 Task: Add a signature Lia Hill containing With heartfelt thanks and warm wishes, Lia Hill to email address softage.9@softage.net and add a folder Customer complaints
Action: Mouse moved to (1141, 83)
Screenshot: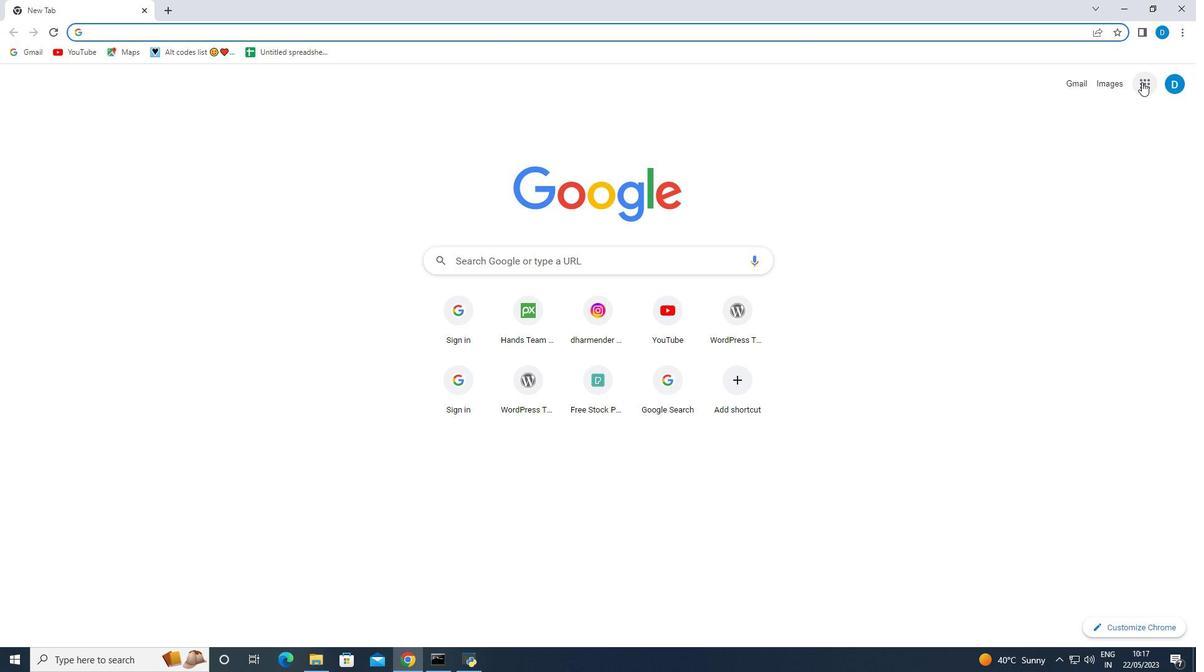 
Action: Mouse pressed left at (1141, 83)
Screenshot: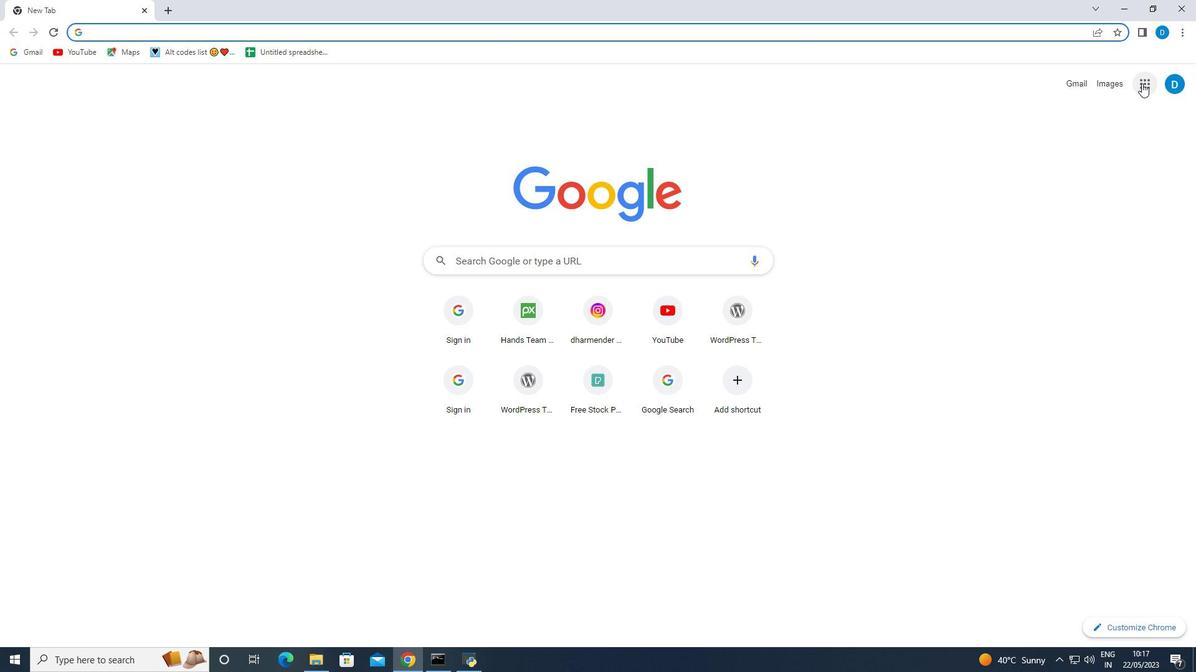 
Action: Mouse moved to (1032, 247)
Screenshot: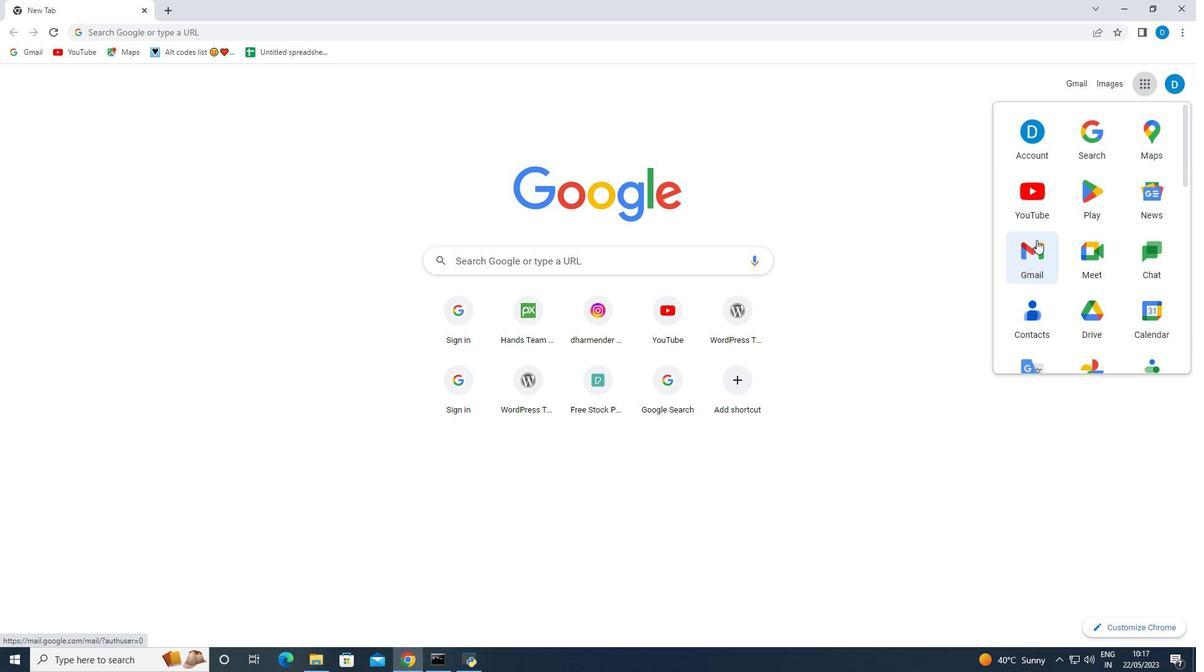 
Action: Mouse pressed left at (1032, 247)
Screenshot: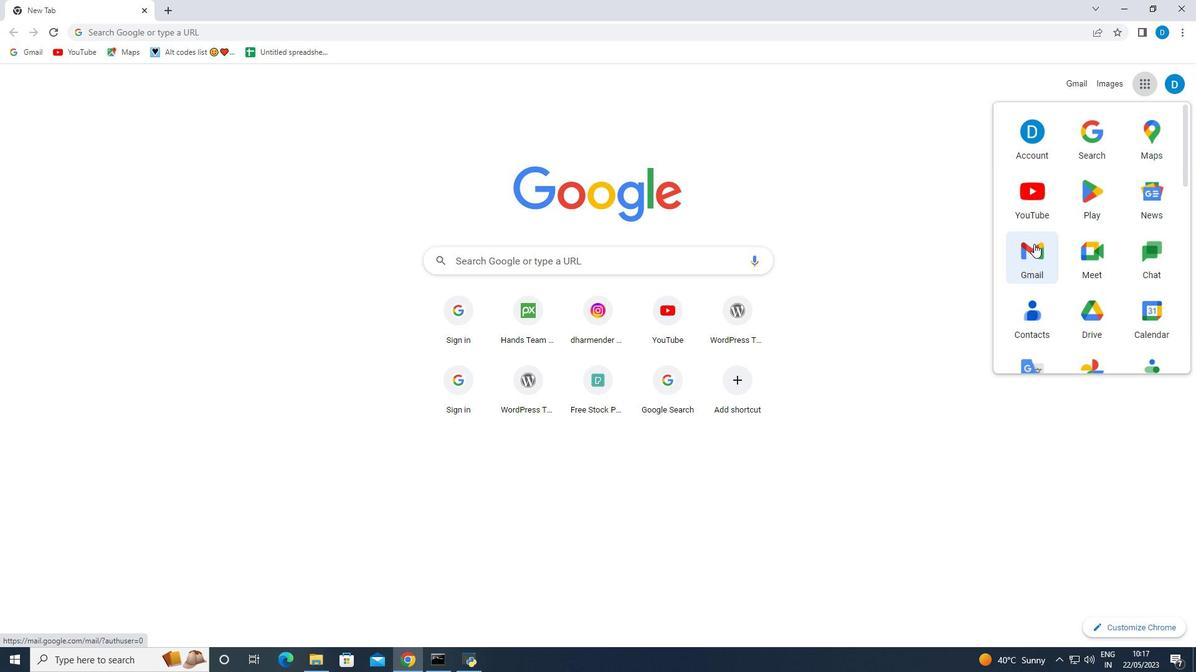 
Action: Mouse moved to (66, 127)
Screenshot: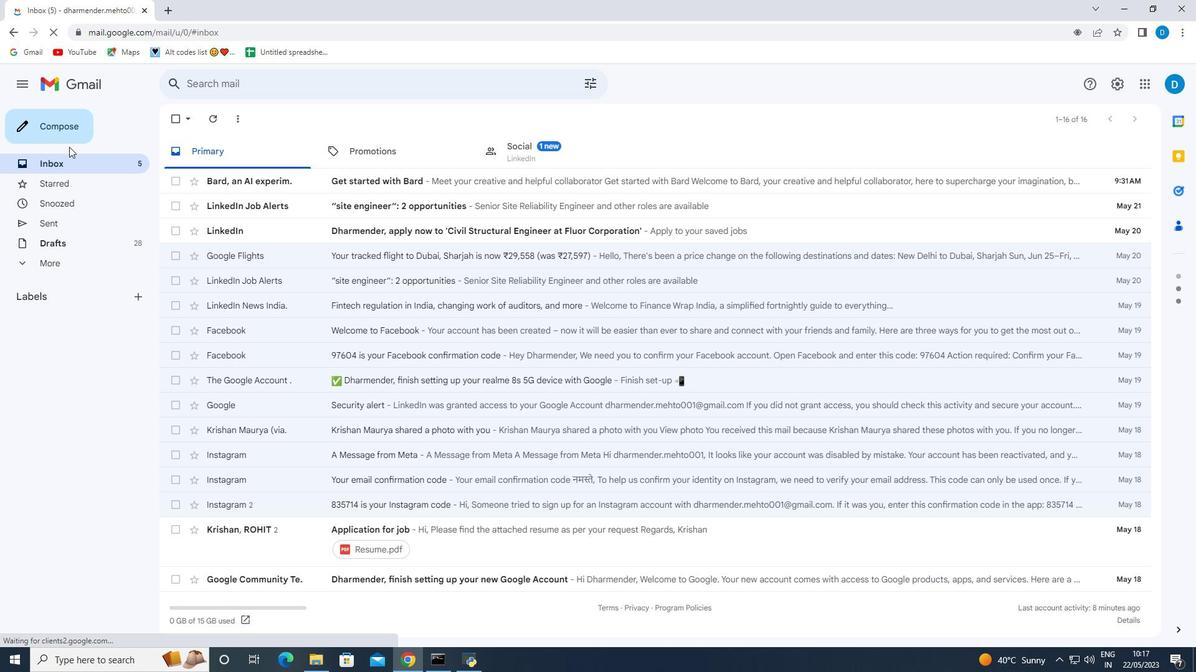 
Action: Mouse pressed left at (66, 127)
Screenshot: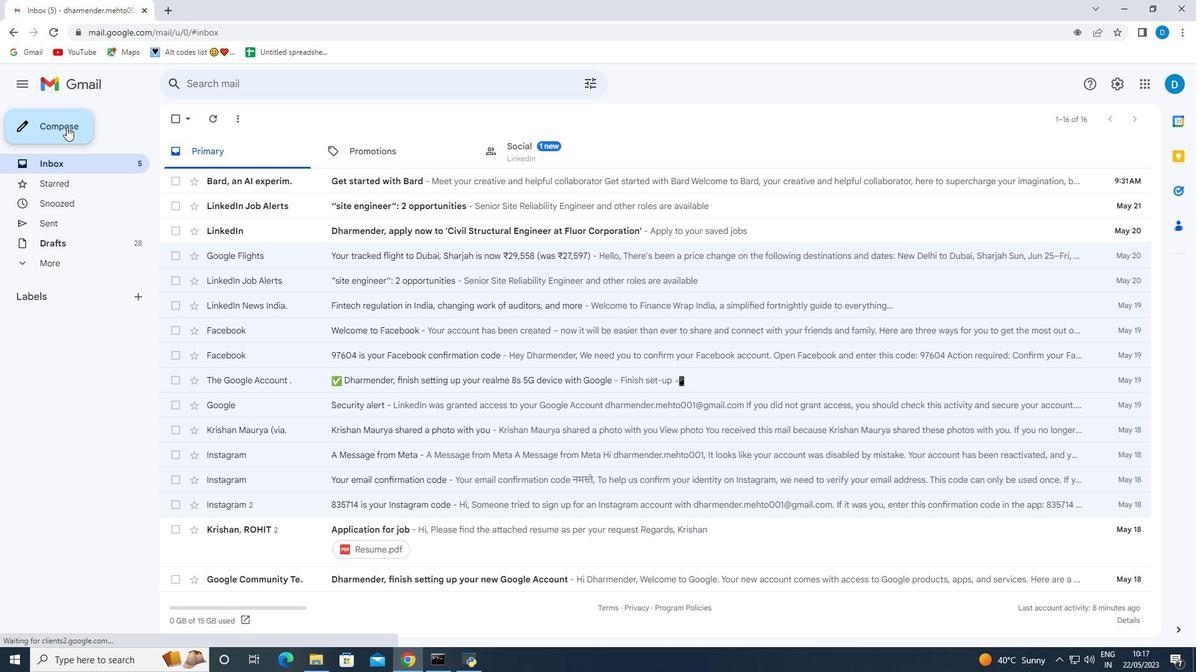 
Action: Mouse moved to (1001, 625)
Screenshot: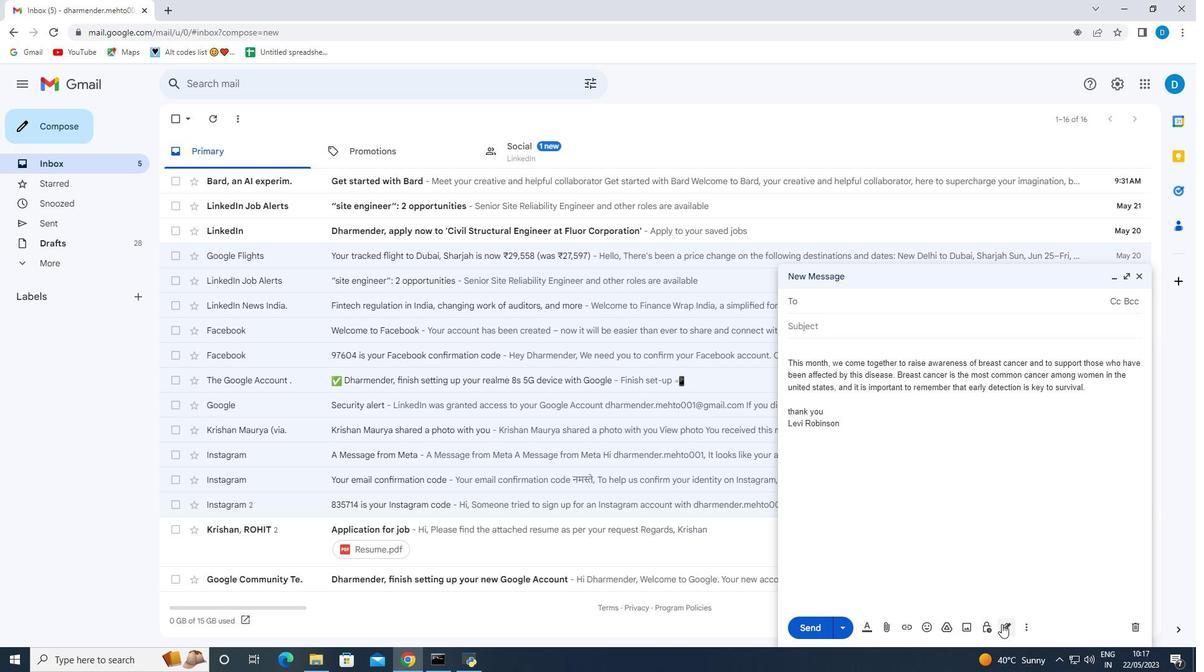 
Action: Mouse pressed left at (1001, 625)
Screenshot: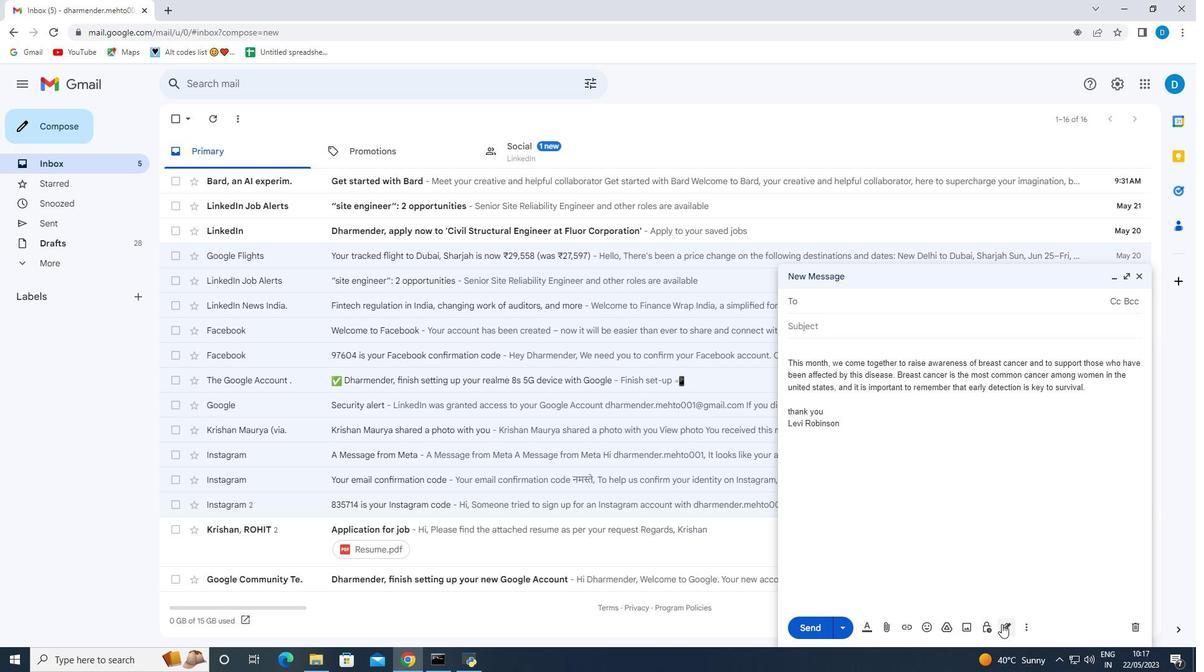 
Action: Mouse moved to (1030, 563)
Screenshot: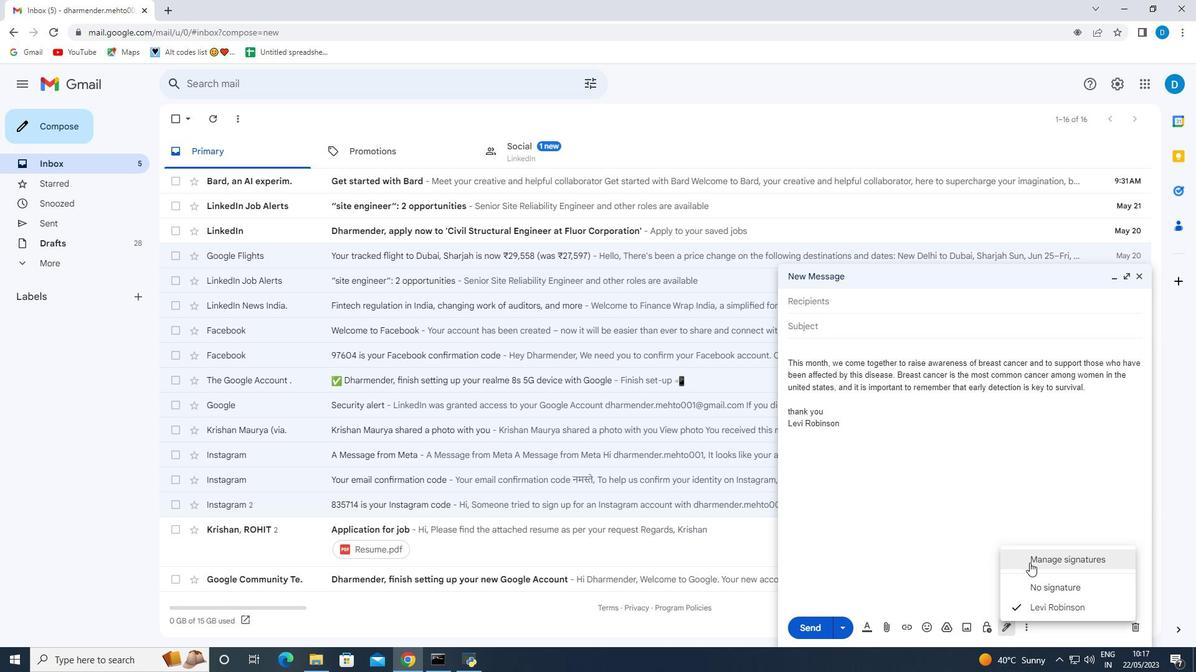 
Action: Mouse pressed left at (1030, 563)
Screenshot: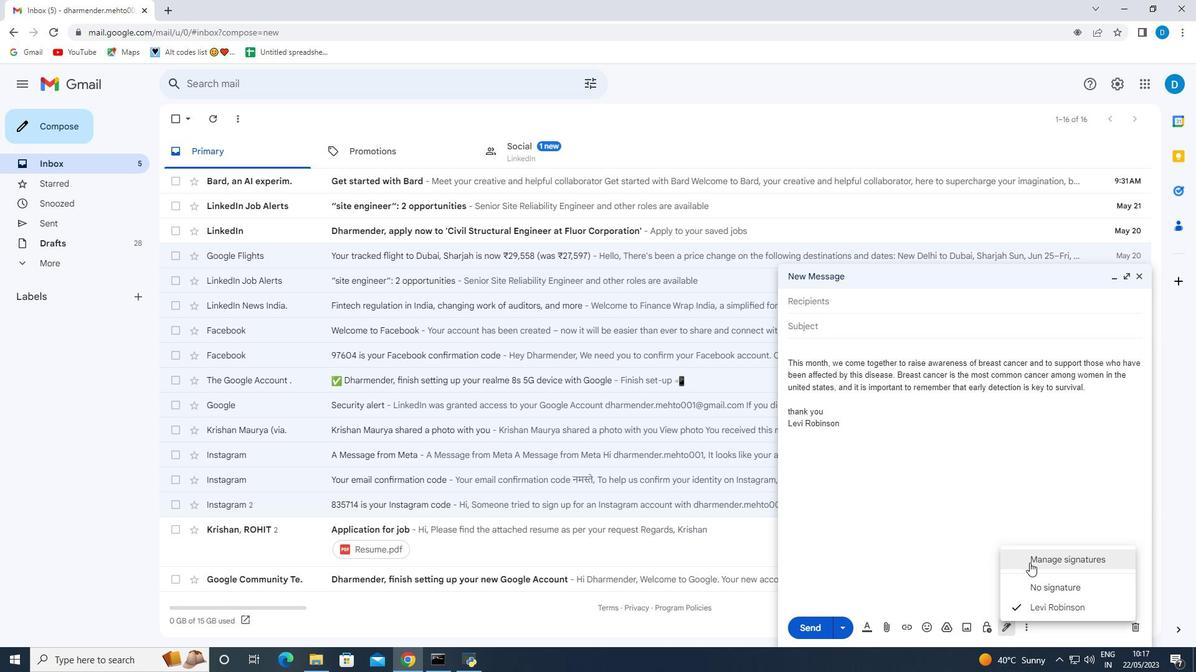 
Action: Mouse moved to (416, 358)
Screenshot: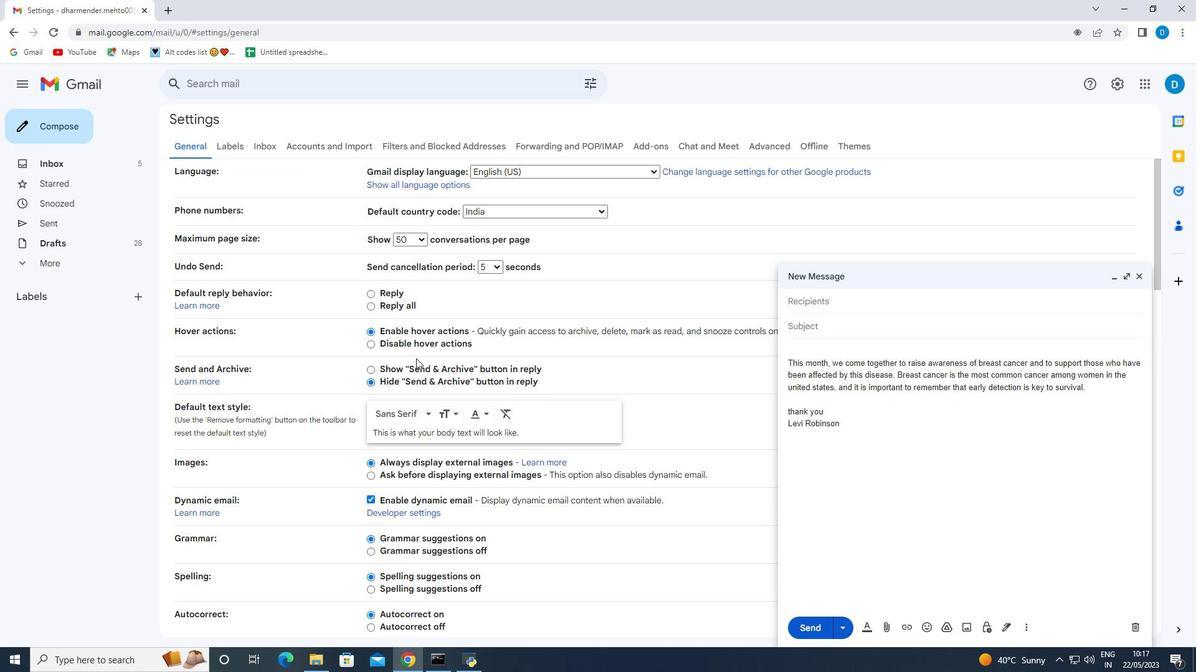 
Action: Mouse scrolled (416, 358) with delta (0, 0)
Screenshot: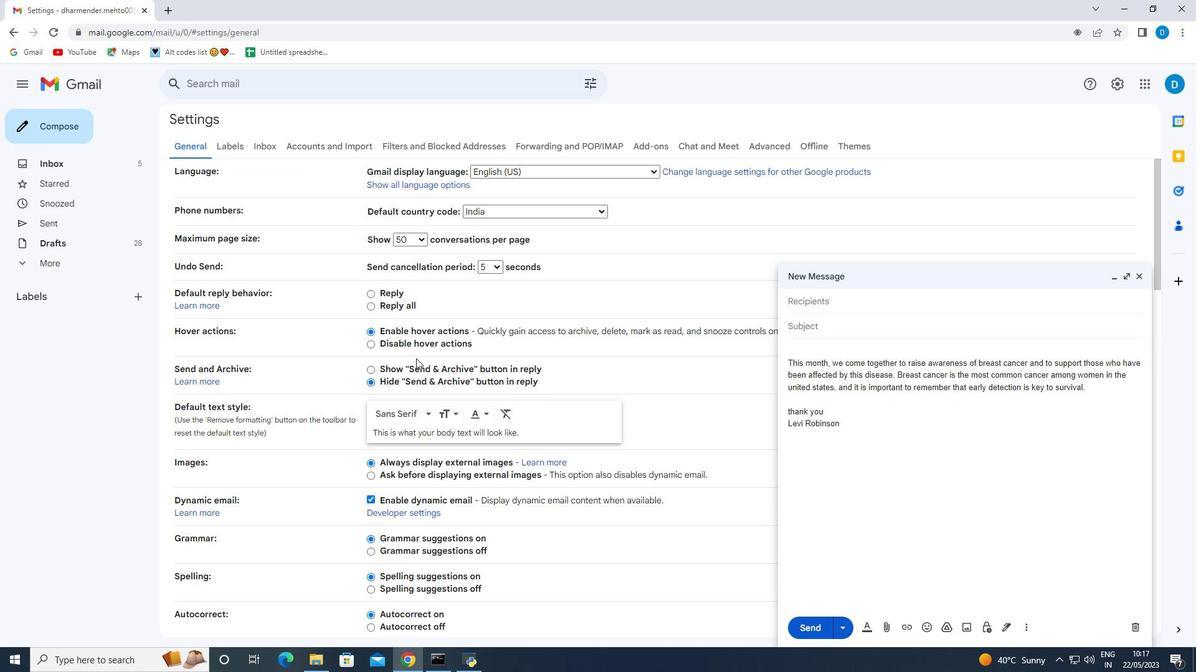 
Action: Mouse moved to (416, 360)
Screenshot: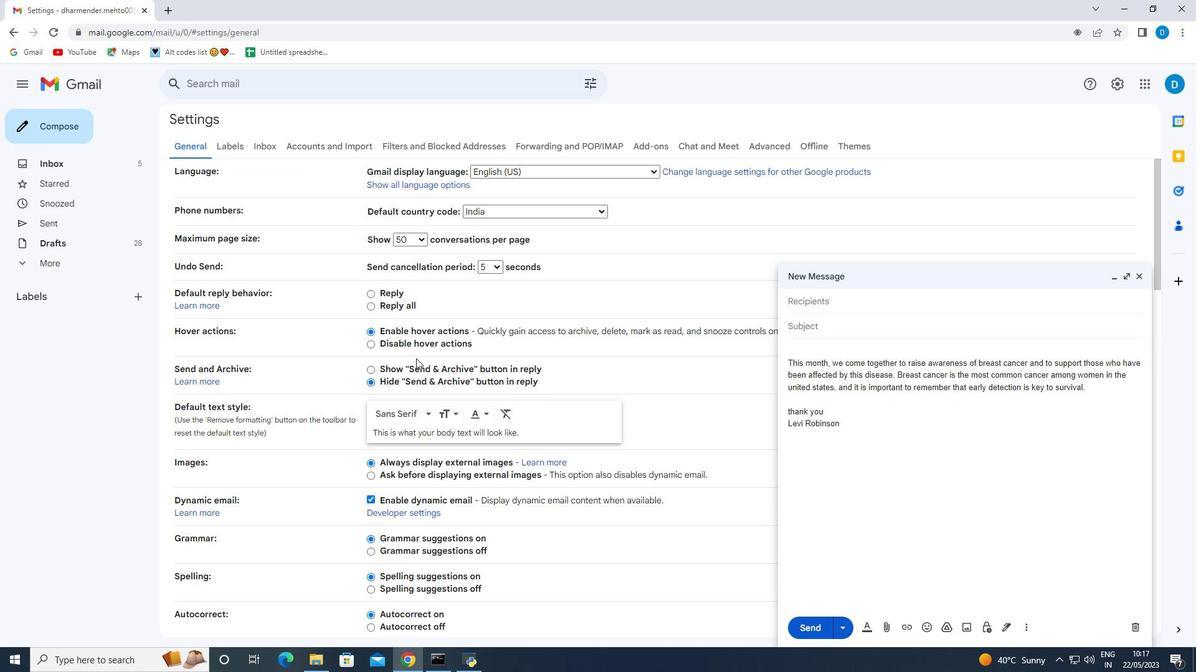 
Action: Mouse scrolled (416, 359) with delta (0, 0)
Screenshot: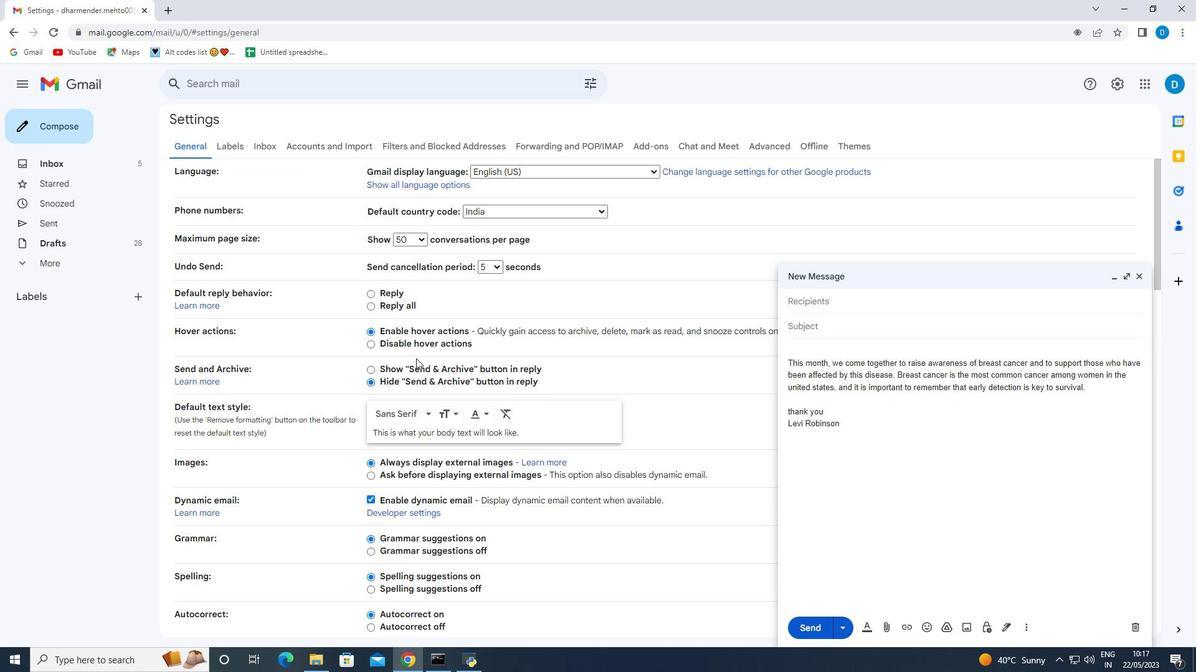 
Action: Mouse moved to (421, 375)
Screenshot: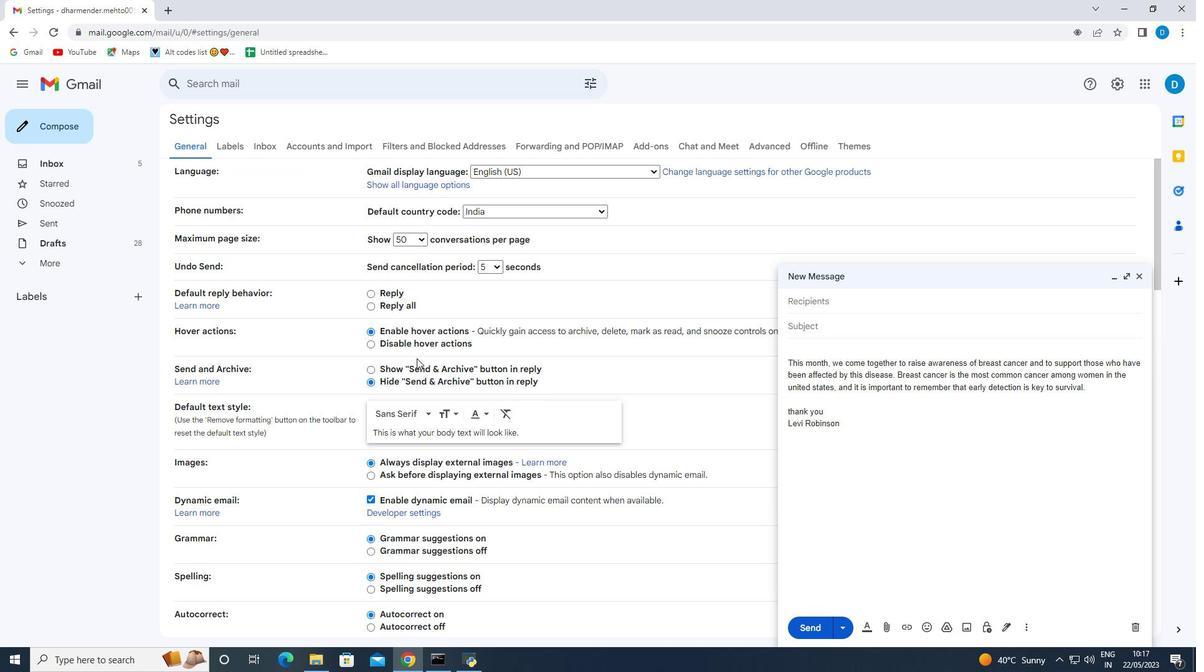
Action: Mouse scrolled (417, 363) with delta (0, 0)
Screenshot: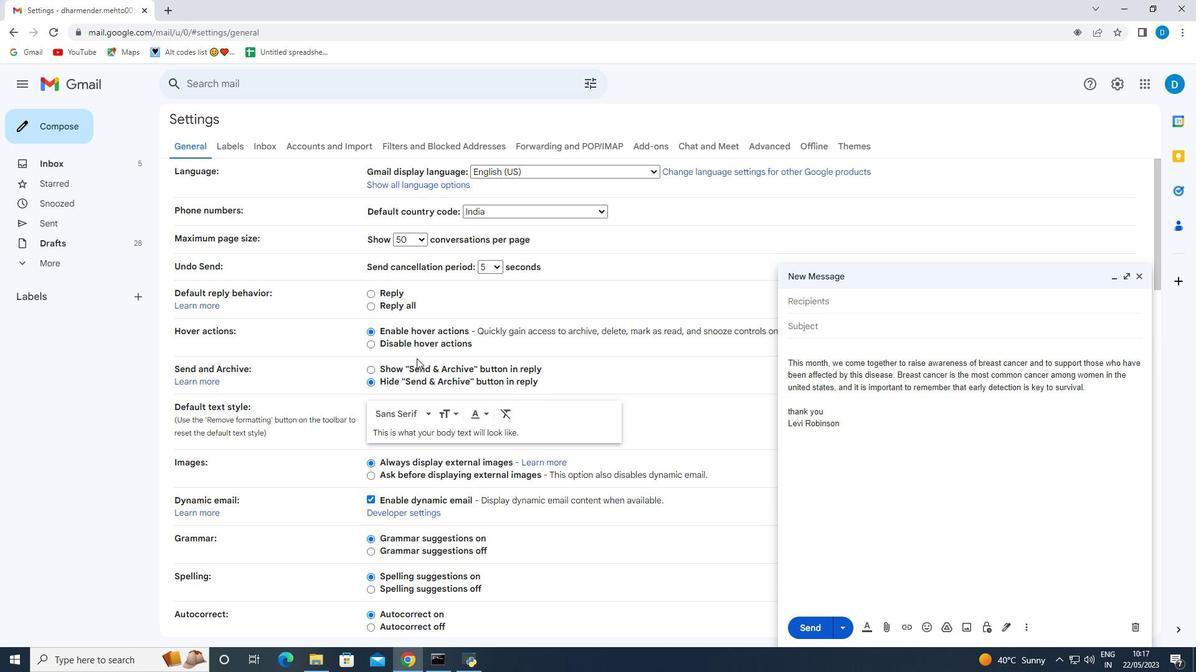
Action: Mouse moved to (422, 386)
Screenshot: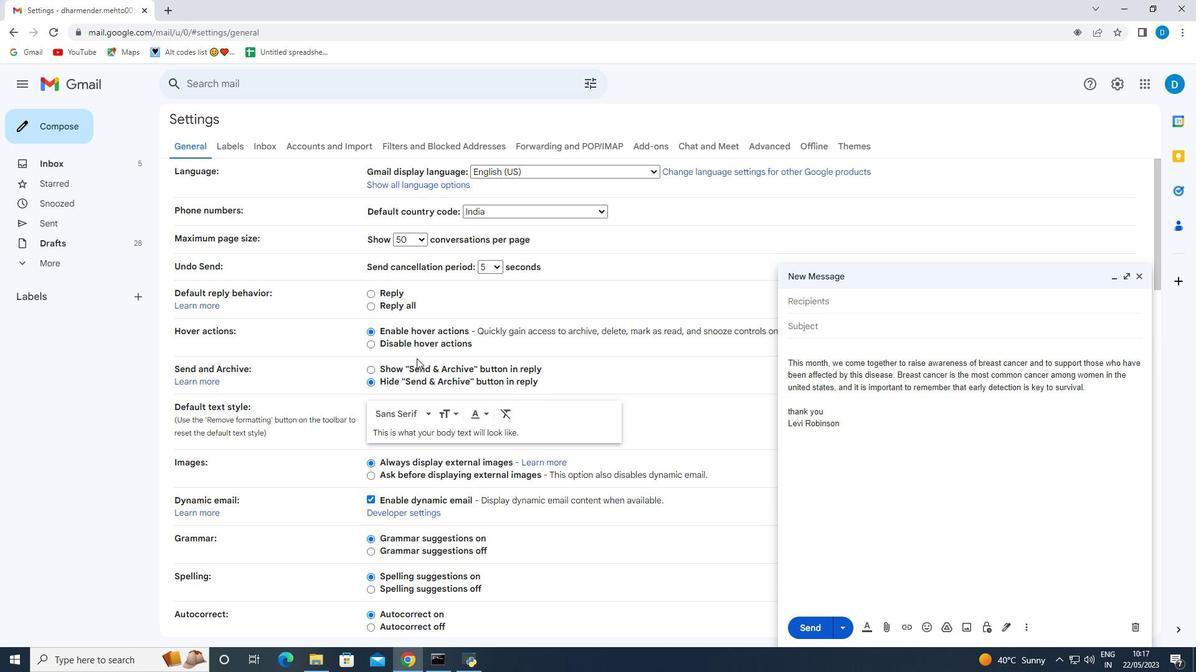
Action: Mouse scrolled (421, 379) with delta (0, 0)
Screenshot: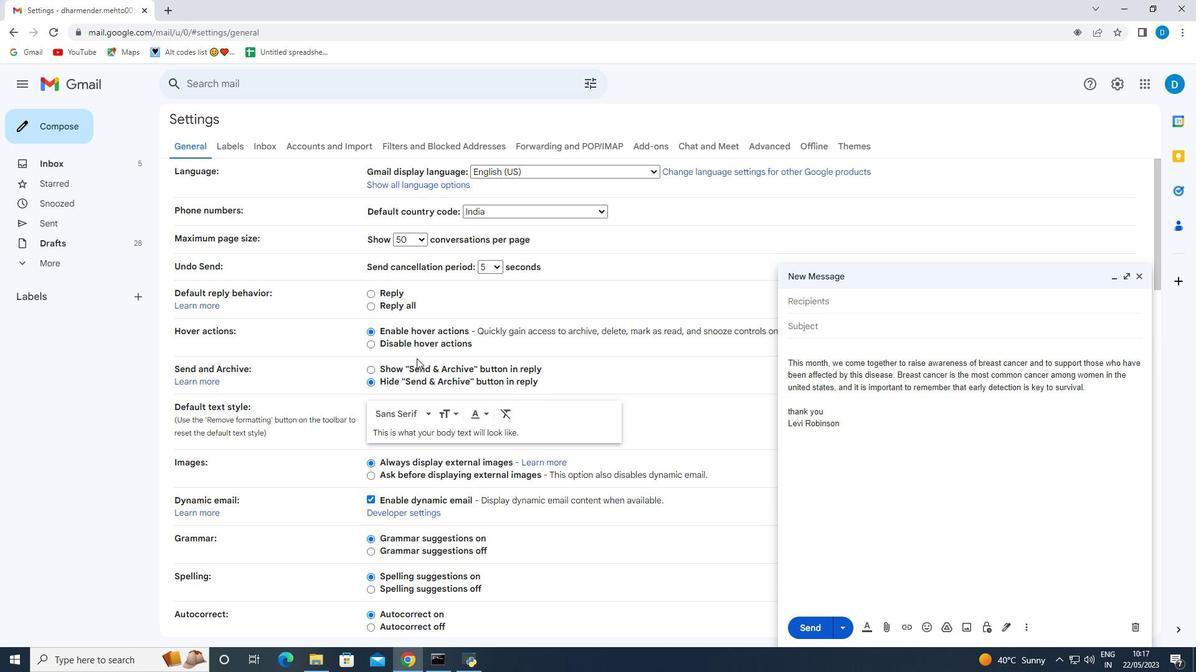 
Action: Mouse moved to (425, 411)
Screenshot: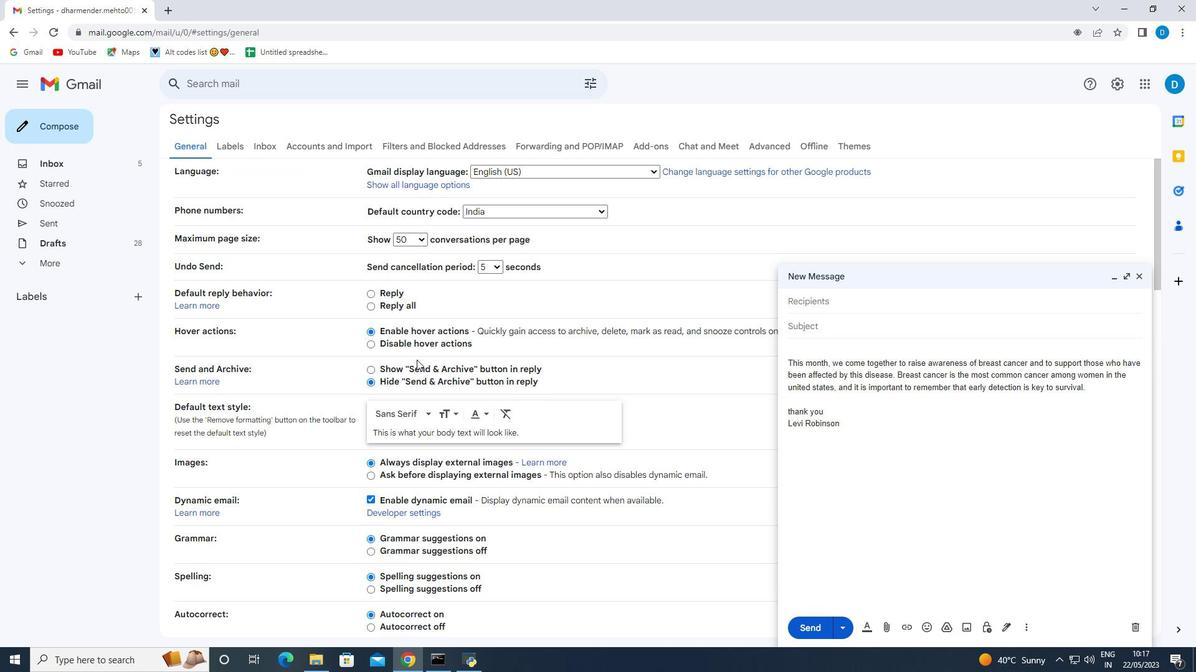 
Action: Mouse scrolled (423, 397) with delta (0, 0)
Screenshot: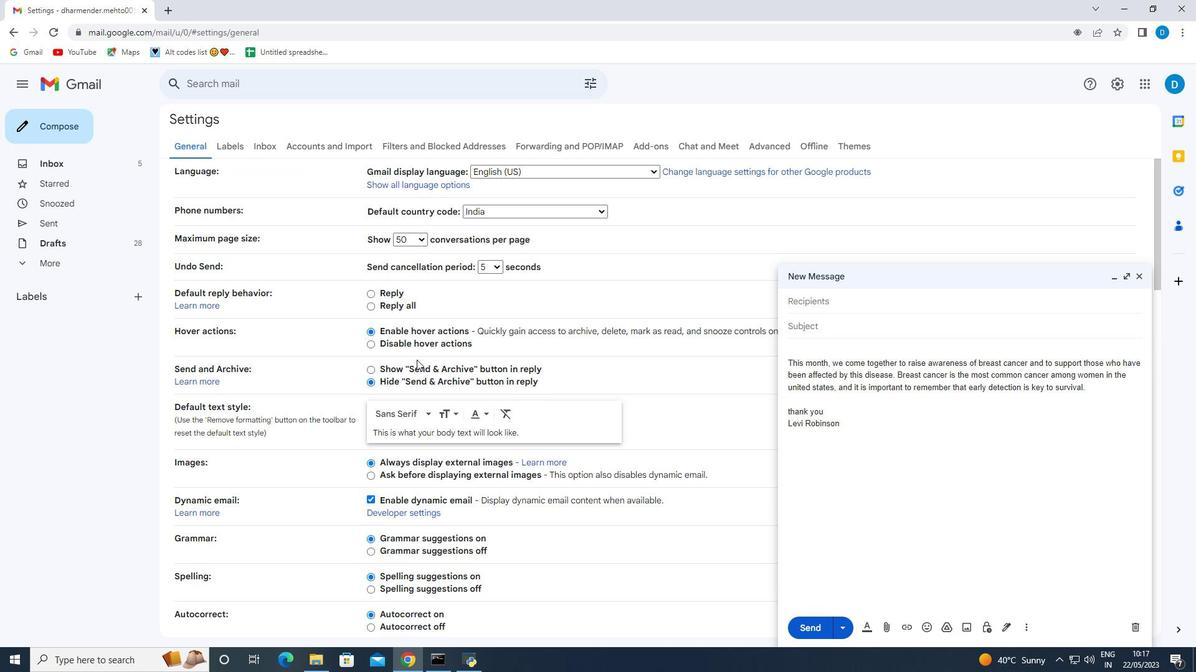 
Action: Mouse moved to (427, 477)
Screenshot: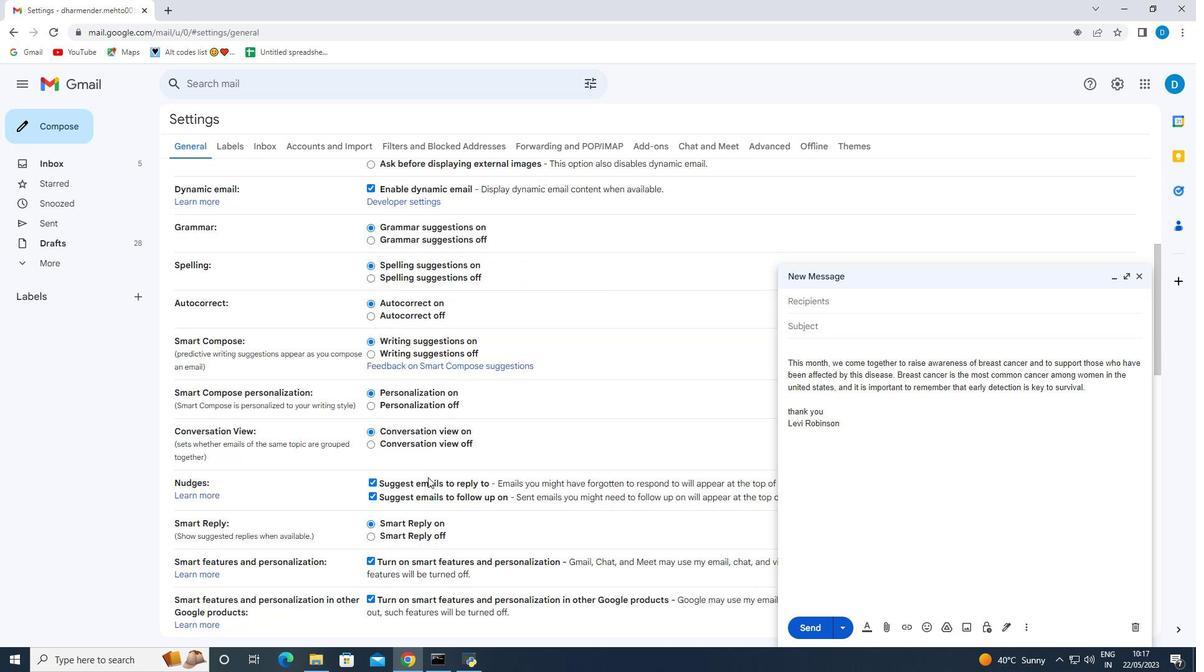 
Action: Mouse scrolled (427, 477) with delta (0, 0)
Screenshot: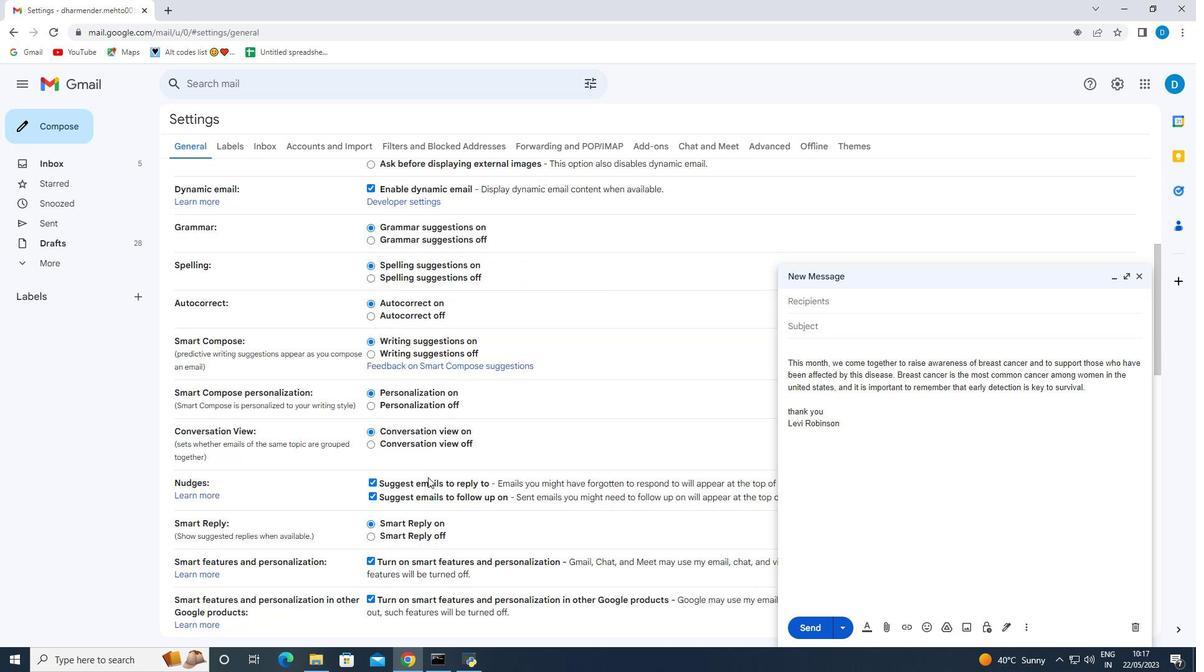 
Action: Mouse scrolled (427, 477) with delta (0, 0)
Screenshot: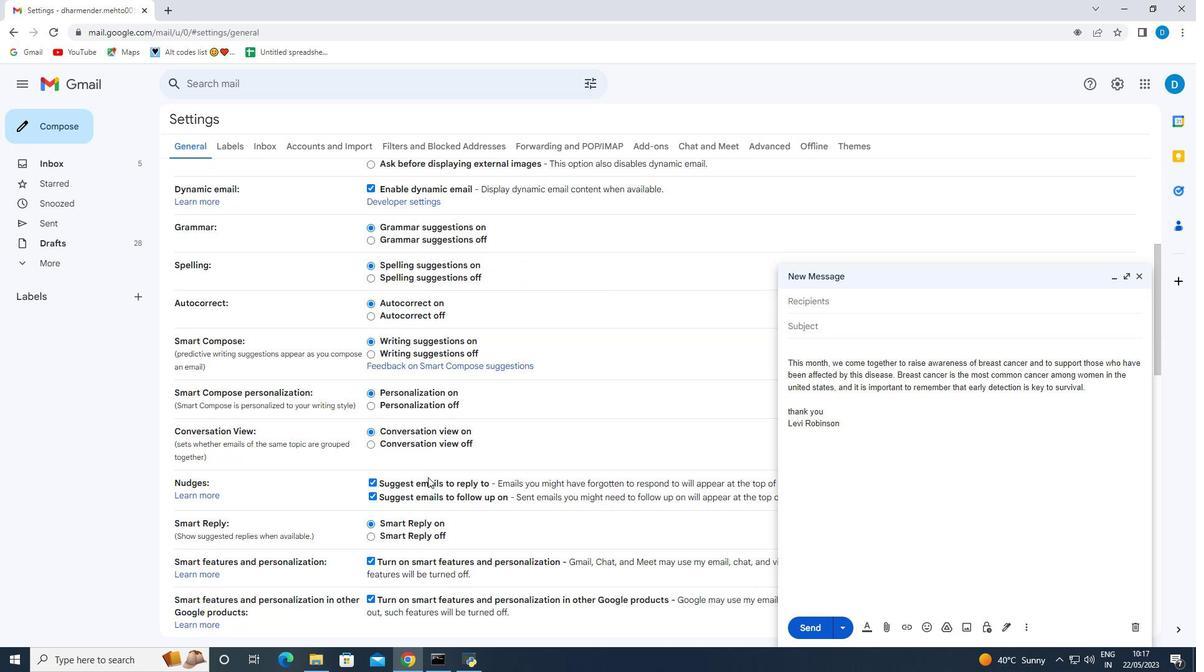 
Action: Mouse scrolled (427, 477) with delta (0, 0)
Screenshot: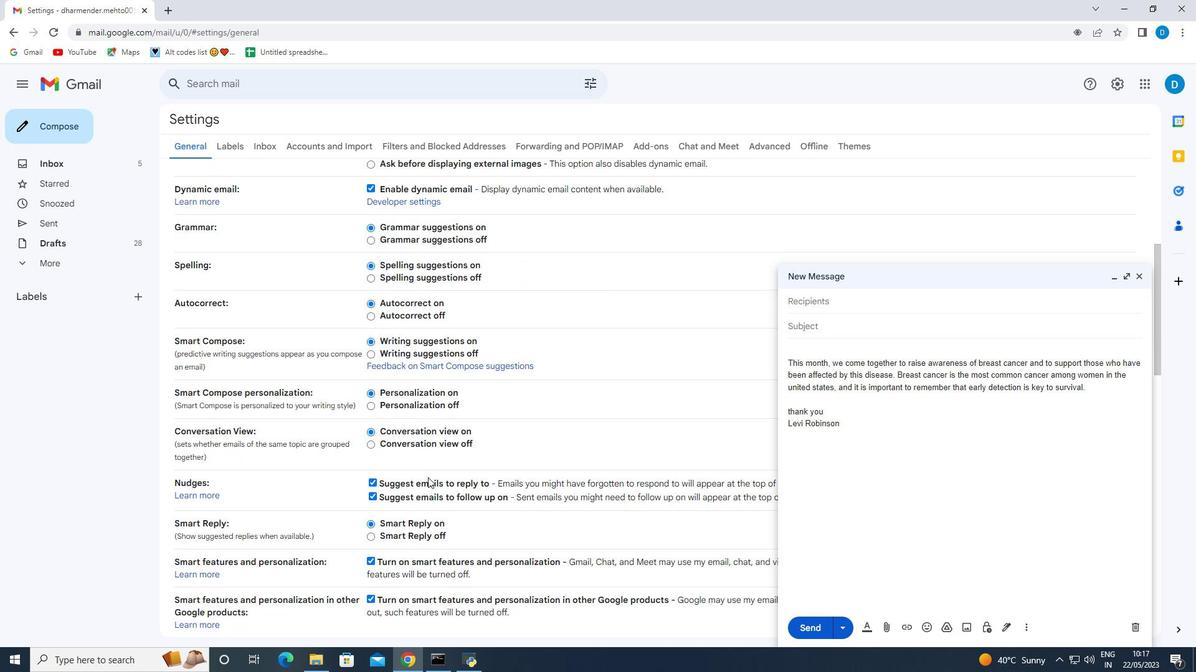 
Action: Mouse scrolled (427, 477) with delta (0, 0)
Screenshot: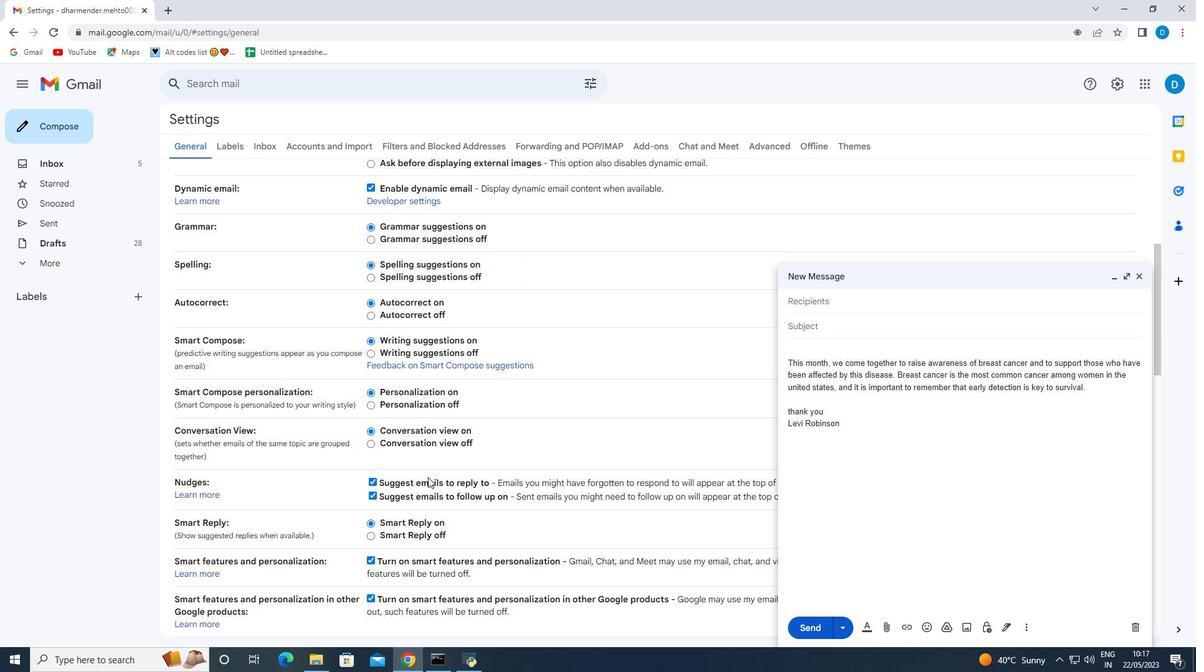 
Action: Mouse scrolled (427, 477) with delta (0, 0)
Screenshot: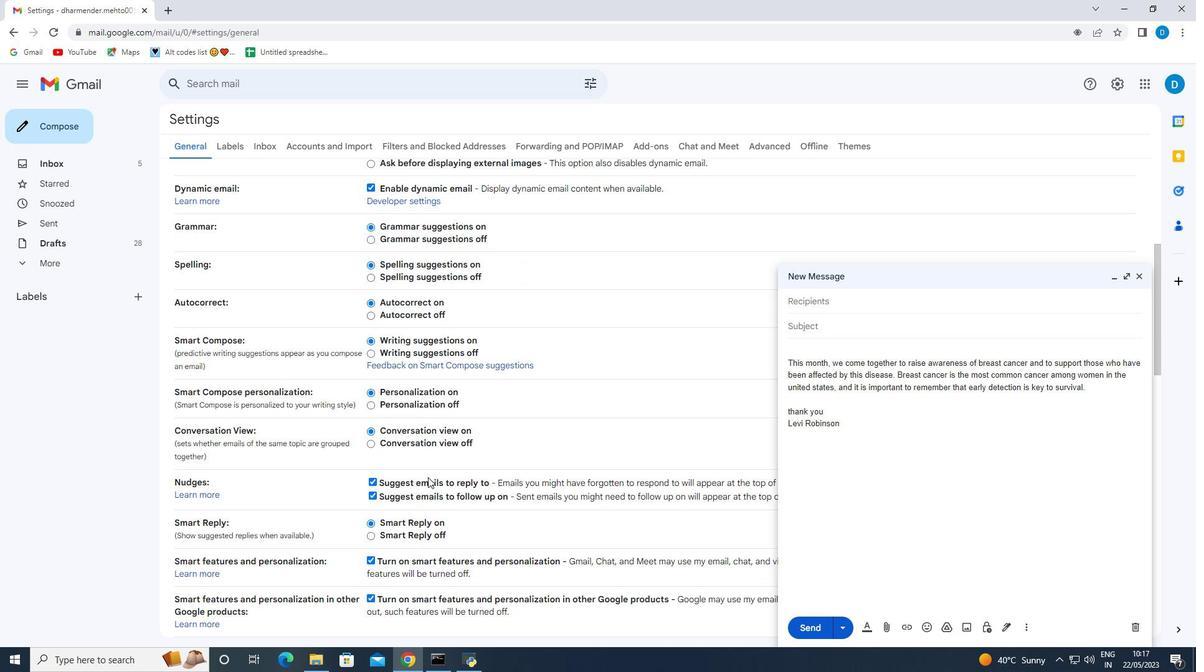 
Action: Mouse moved to (426, 477)
Screenshot: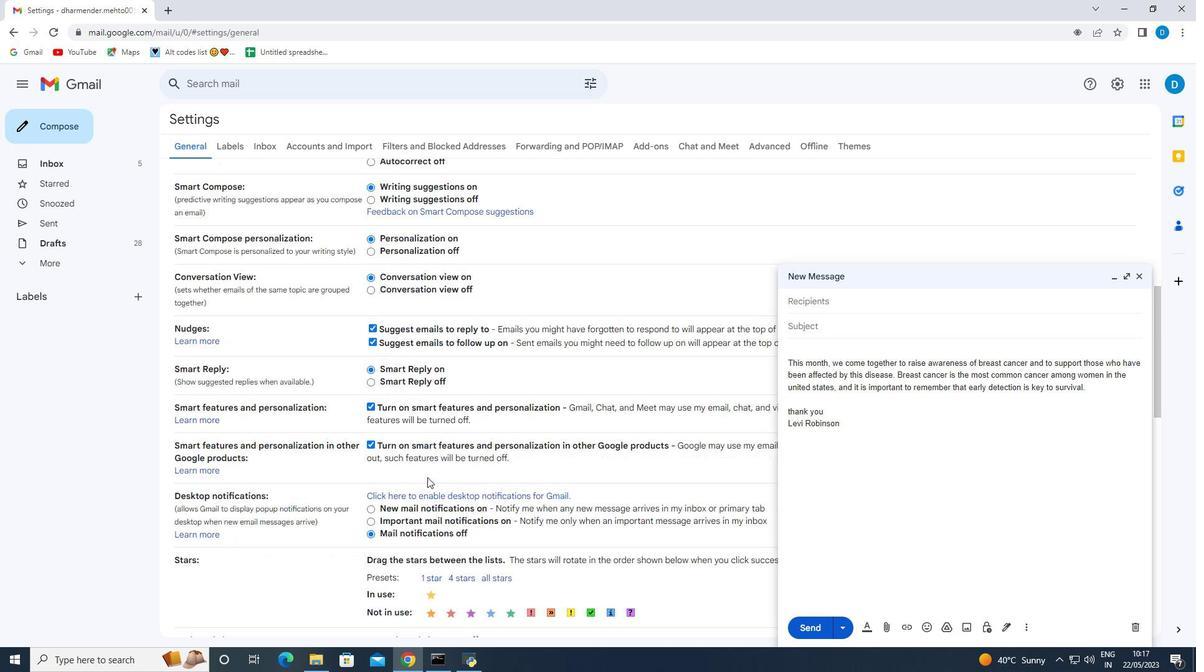 
Action: Mouse scrolled (426, 477) with delta (0, 0)
Screenshot: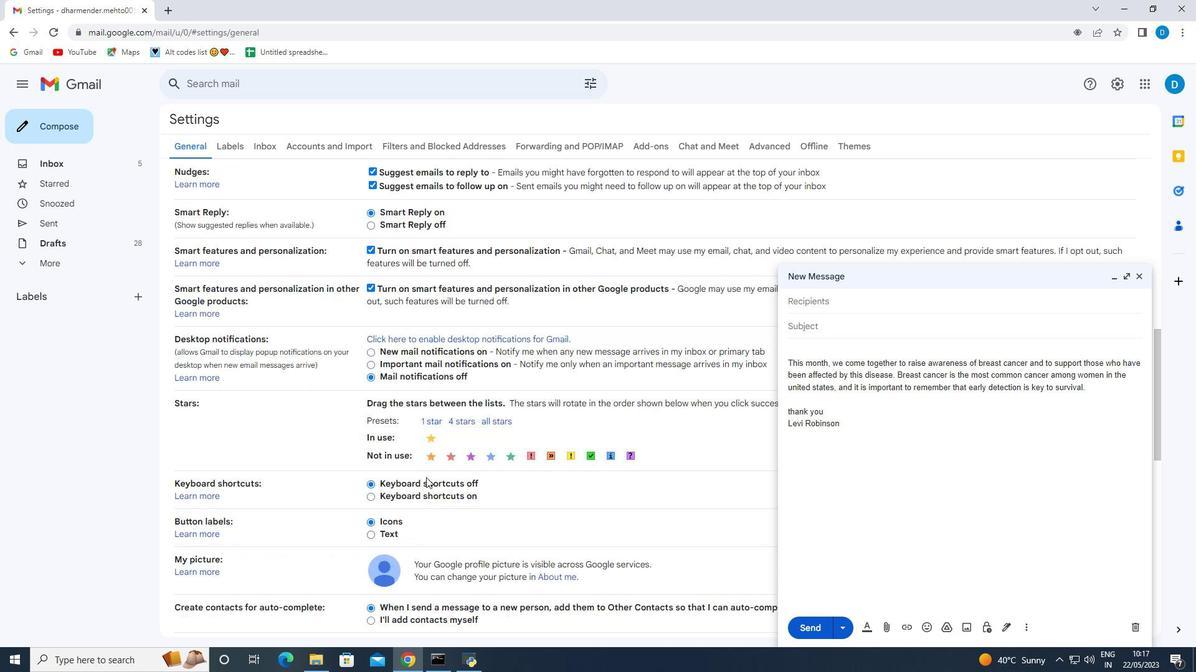 
Action: Mouse scrolled (426, 477) with delta (0, 0)
Screenshot: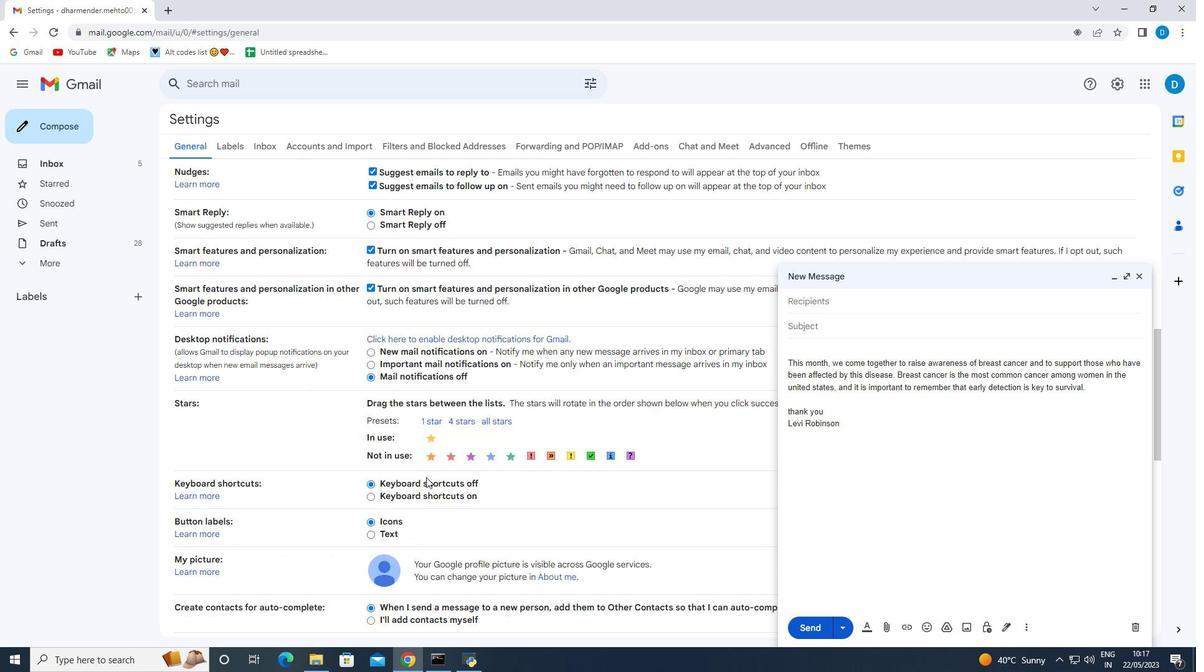 
Action: Mouse scrolled (426, 477) with delta (0, 0)
Screenshot: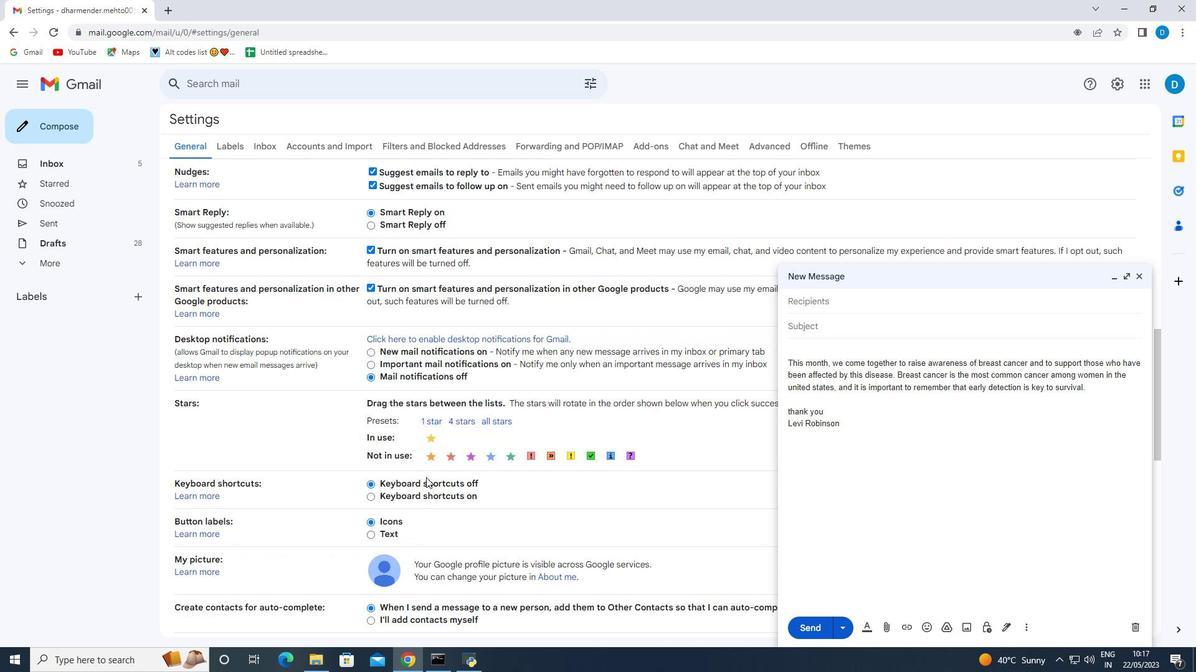 
Action: Mouse scrolled (426, 477) with delta (0, 0)
Screenshot: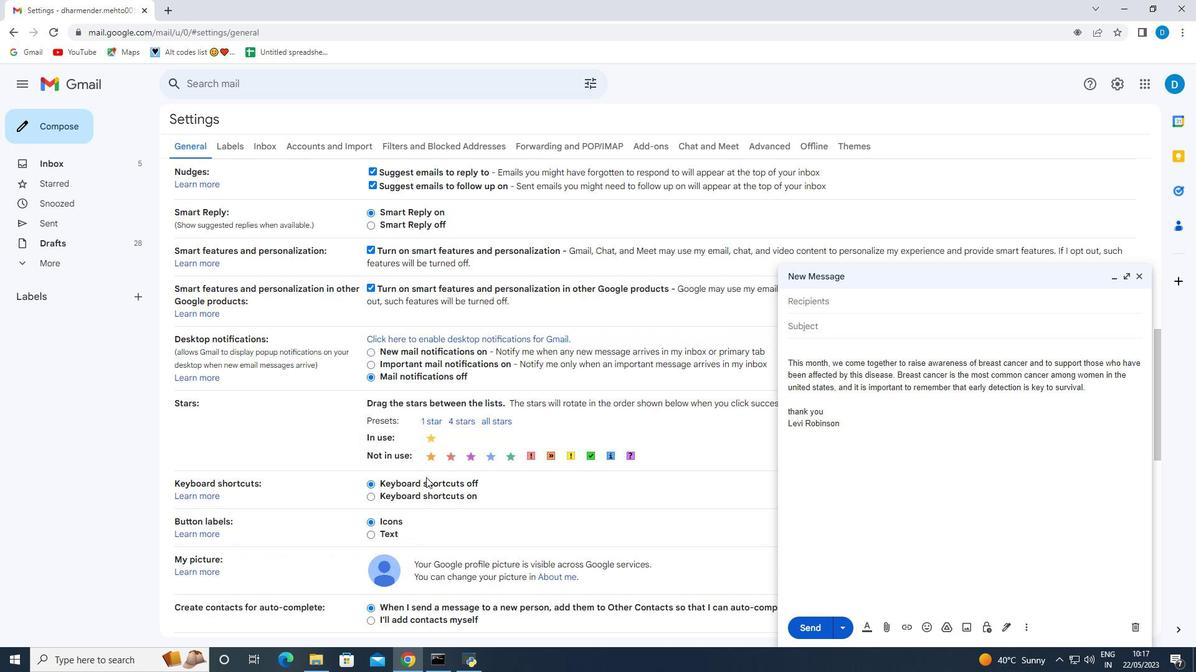 
Action: Mouse moved to (503, 434)
Screenshot: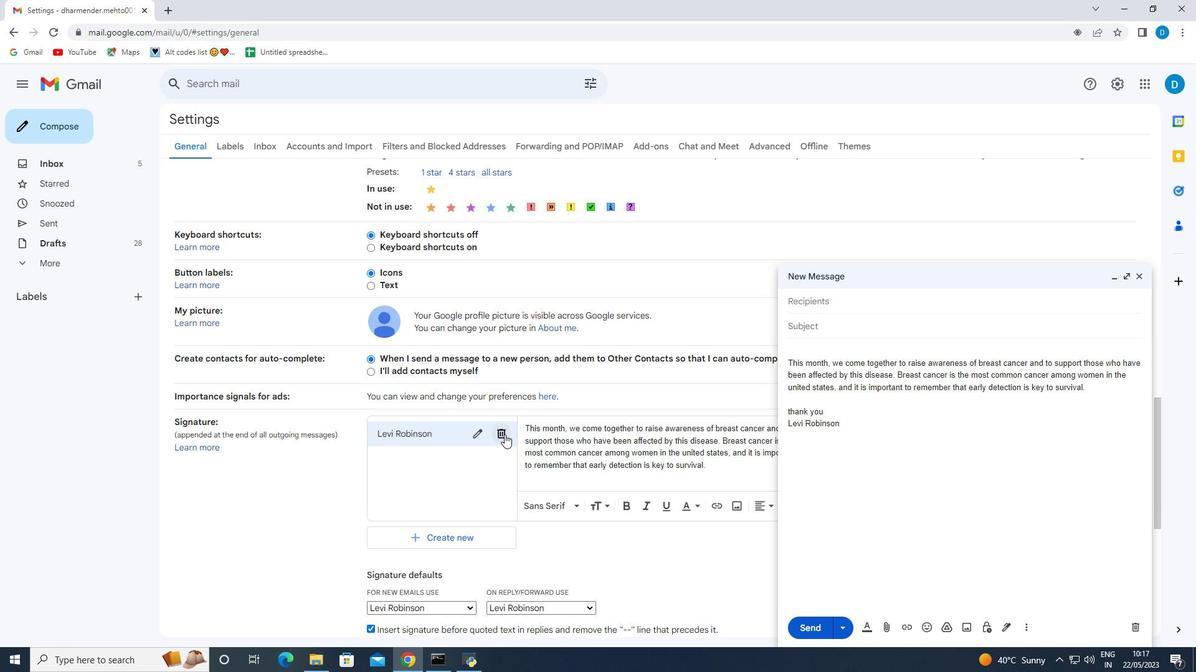 
Action: Mouse pressed left at (503, 434)
Screenshot: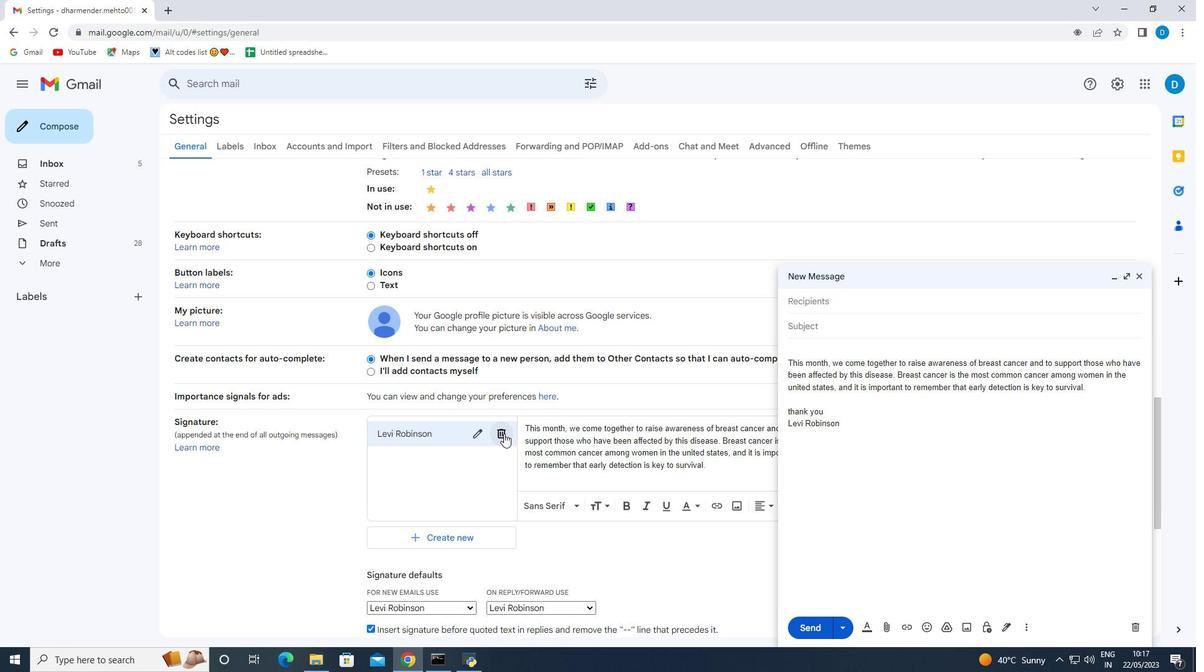 
Action: Mouse moved to (691, 385)
Screenshot: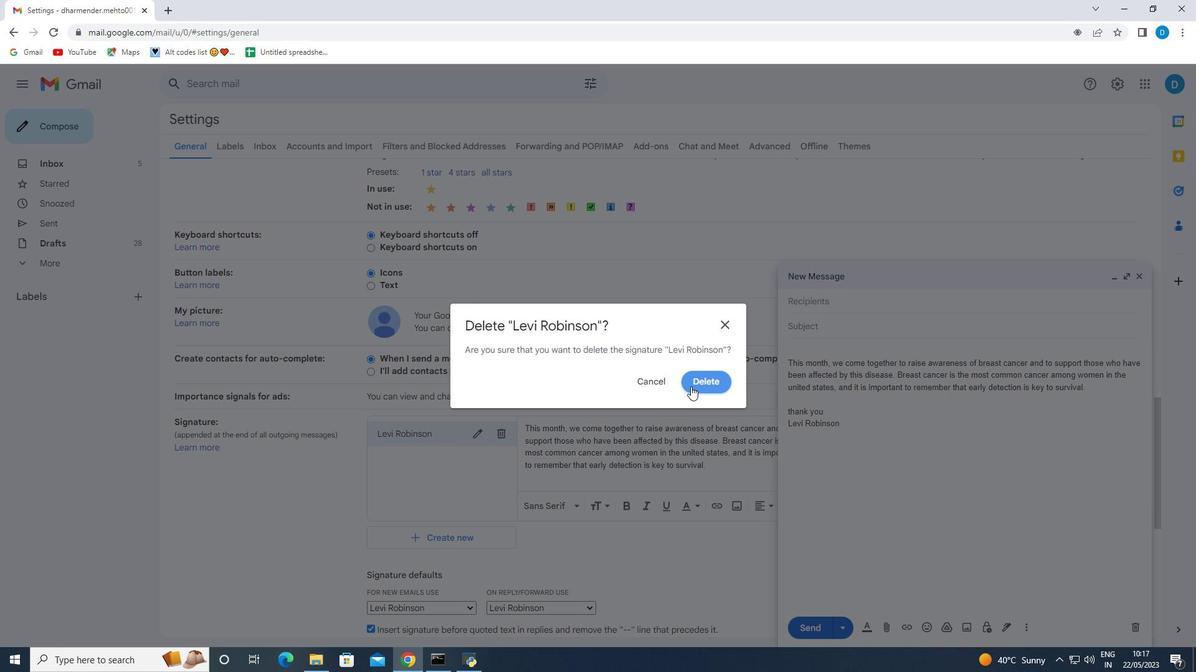 
Action: Mouse pressed left at (691, 385)
Screenshot: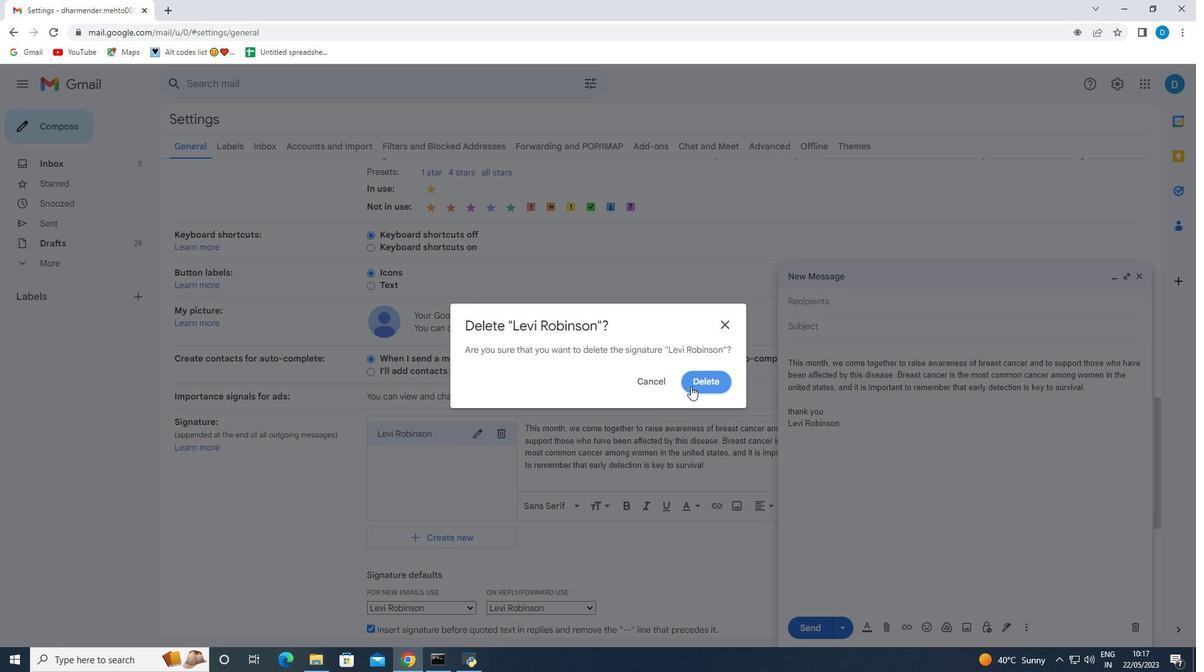
Action: Mouse moved to (428, 442)
Screenshot: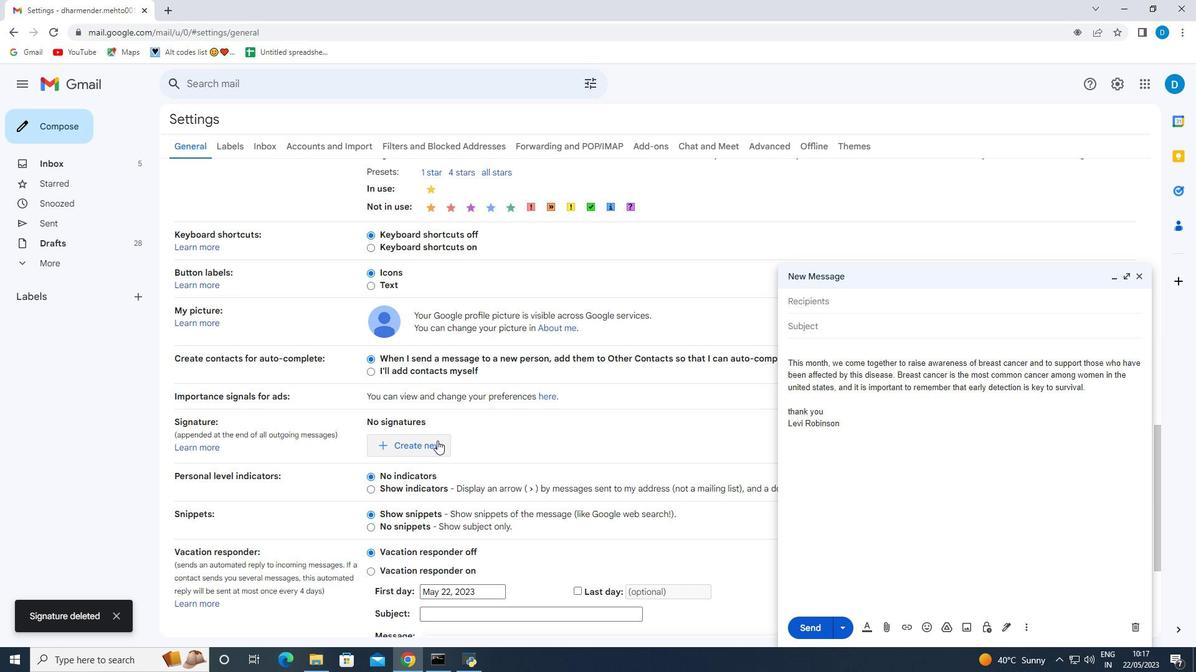 
Action: Mouse pressed left at (428, 442)
Screenshot: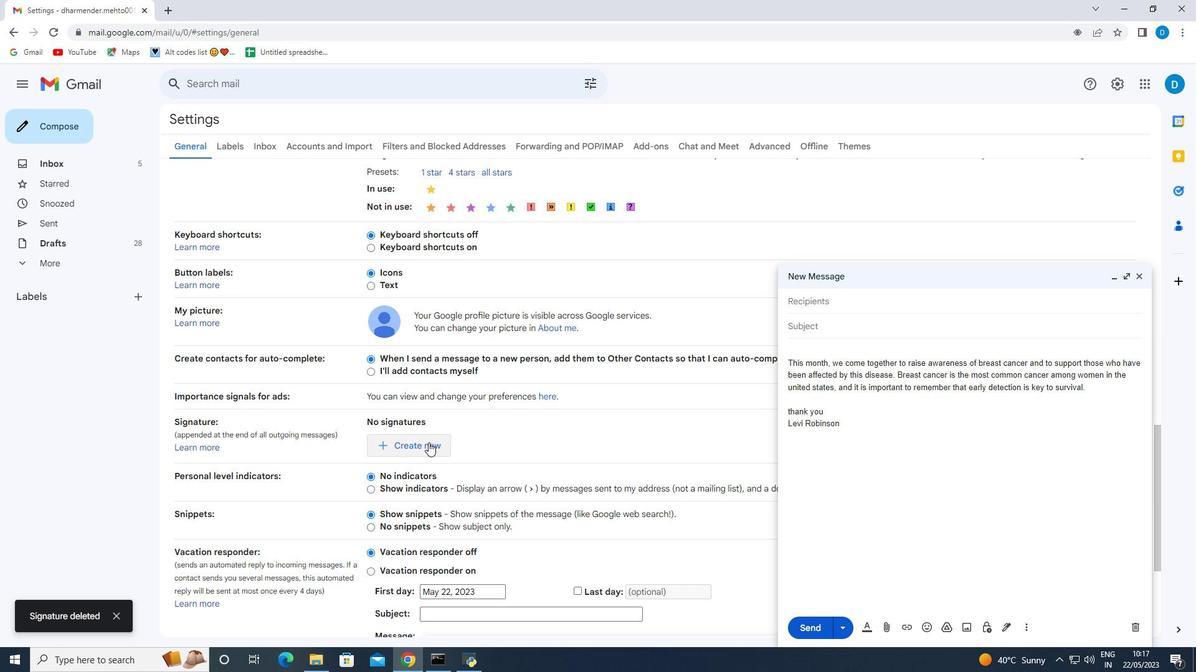 
Action: Mouse moved to (518, 349)
Screenshot: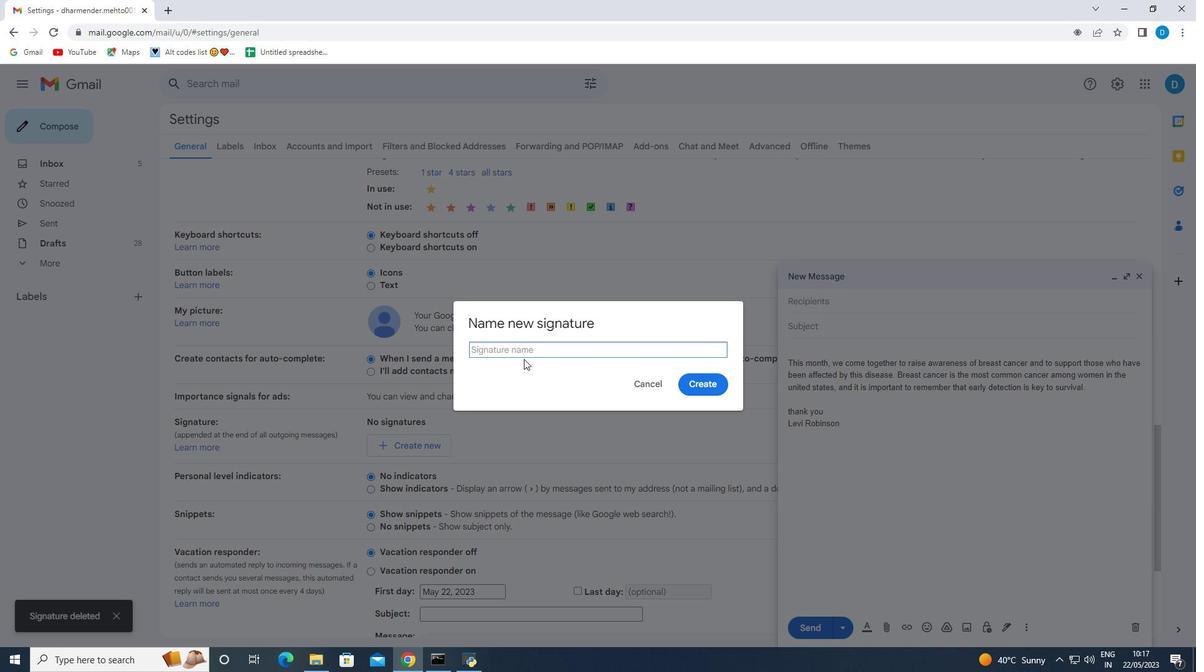 
Action: Mouse pressed left at (518, 349)
Screenshot: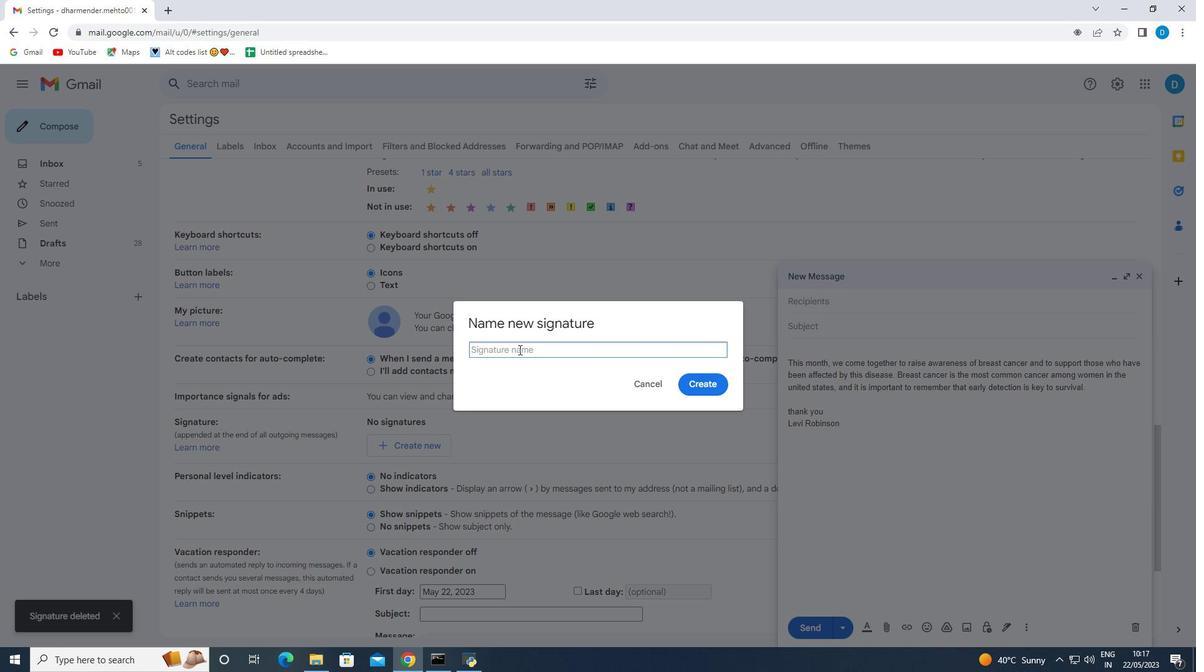 
Action: Key pressed <Key.shift>Lia<Key.space><Key.shift><Key.shift><Key.shift><Key.shift><Key.shift><Key.shift><Key.shift><Key.shift><Key.shift><Key.shift><Key.shift><Key.shift><Key.shift><Key.shift><Key.shift>Hill
Screenshot: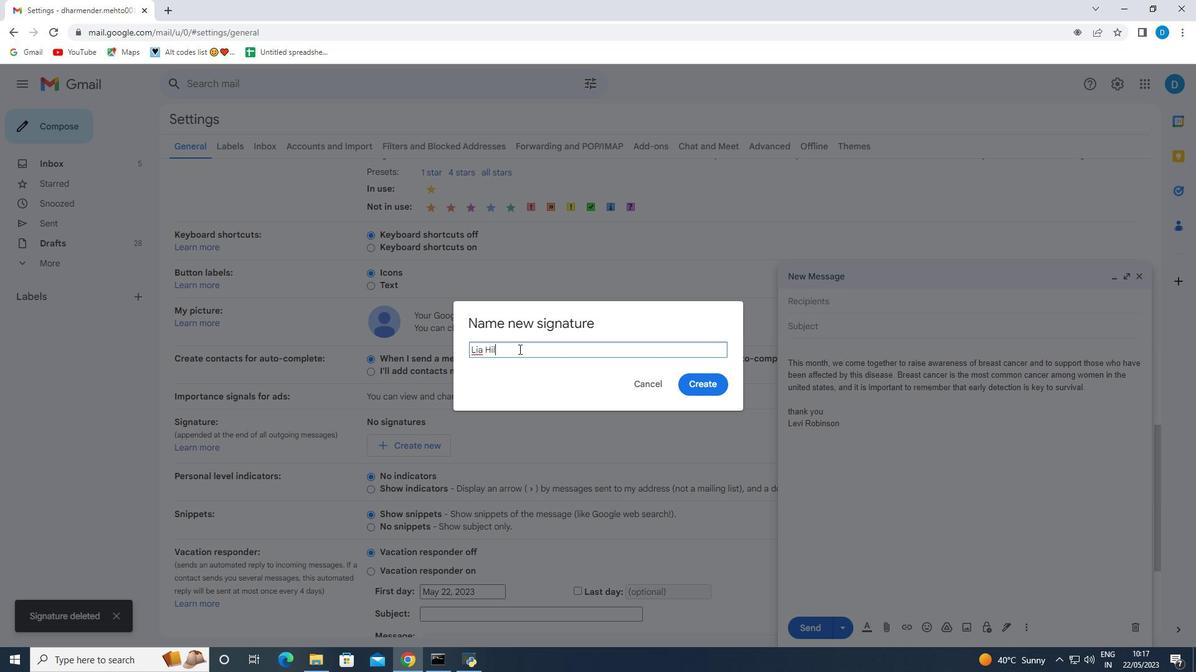 
Action: Mouse moved to (718, 378)
Screenshot: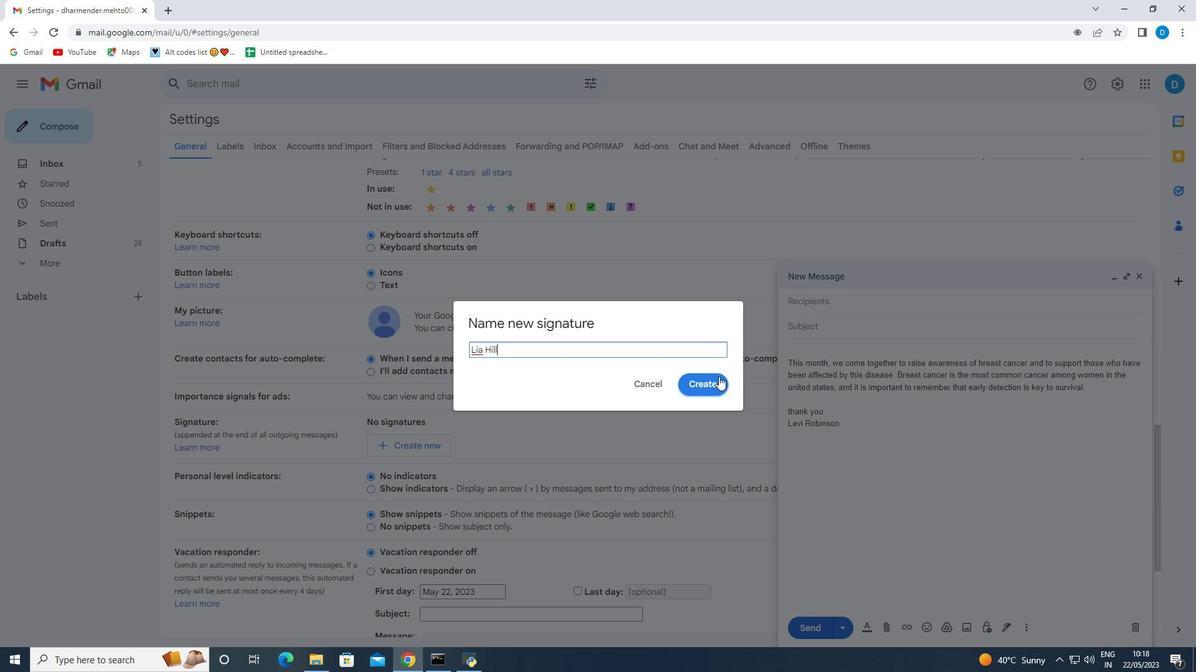 
Action: Mouse pressed left at (718, 378)
Screenshot: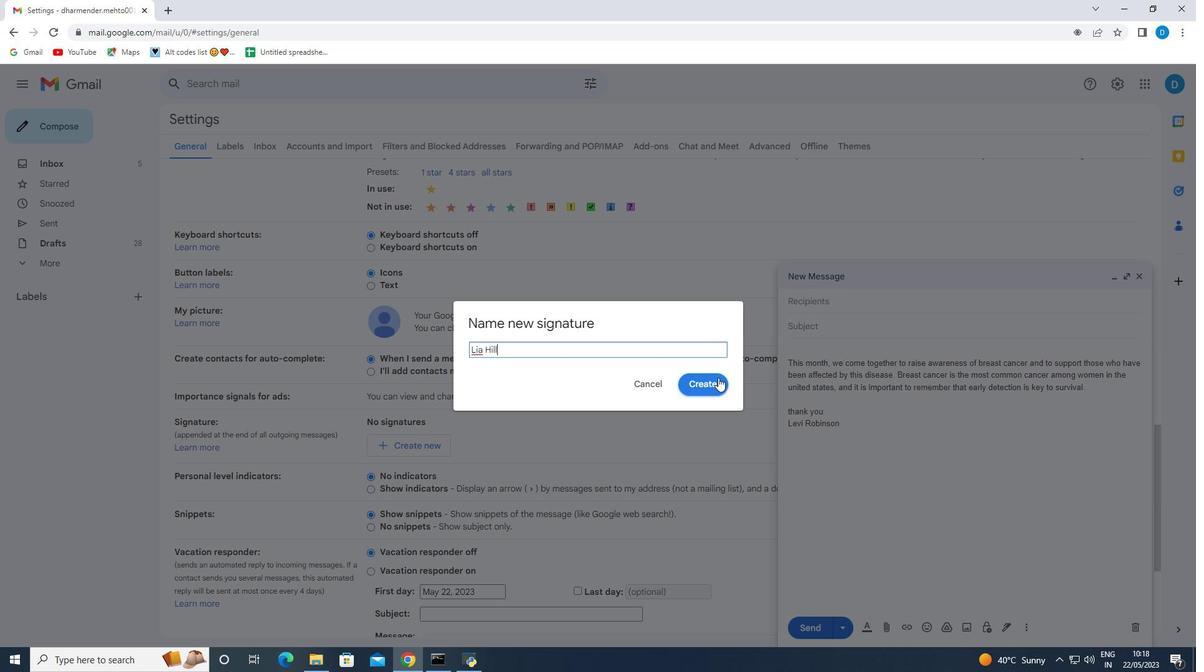 
Action: Mouse moved to (536, 432)
Screenshot: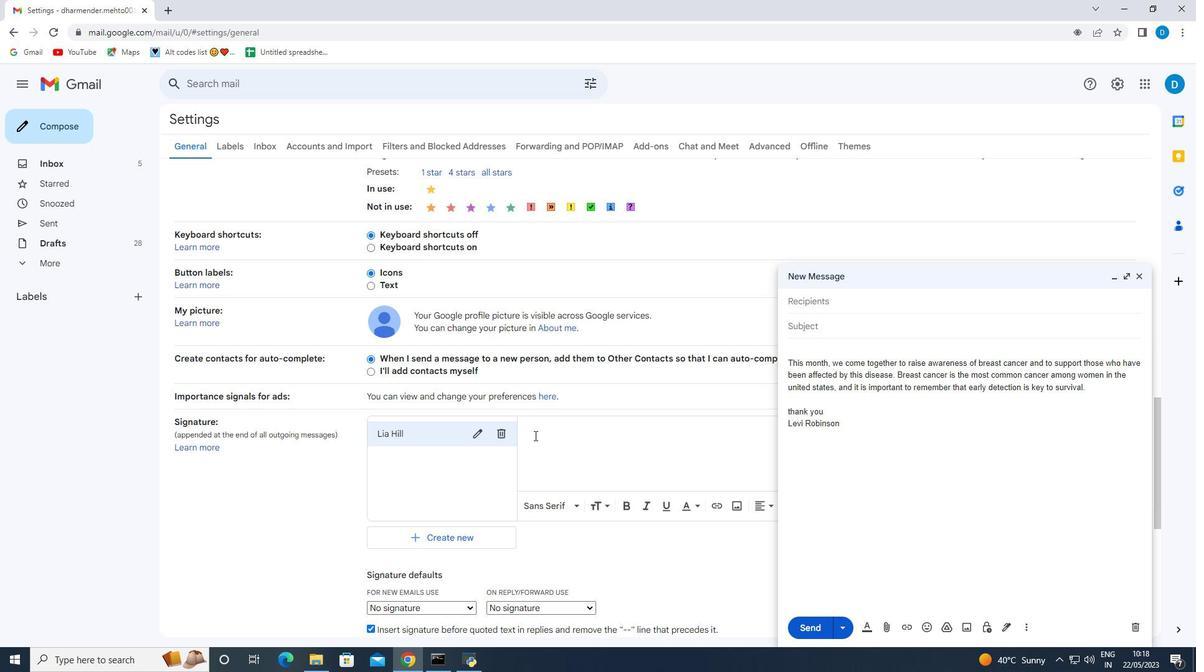 
Action: Mouse pressed left at (536, 432)
Screenshot: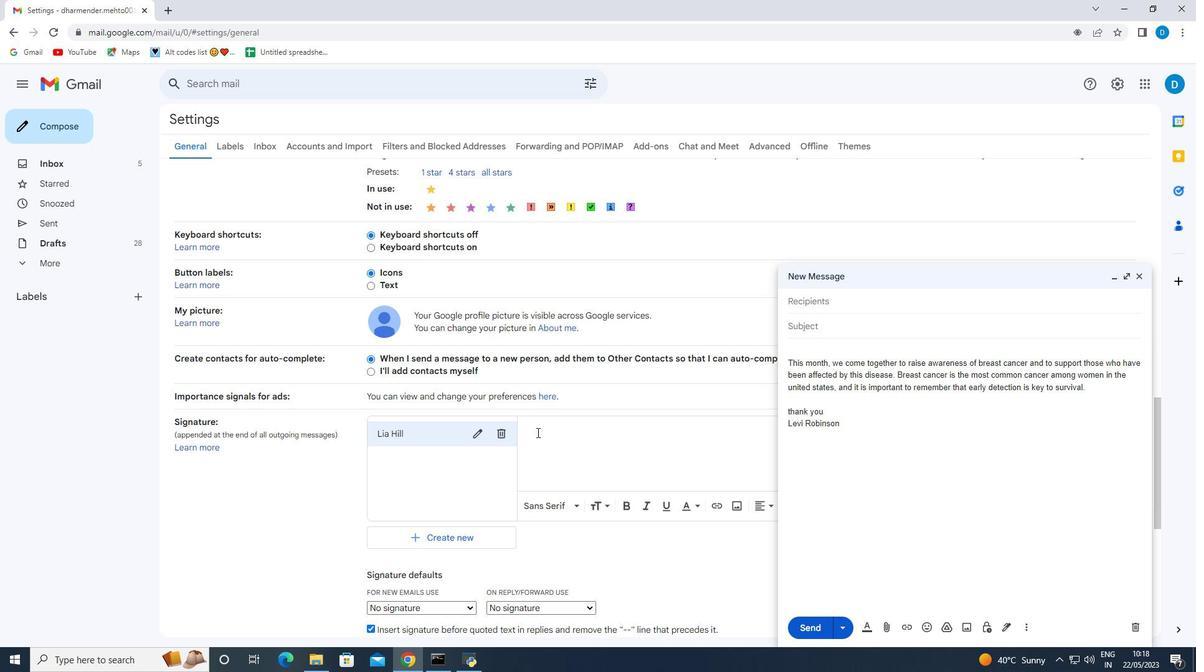 
Action: Key pressed <Key.shift><Key.shift><Key.shift><Key.shift><Key.shift><Key.shift>With<Key.space>hra<Key.backspace><Key.backspace>eartful<Key.backspace><Key.backspace>elt<Key.space>thanks<Key.space>and<Key.space>warm
Screenshot: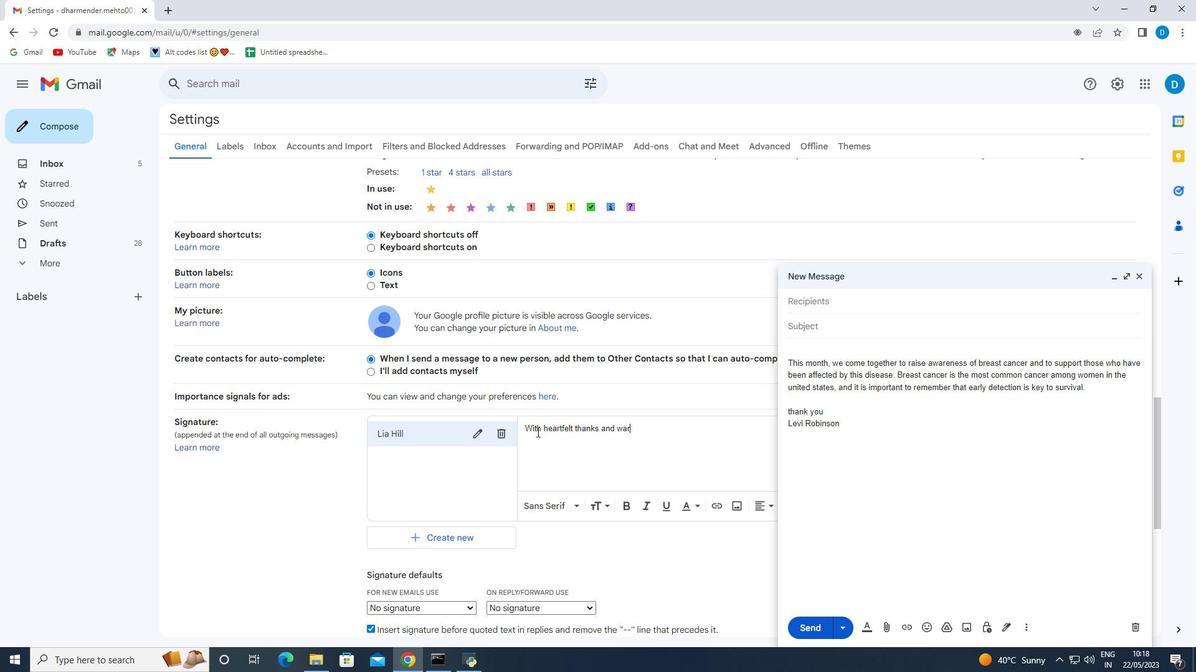 
Action: Mouse moved to (641, 427)
Screenshot: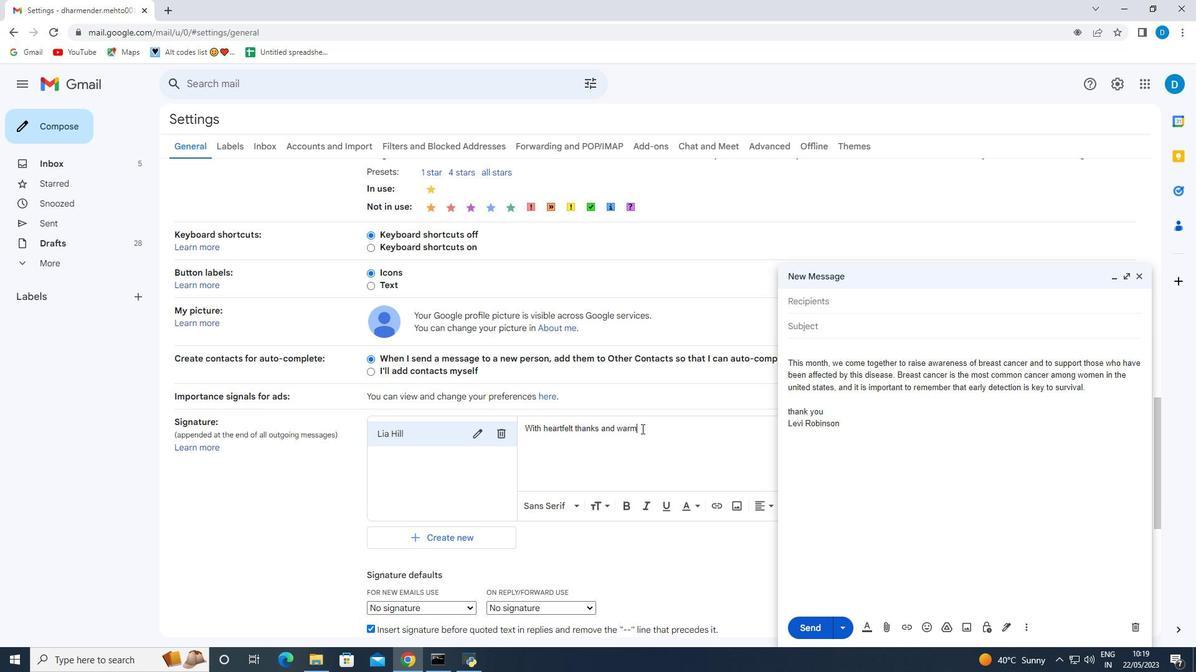 
Action: Key pressed <Key.space>wishes<Key.backspace>,<Key.space><Key.shift>I<Key.space>would<Key.space>like<Key.space>to<Key.space>congratua<Key.backspace>late
Screenshot: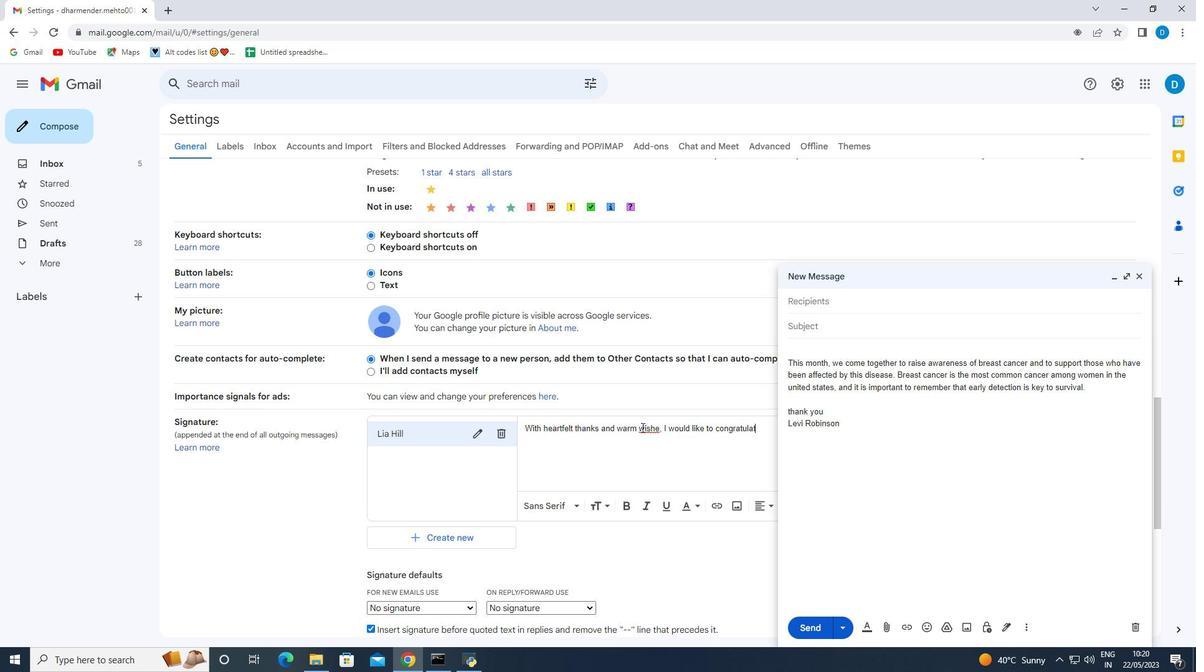 
Action: Mouse moved to (659, 428)
Screenshot: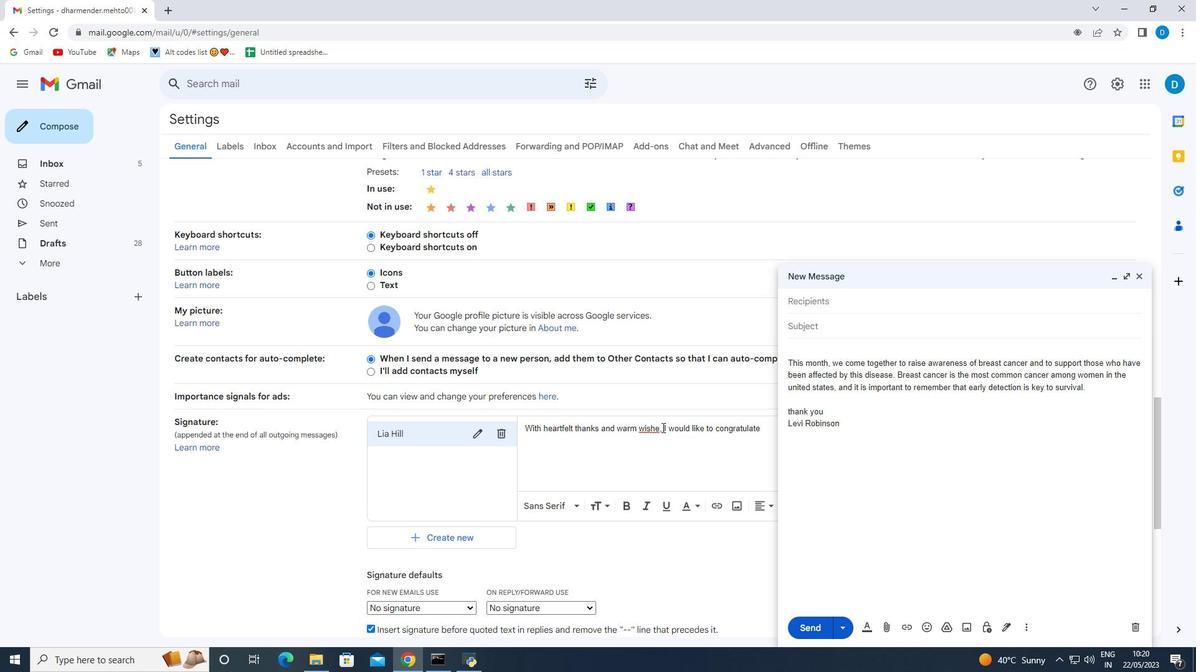 
Action: Mouse pressed left at (659, 428)
Screenshot: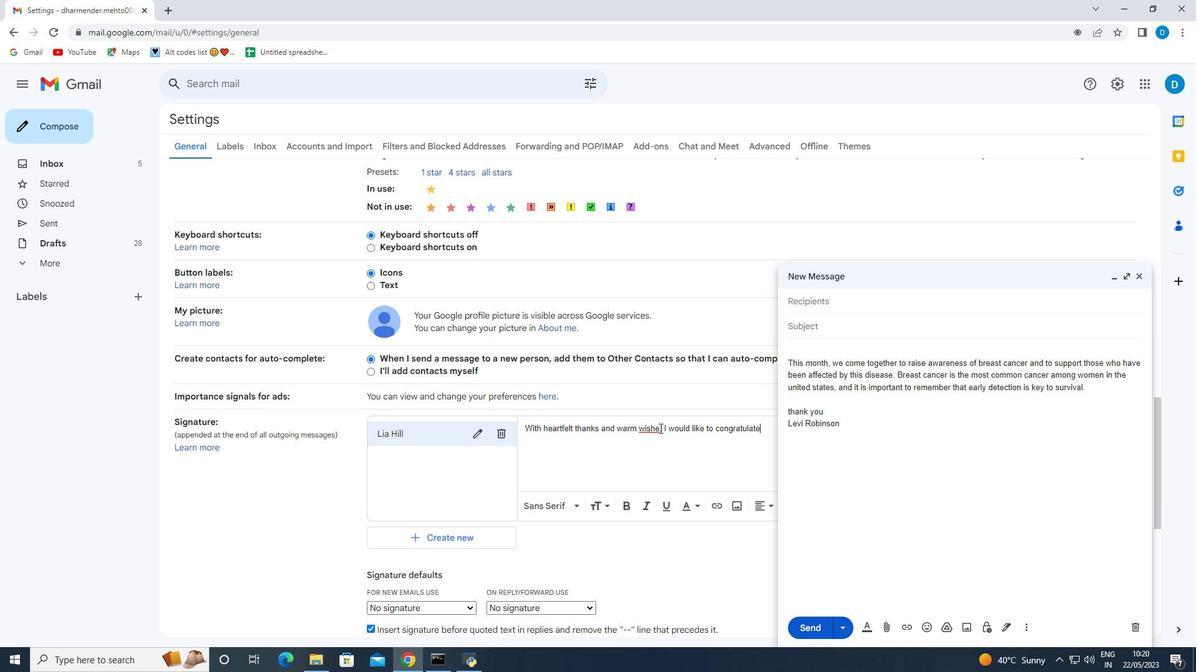 
Action: Mouse moved to (662, 470)
Screenshot: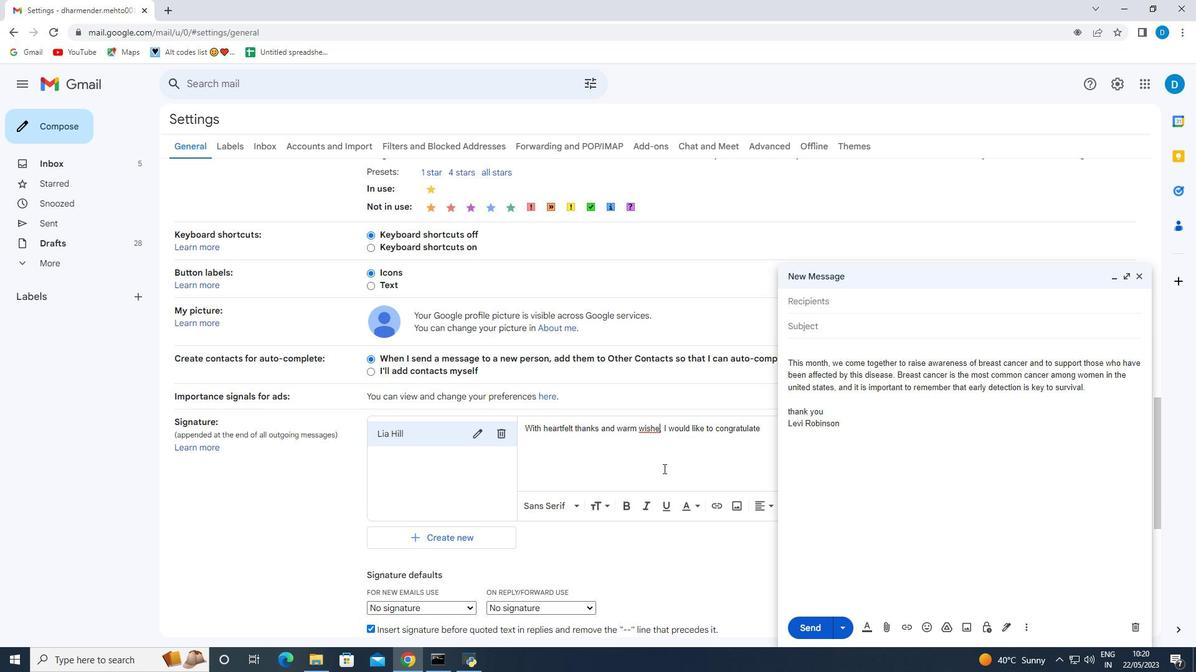 
Action: Key pressed s
Screenshot: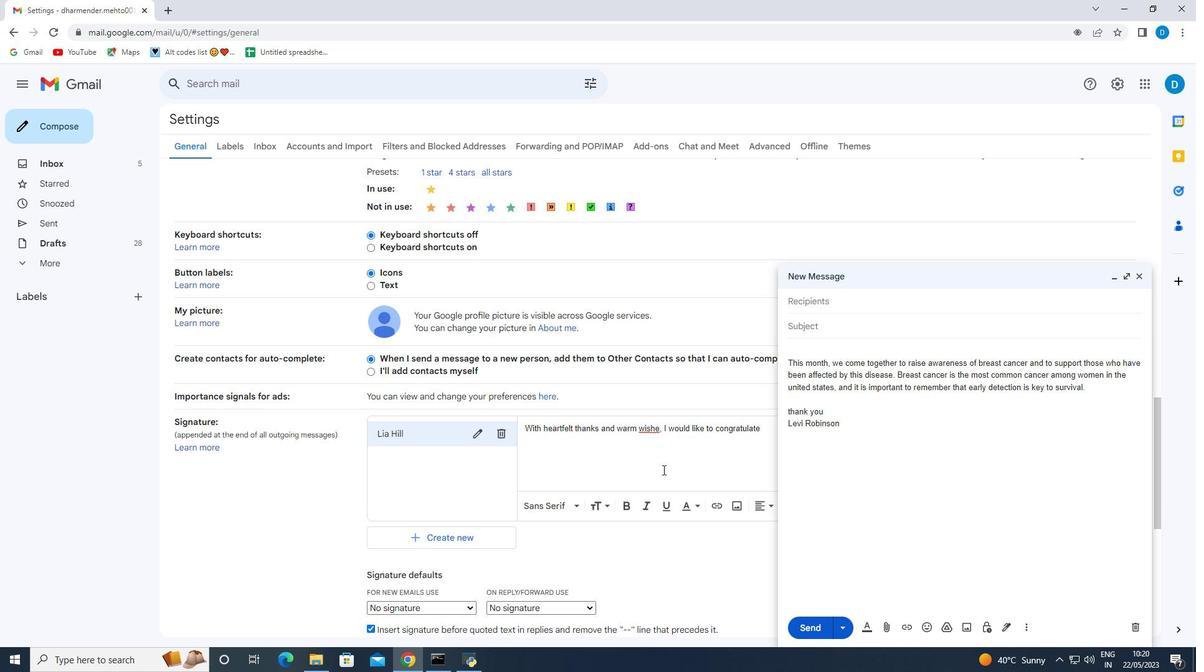 
Action: Mouse moved to (768, 427)
Screenshot: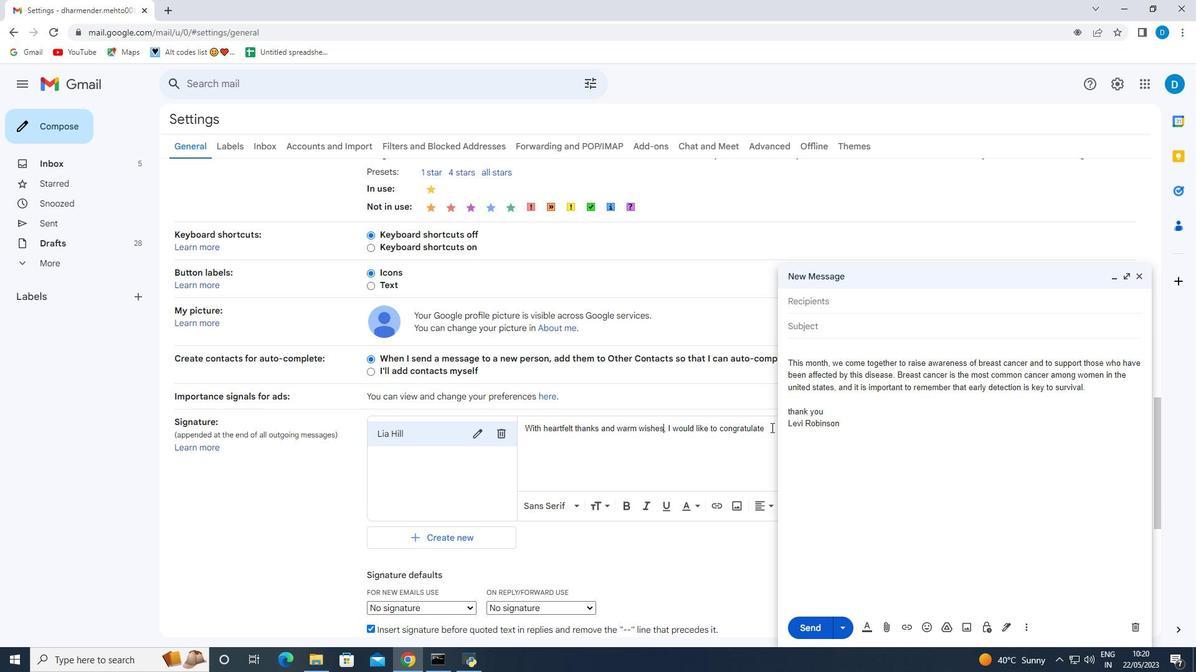 
Action: Mouse pressed left at (768, 427)
Screenshot: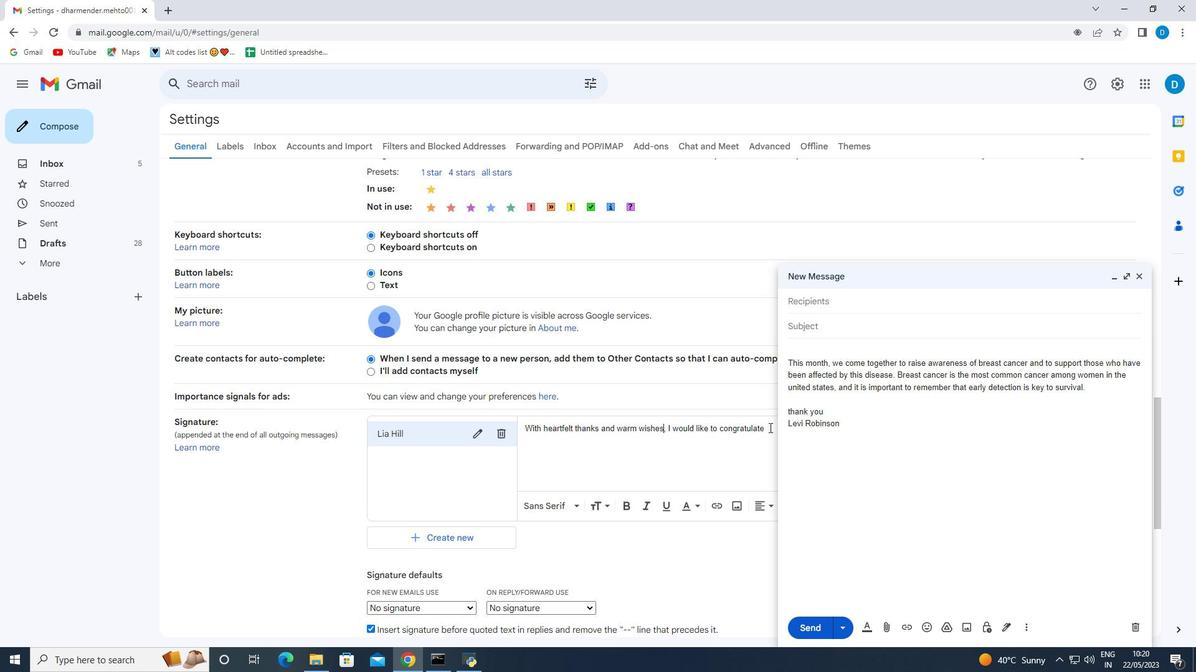 
Action: Mouse moved to (766, 436)
Screenshot: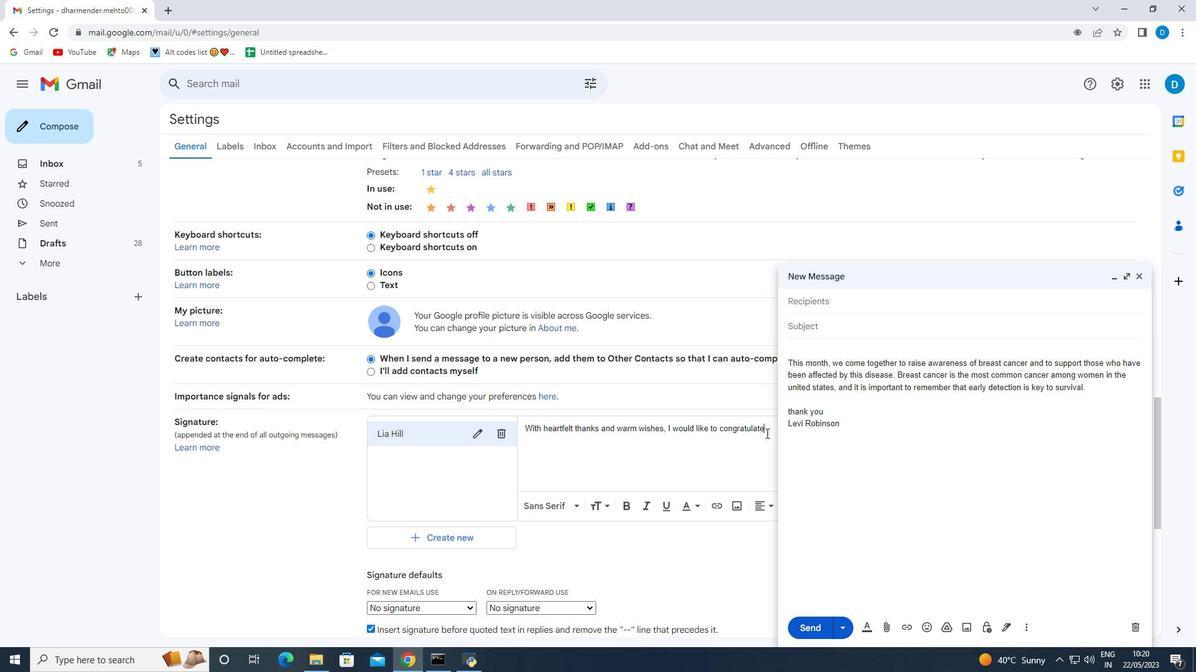 
Action: Key pressed <Key.space>you<Key.space>recent<Key.space>promotion.
Screenshot: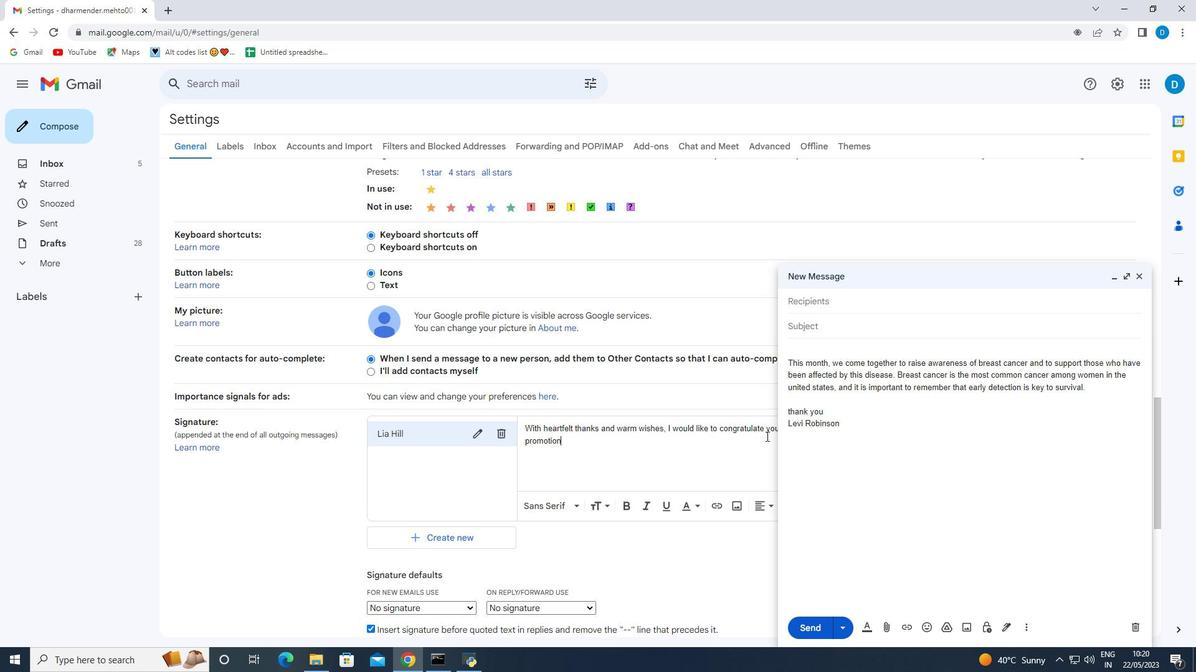 
Action: Mouse moved to (542, 504)
Screenshot: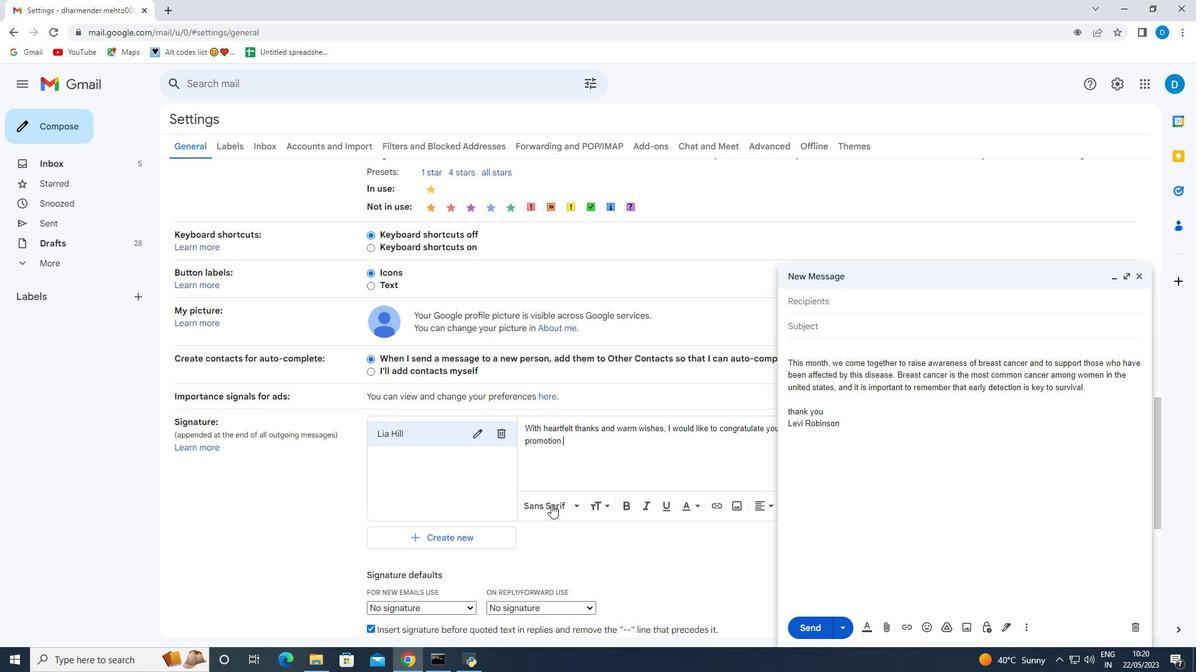 
Action: Mouse scrolled (542, 503) with delta (0, 0)
Screenshot: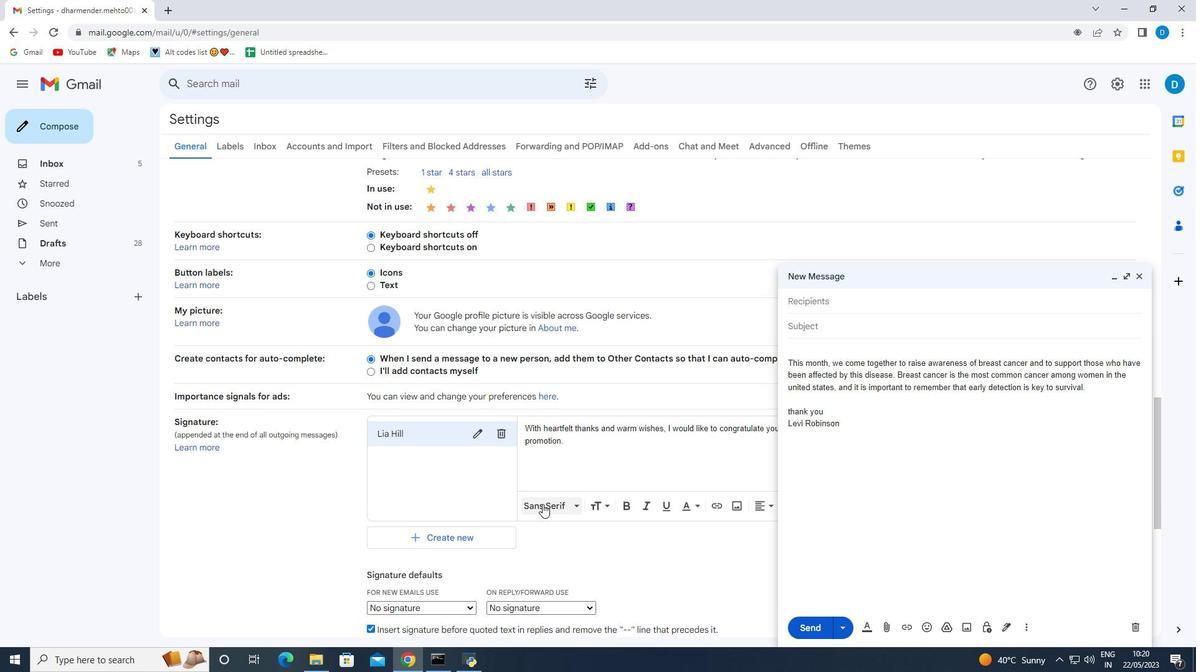 
Action: Mouse scrolled (542, 503) with delta (0, 0)
Screenshot: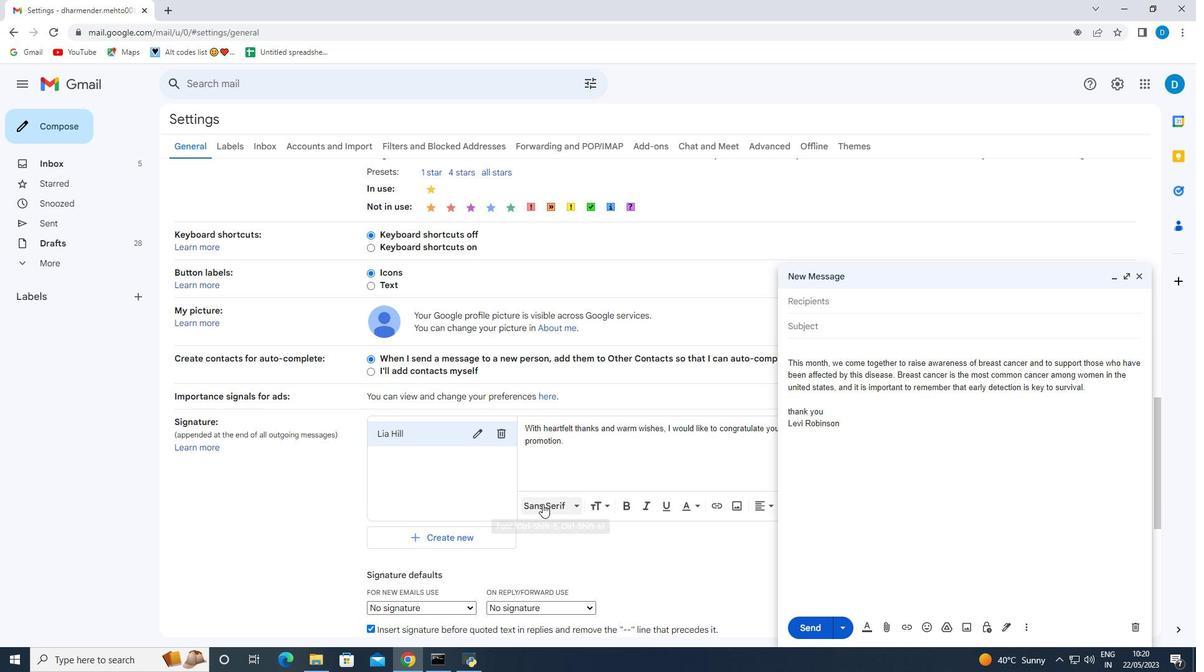 
Action: Mouse moved to (442, 482)
Screenshot: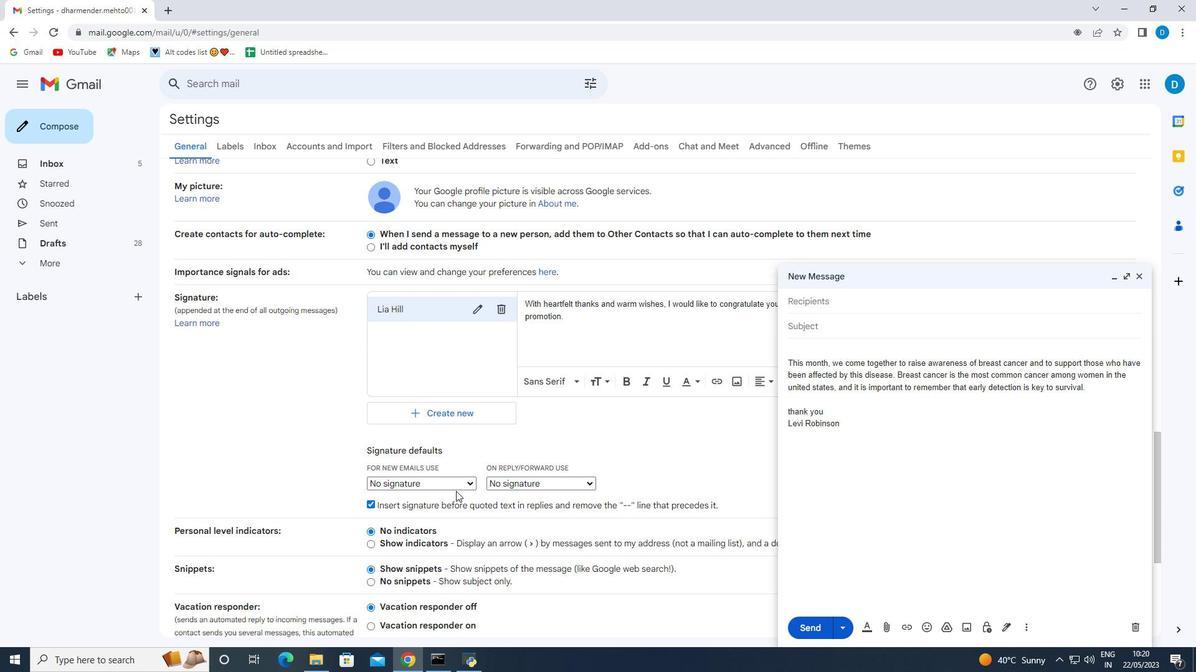 
Action: Mouse pressed left at (442, 482)
Screenshot: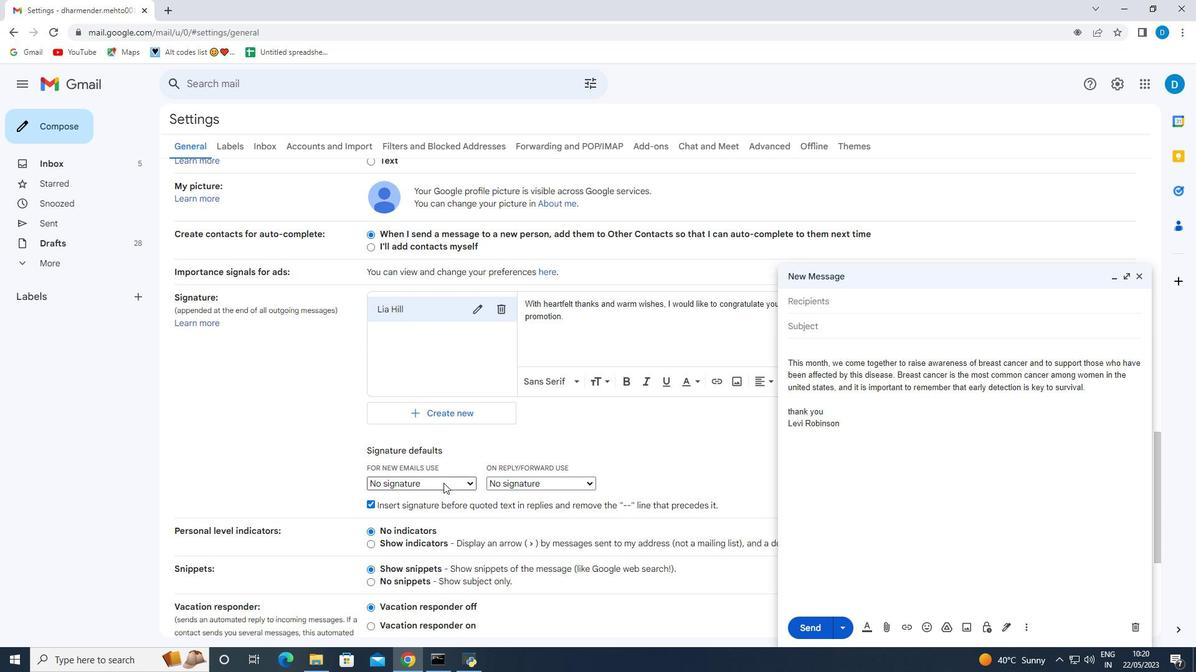 
Action: Mouse moved to (417, 505)
Screenshot: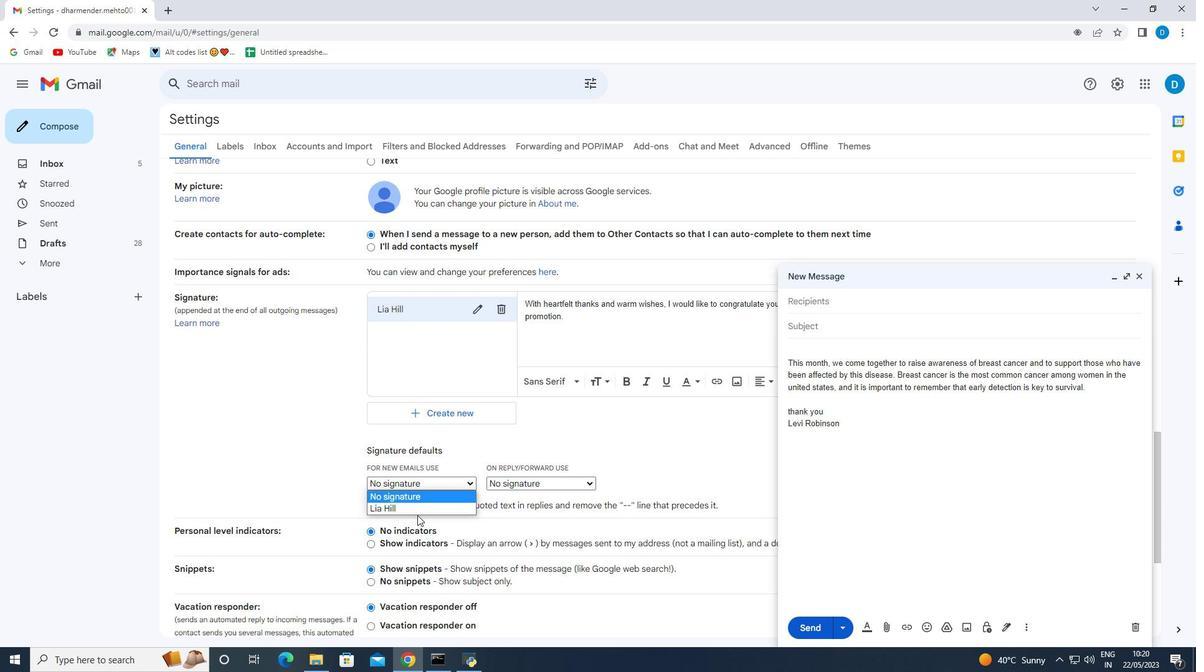 
Action: Mouse pressed left at (417, 505)
Screenshot: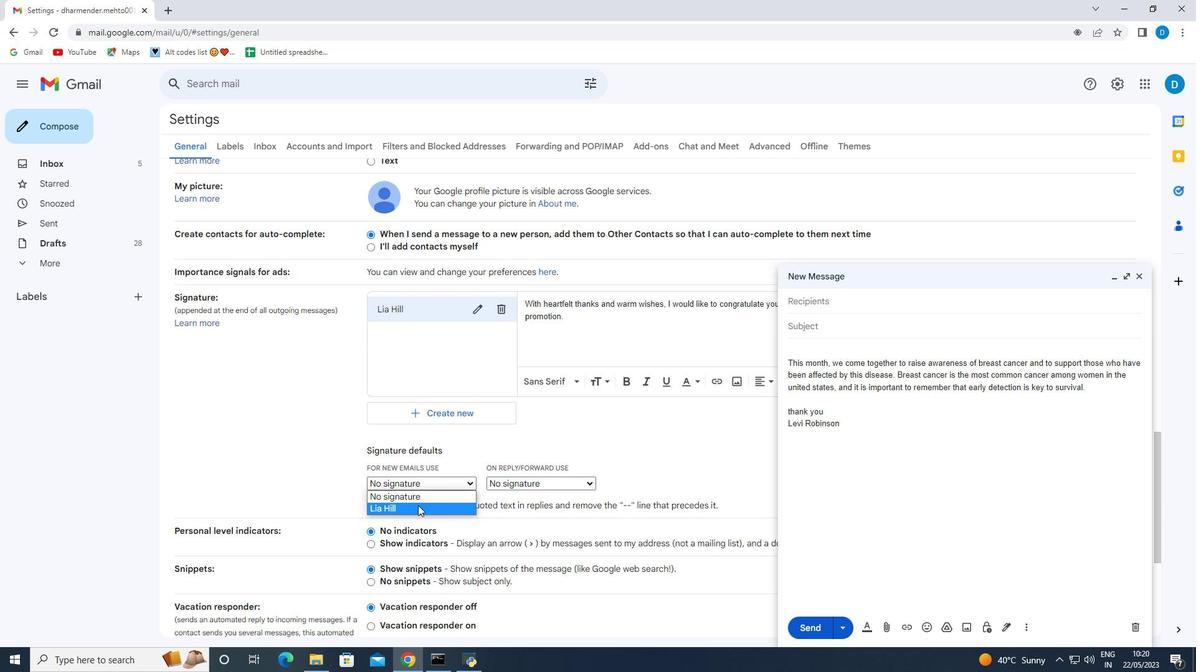 
Action: Mouse moved to (514, 478)
Screenshot: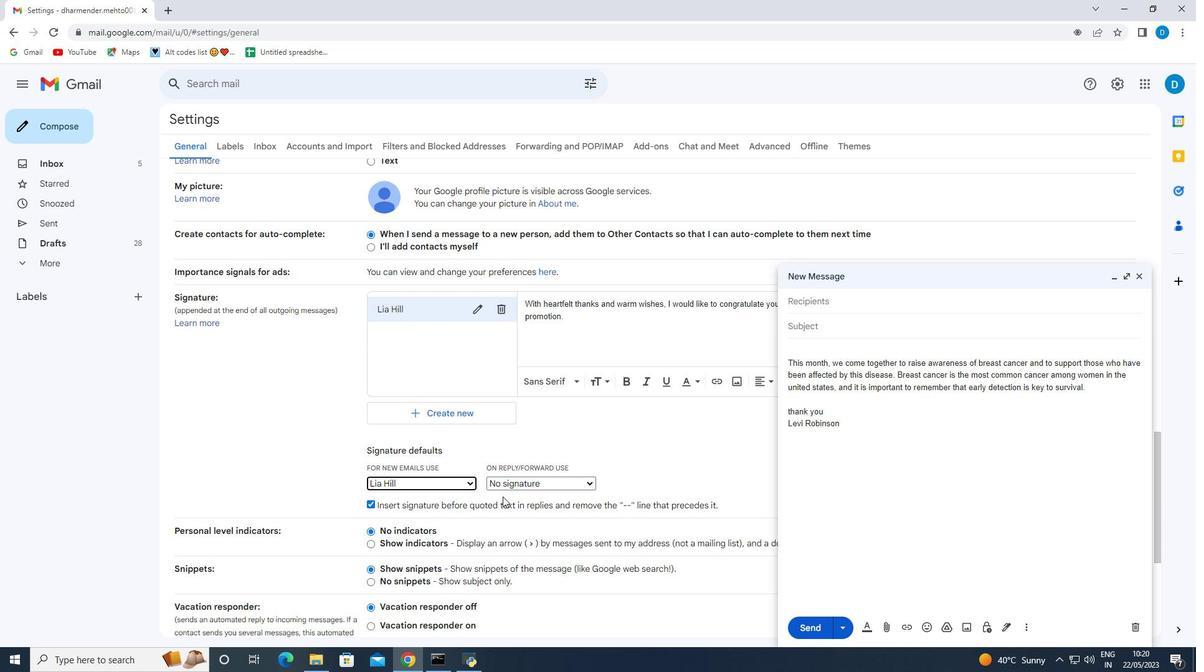 
Action: Mouse pressed left at (514, 478)
Screenshot: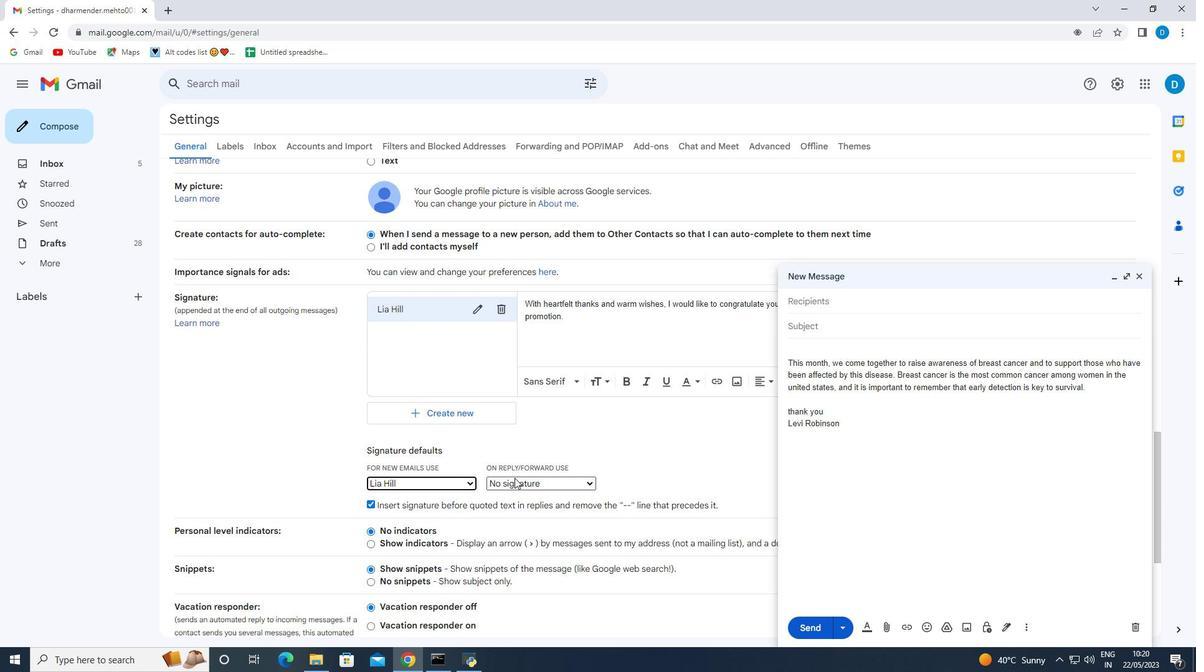 
Action: Mouse moved to (521, 507)
Screenshot: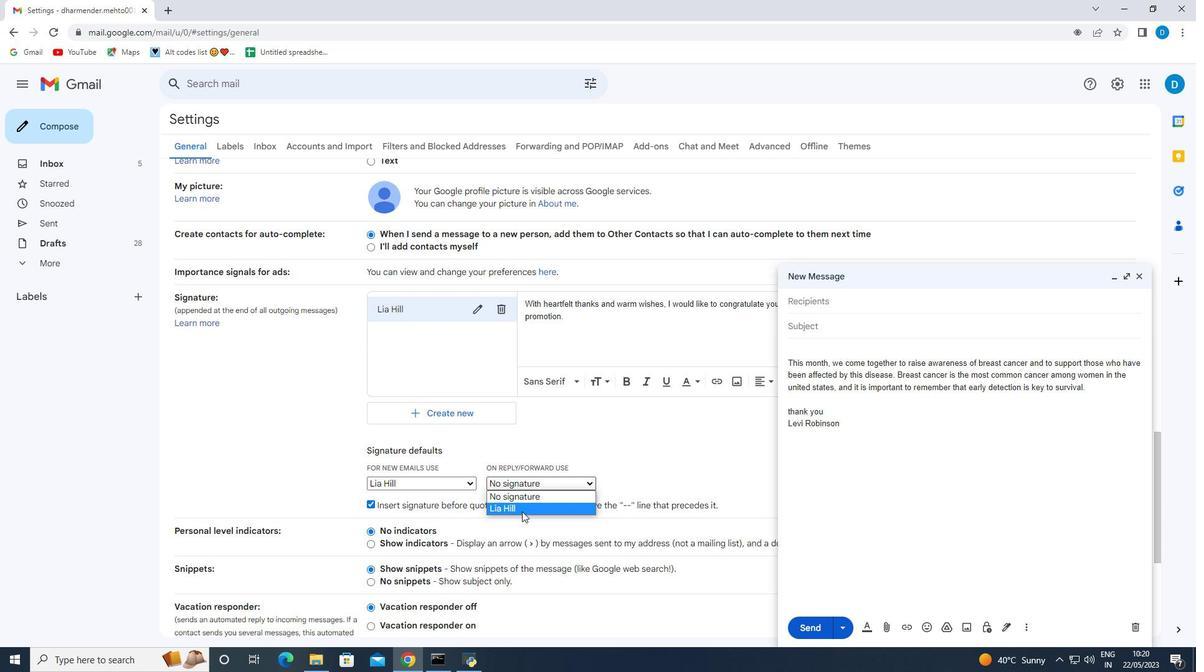 
Action: Mouse pressed left at (521, 507)
Screenshot: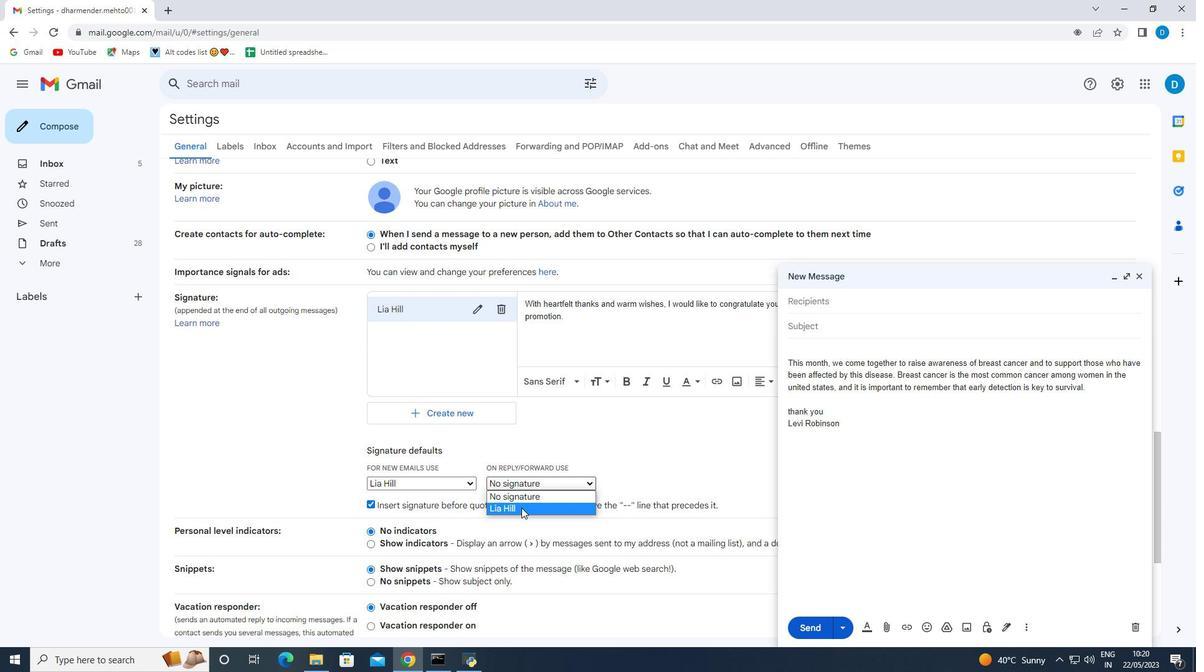 
Action: Mouse moved to (568, 563)
Screenshot: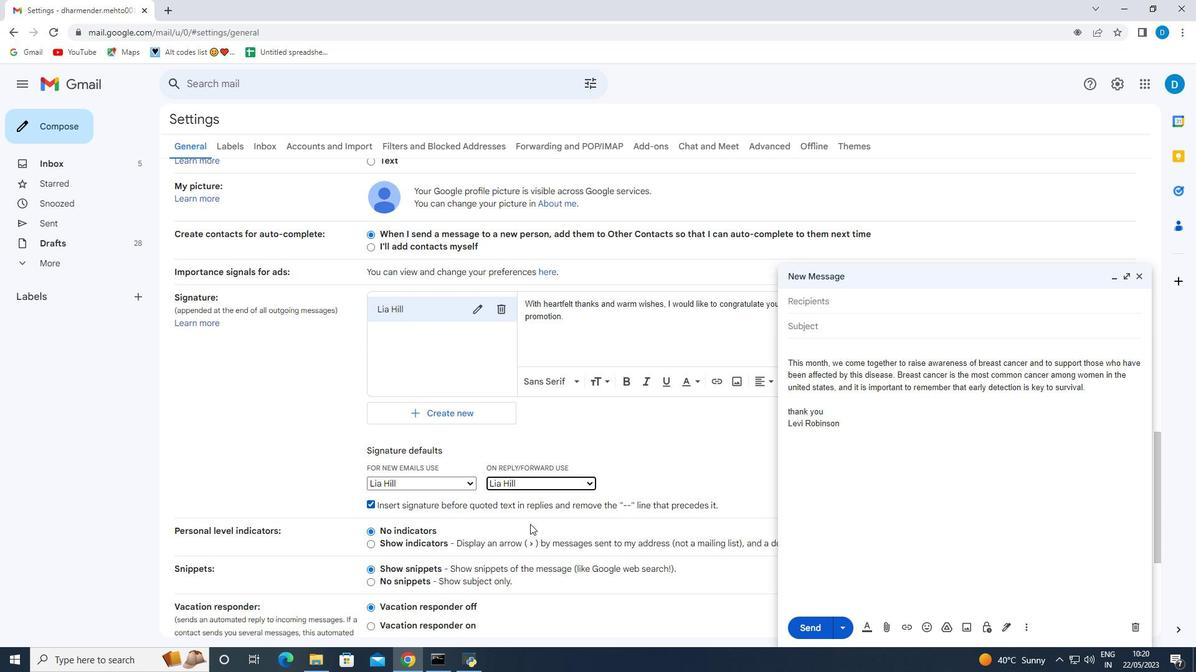 
Action: Mouse scrolled (568, 562) with delta (0, 0)
Screenshot: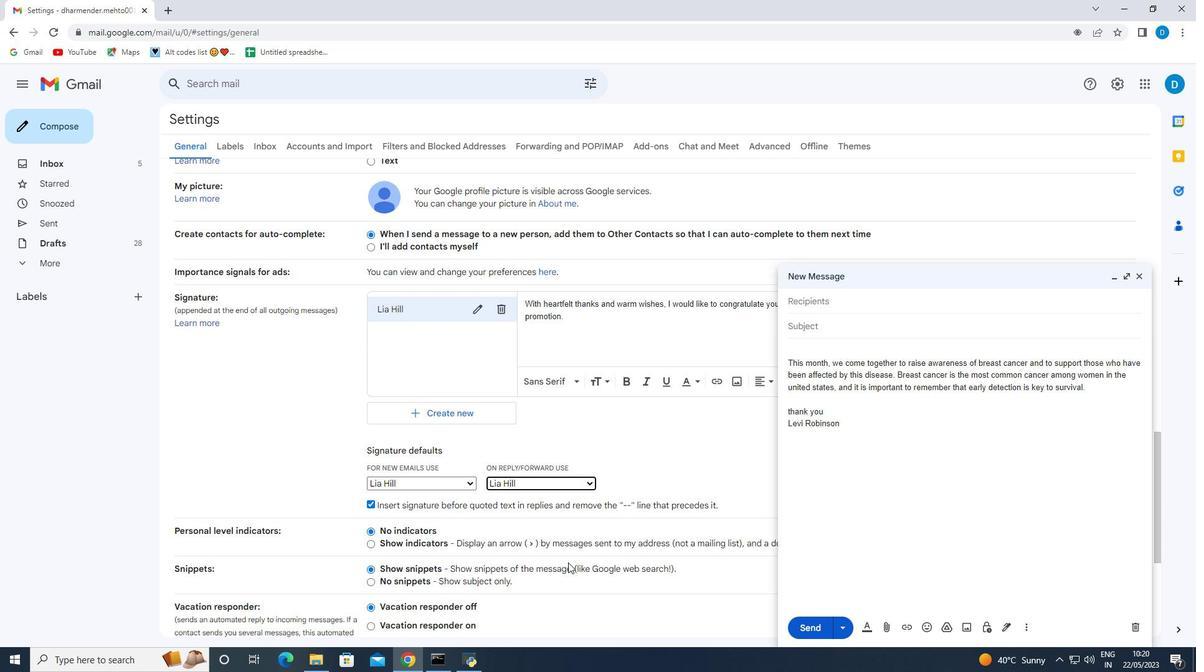 
Action: Mouse scrolled (568, 562) with delta (0, 0)
Screenshot: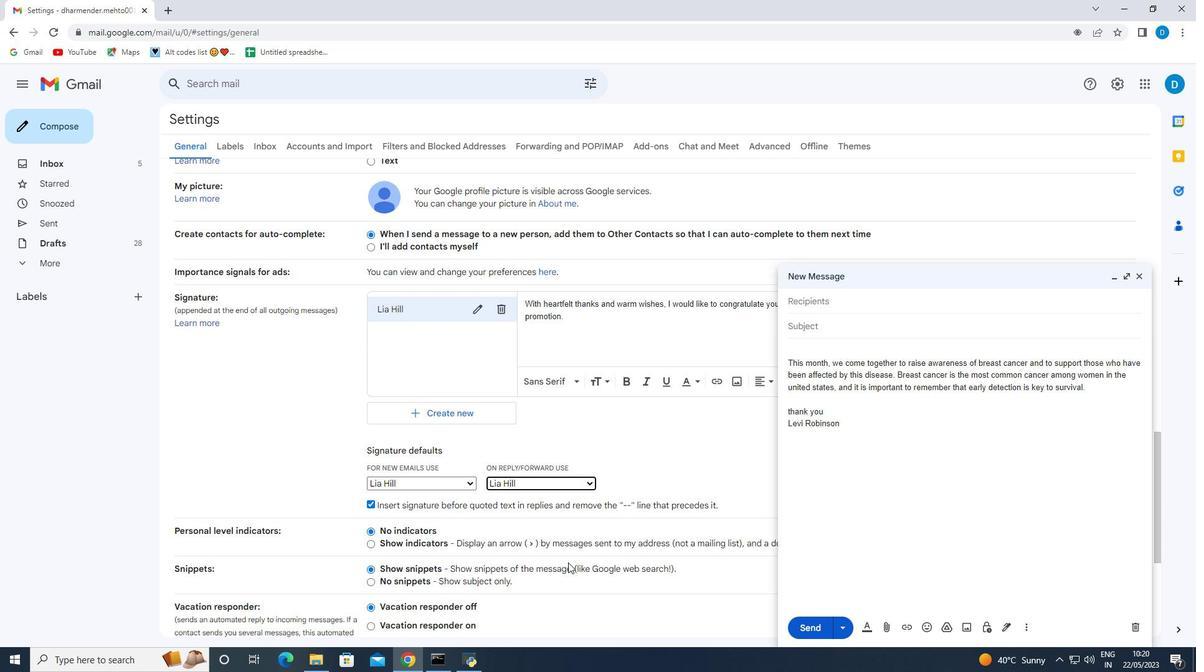 
Action: Mouse scrolled (568, 562) with delta (0, 0)
Screenshot: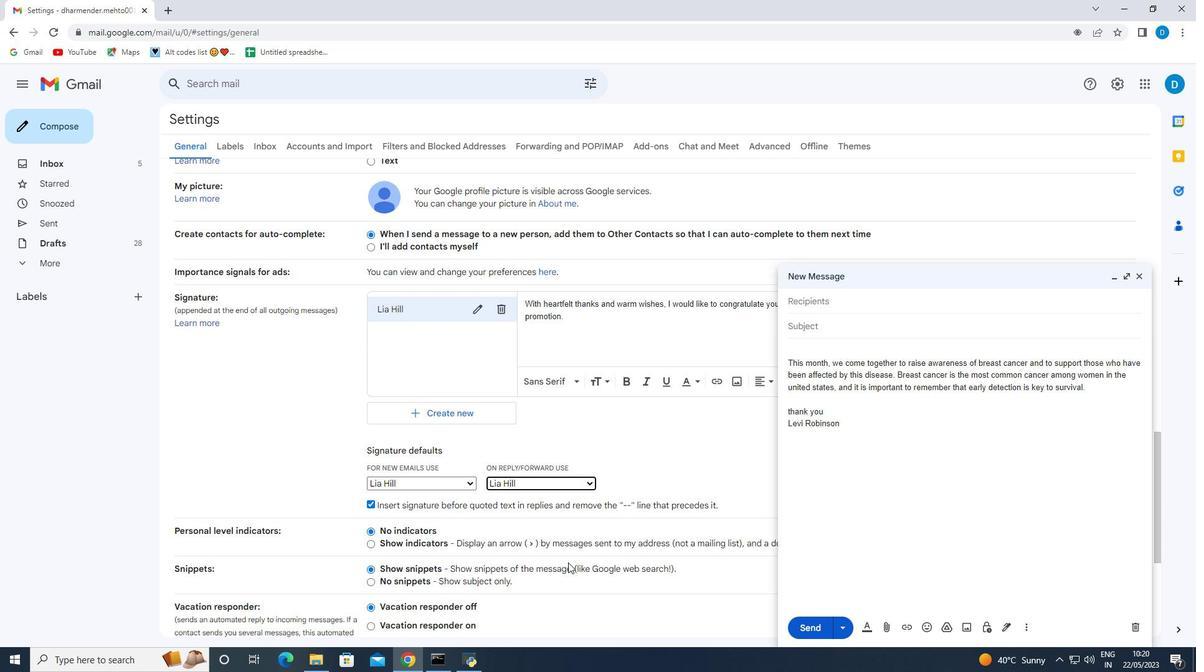 
Action: Mouse scrolled (568, 562) with delta (0, 0)
Screenshot: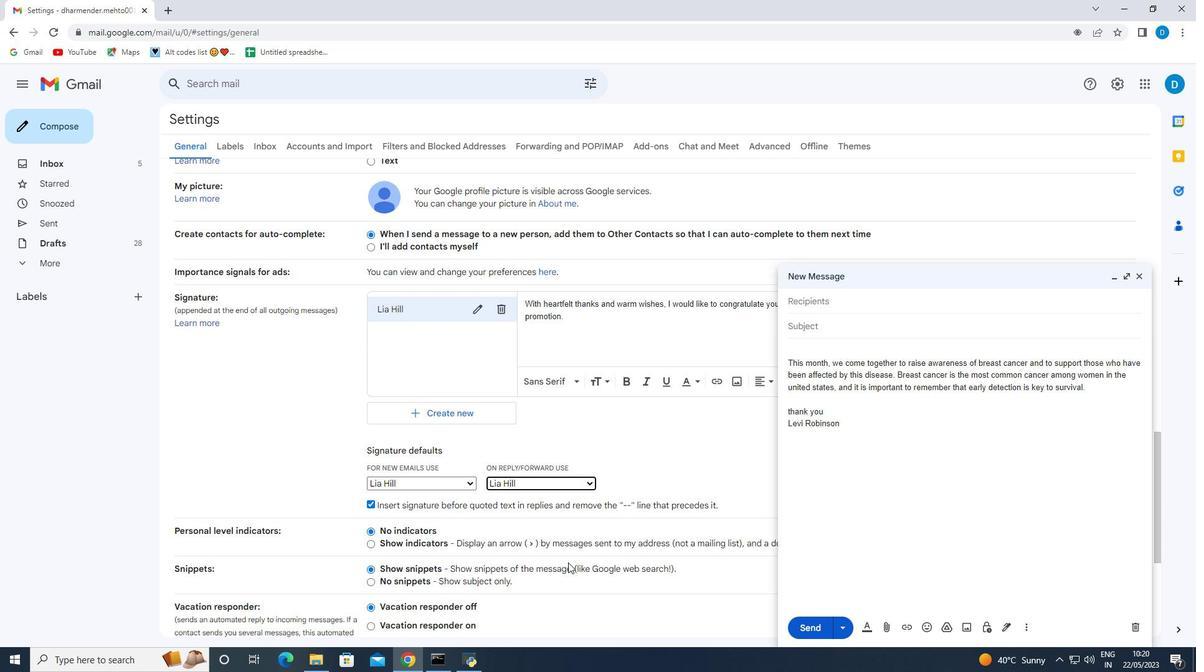 
Action: Mouse scrolled (568, 562) with delta (0, 0)
Screenshot: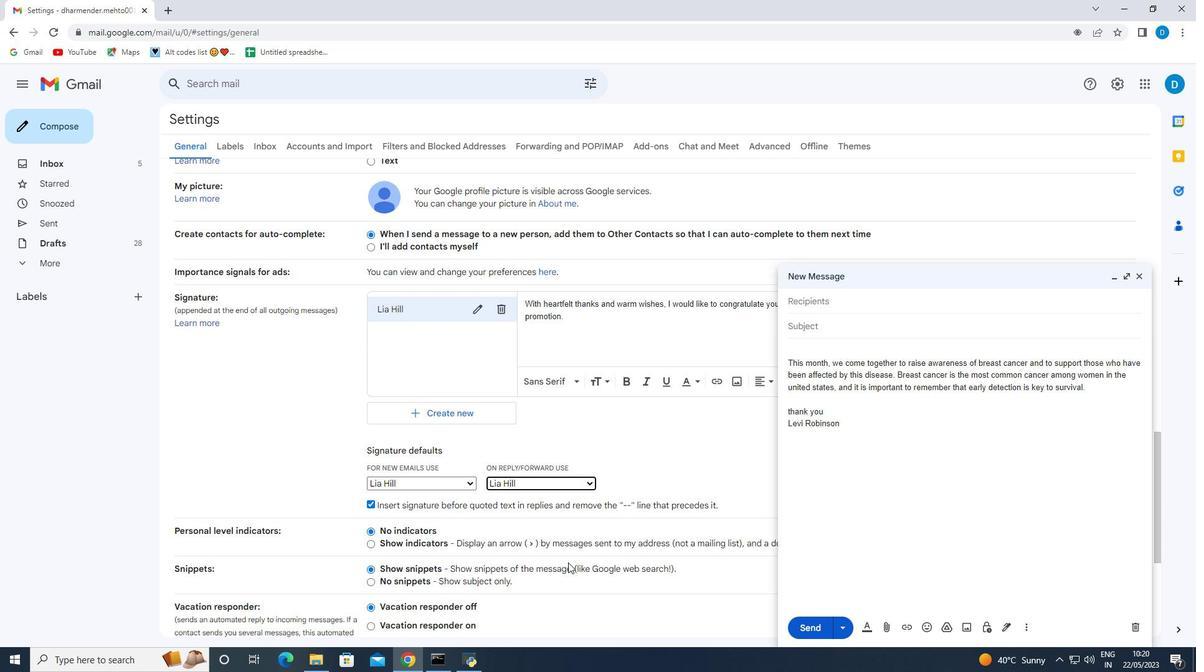 
Action: Mouse scrolled (568, 562) with delta (0, 0)
Screenshot: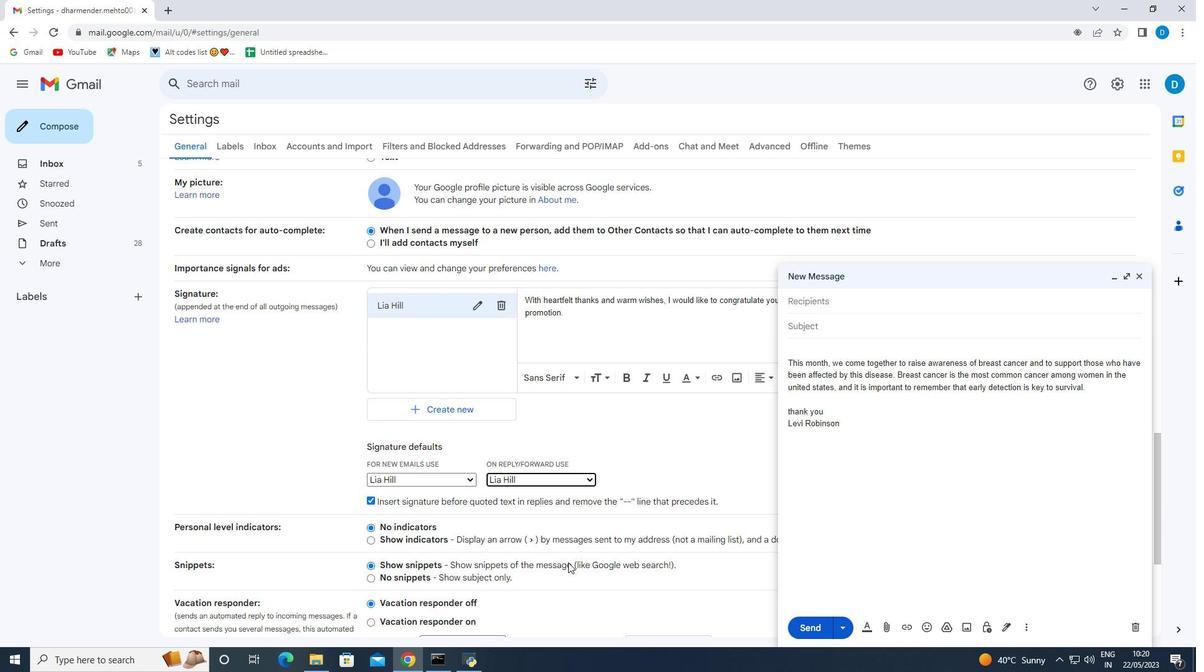 
Action: Mouse moved to (615, 568)
Screenshot: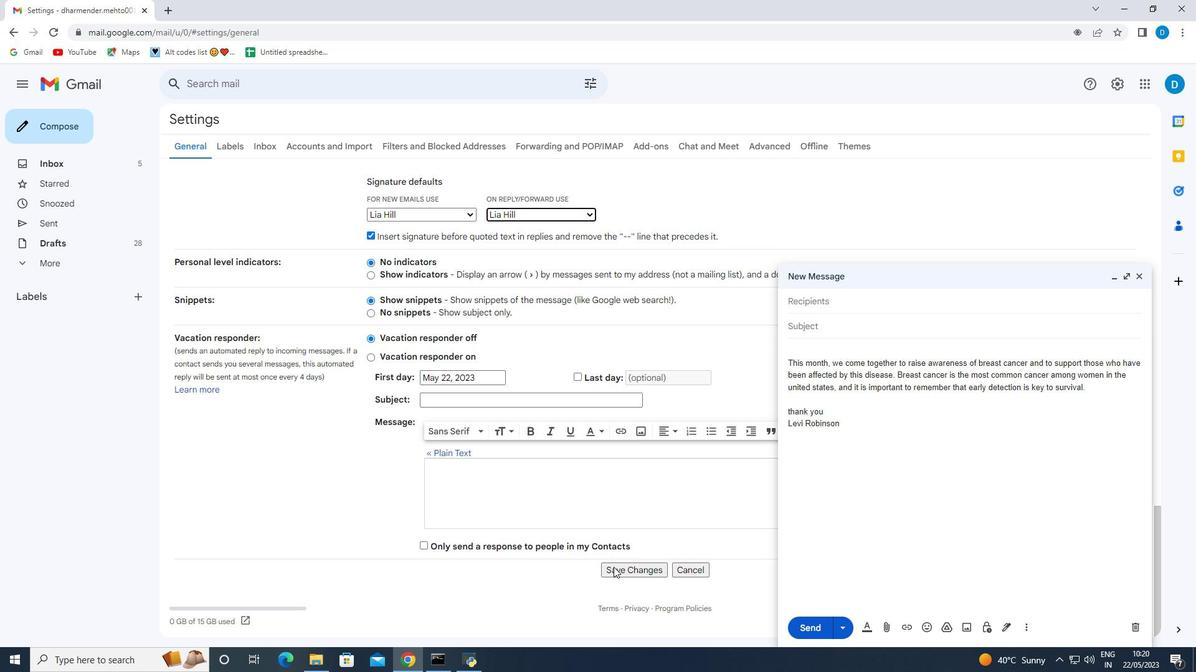 
Action: Mouse pressed left at (615, 568)
Screenshot: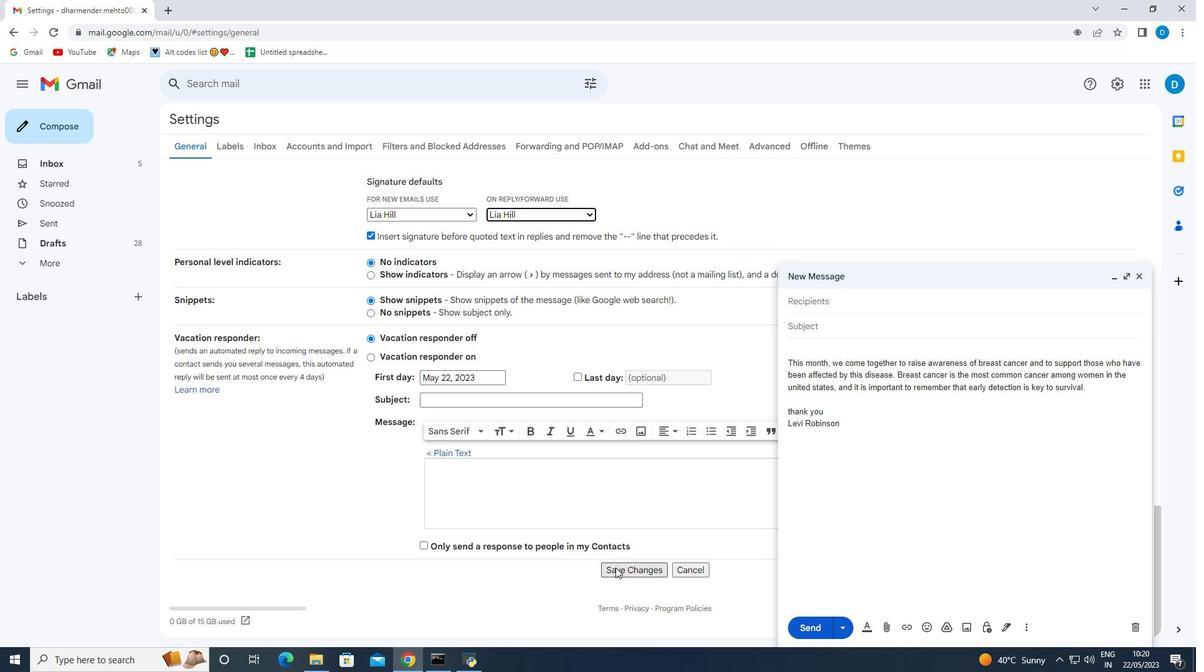
Action: Mouse moved to (1138, 280)
Screenshot: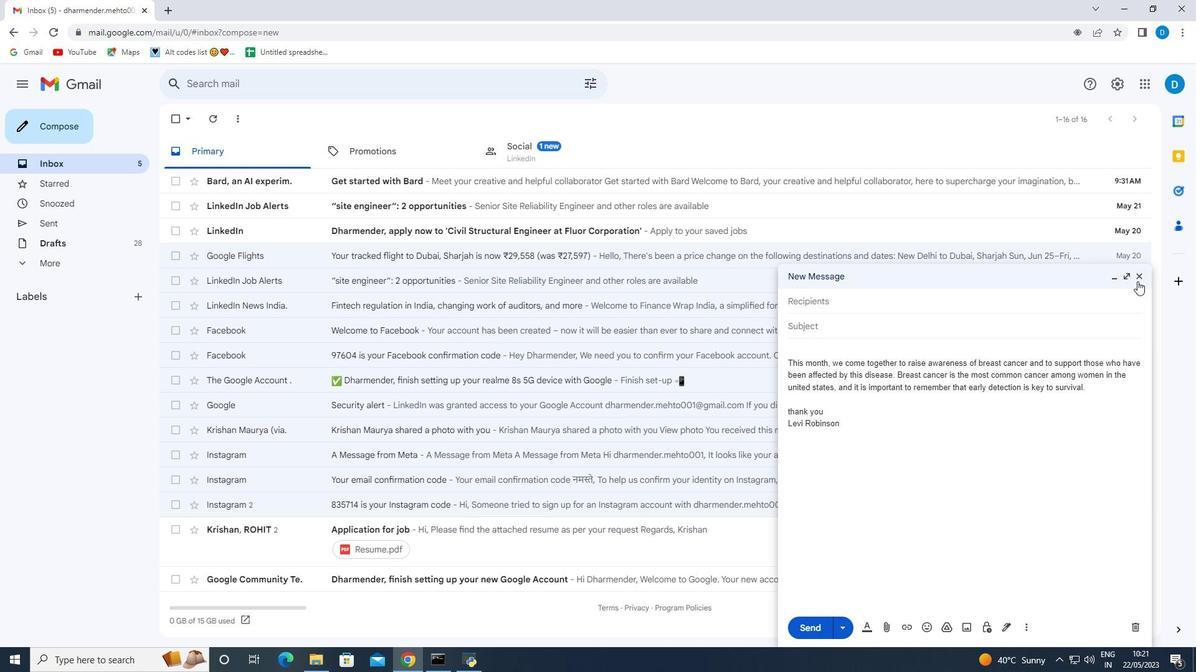 
Action: Mouse pressed left at (1138, 280)
Screenshot: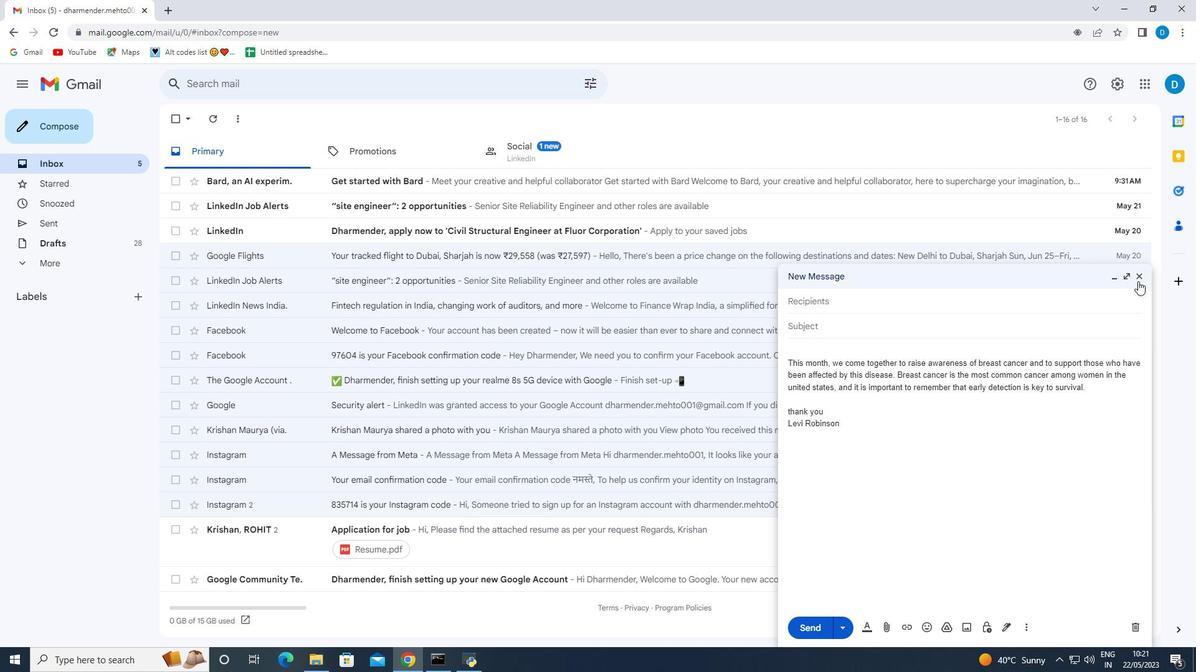 
Action: Mouse moved to (74, 122)
Screenshot: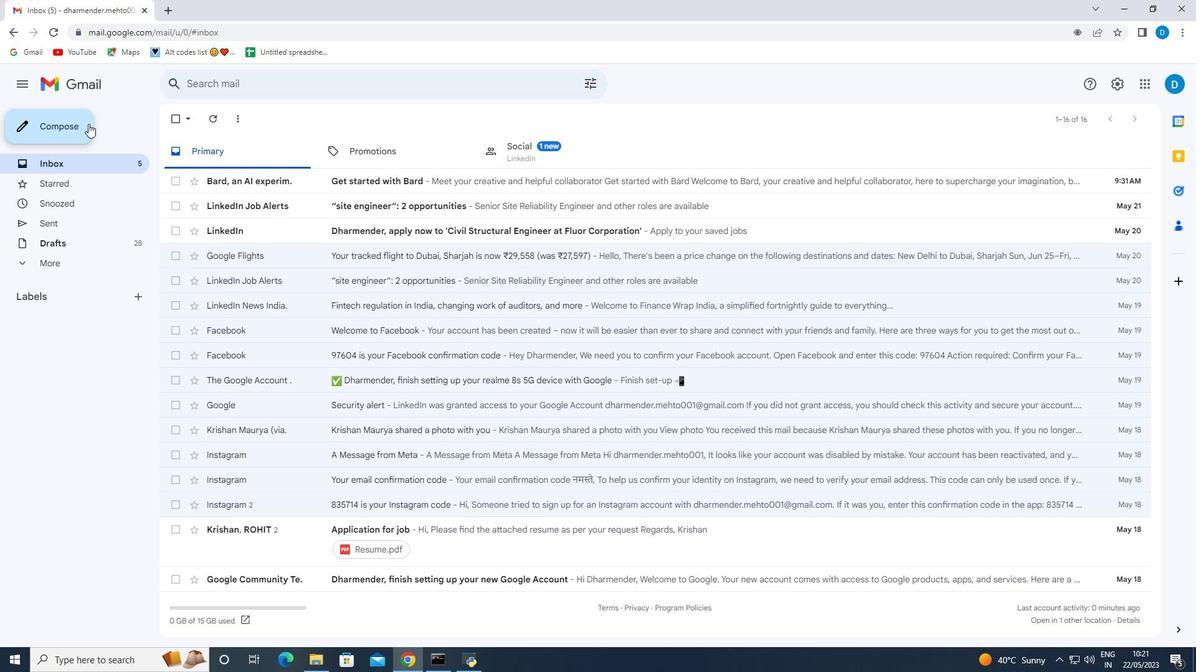 
Action: Mouse pressed left at (74, 122)
Screenshot: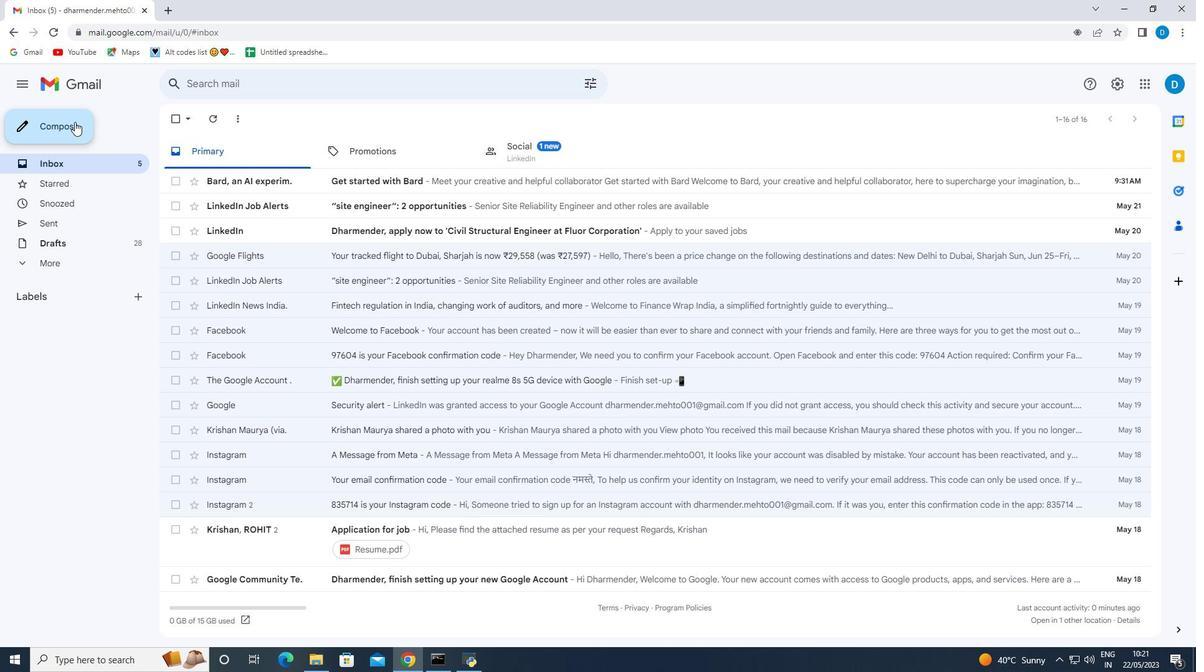 
Action: Mouse moved to (1002, 624)
Screenshot: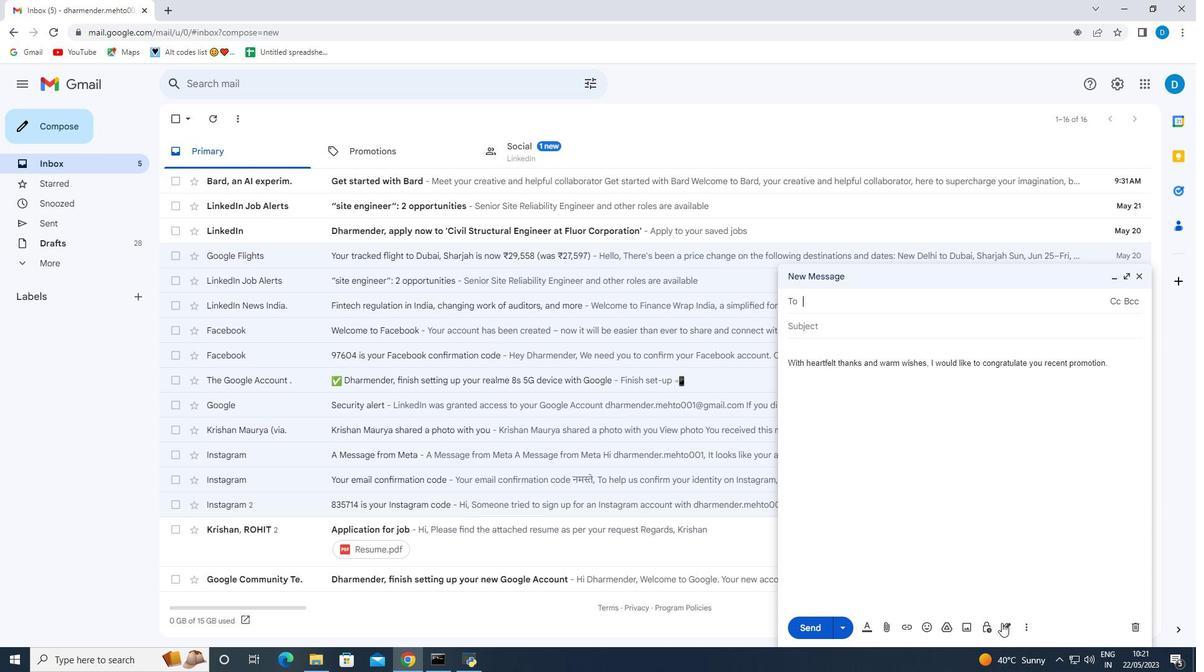
Action: Mouse pressed left at (1002, 624)
Screenshot: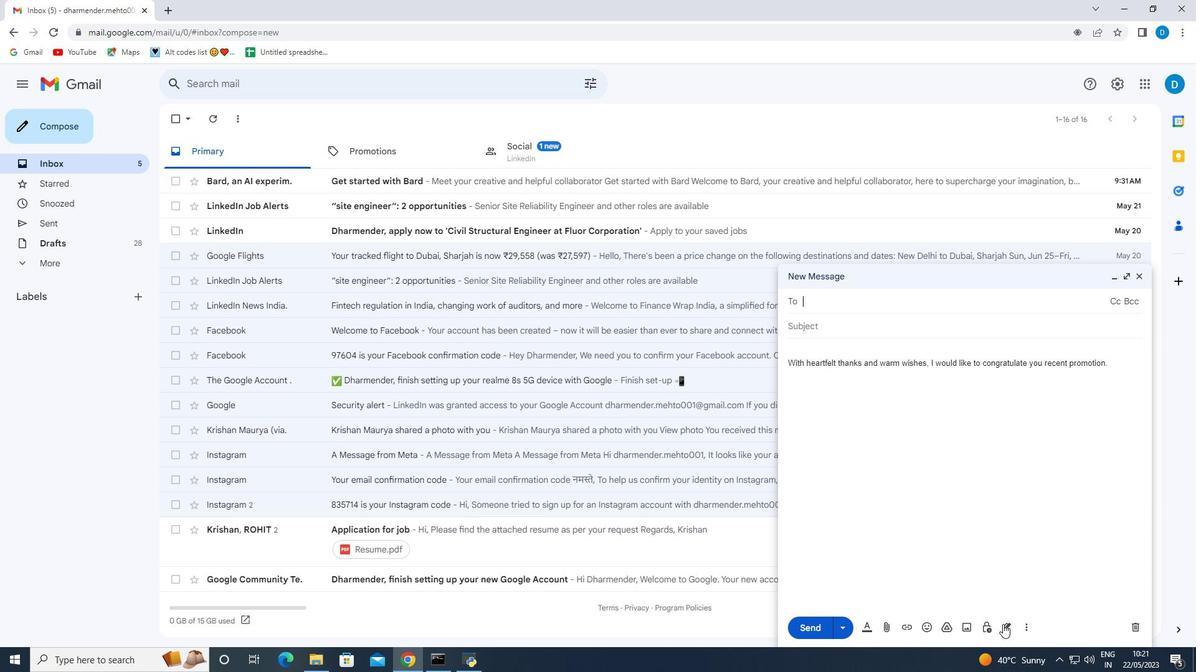 
Action: Mouse moved to (1042, 363)
Screenshot: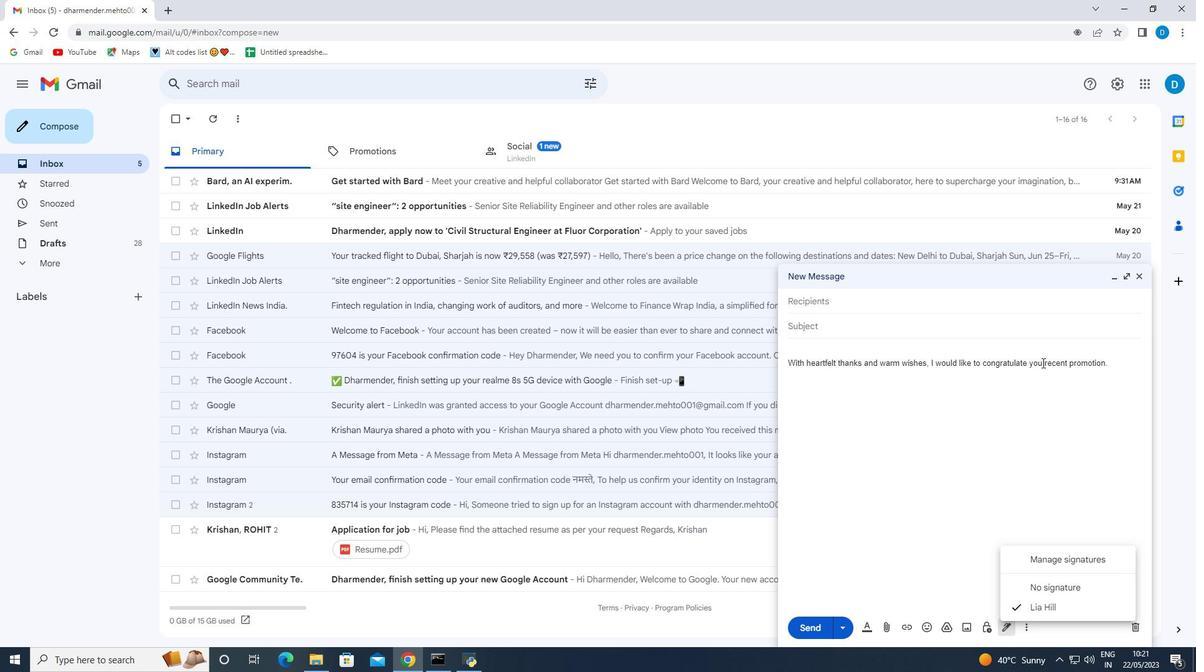 
Action: Mouse pressed left at (1042, 363)
Screenshot: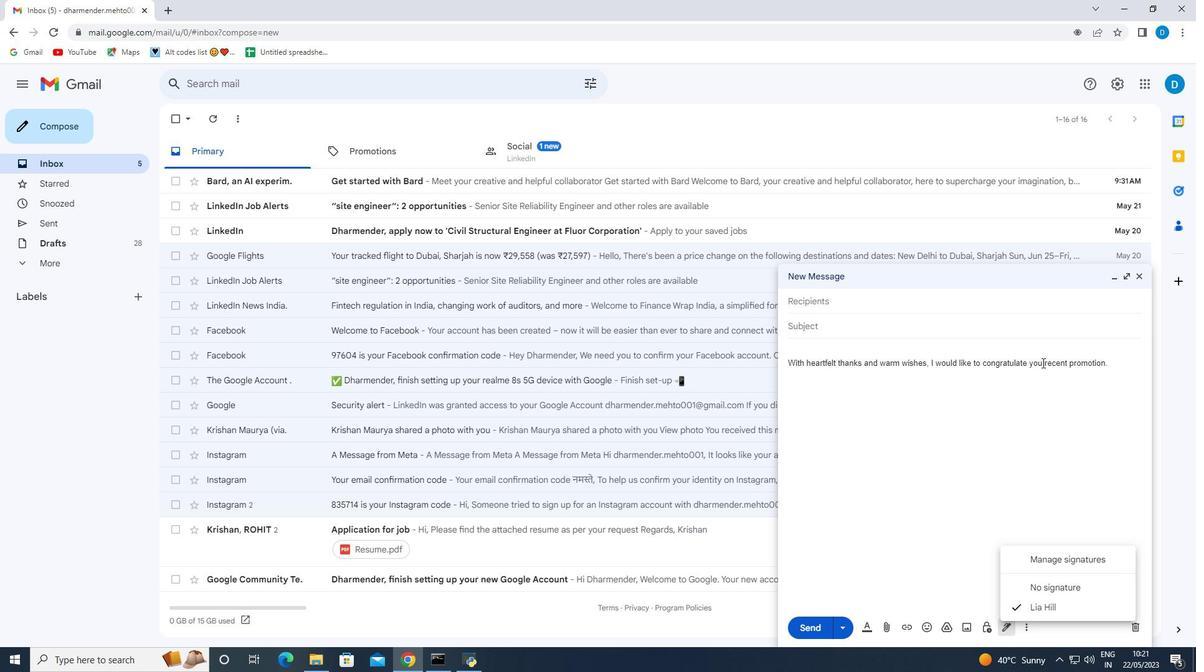 
Action: Mouse moved to (1095, 441)
Screenshot: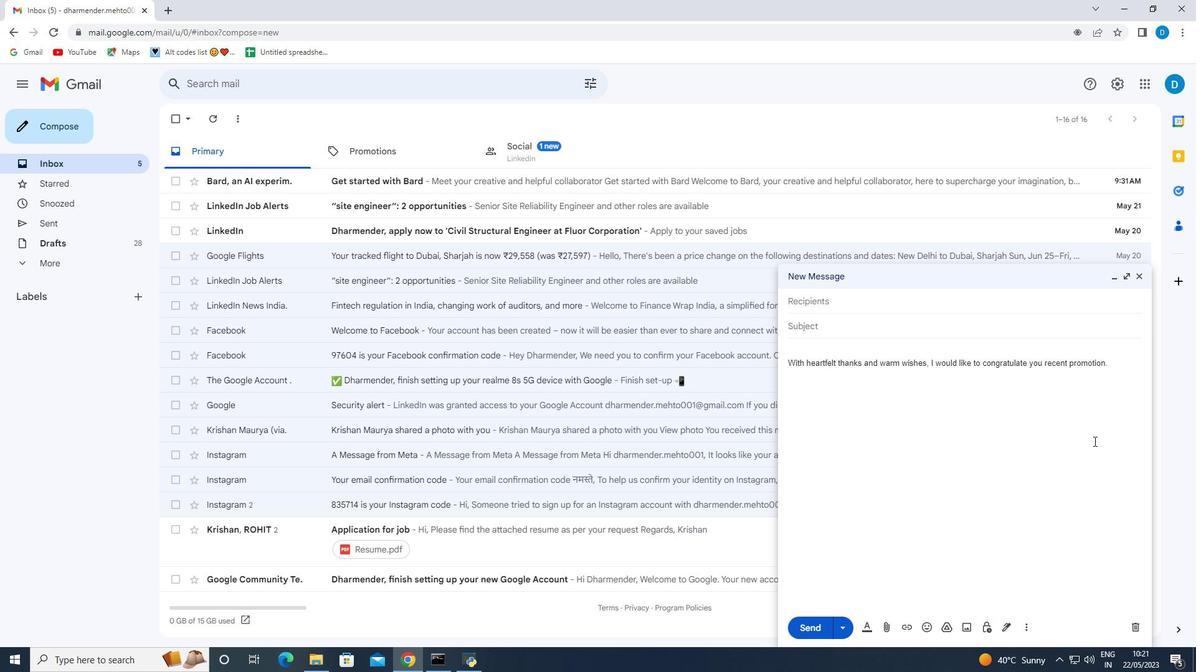 
Action: Key pressed <Key.space>
Screenshot: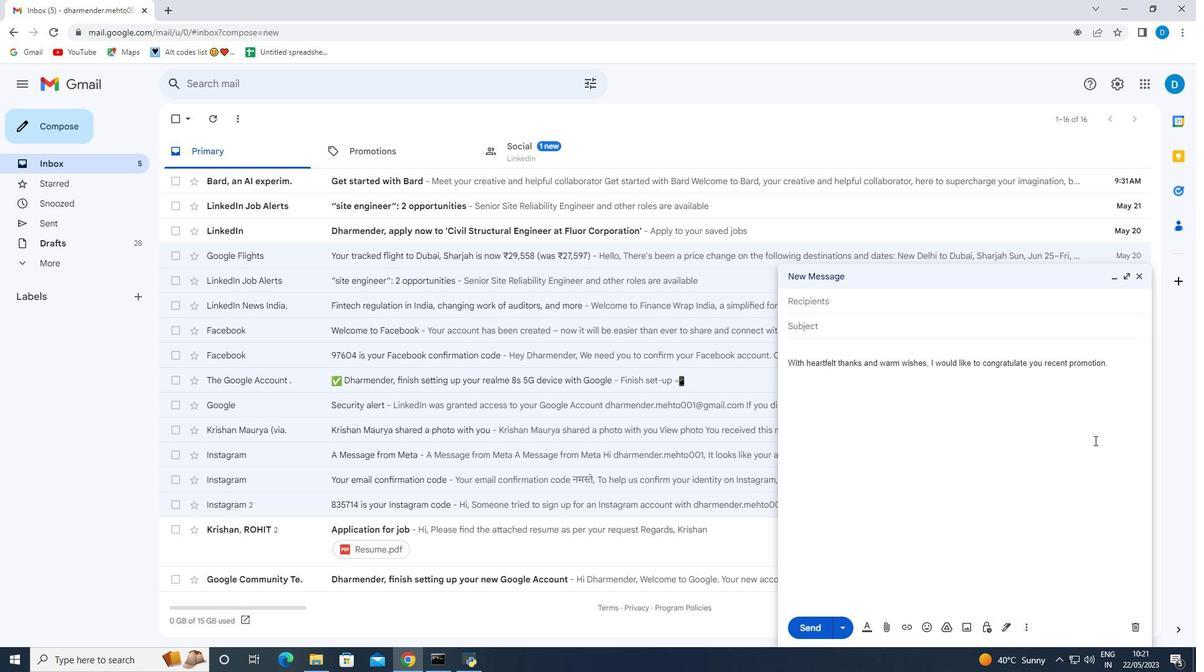 
Action: Mouse moved to (1098, 439)
Screenshot: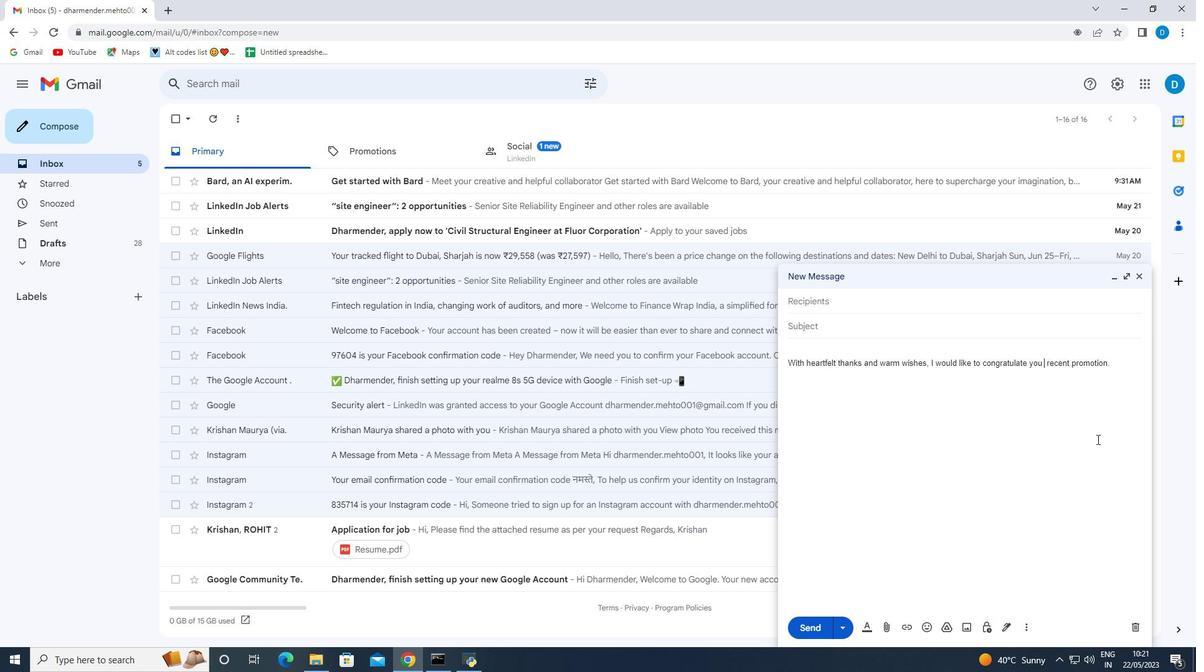 
Action: Key pressed o
Screenshot: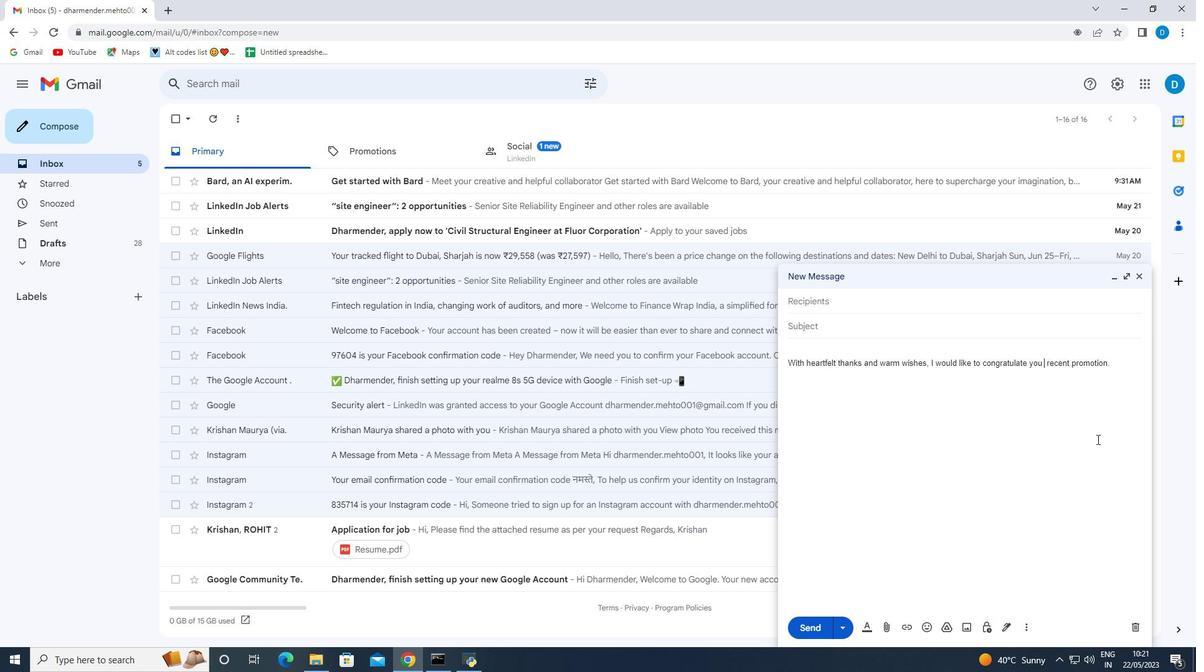 
Action: Mouse moved to (1098, 439)
Screenshot: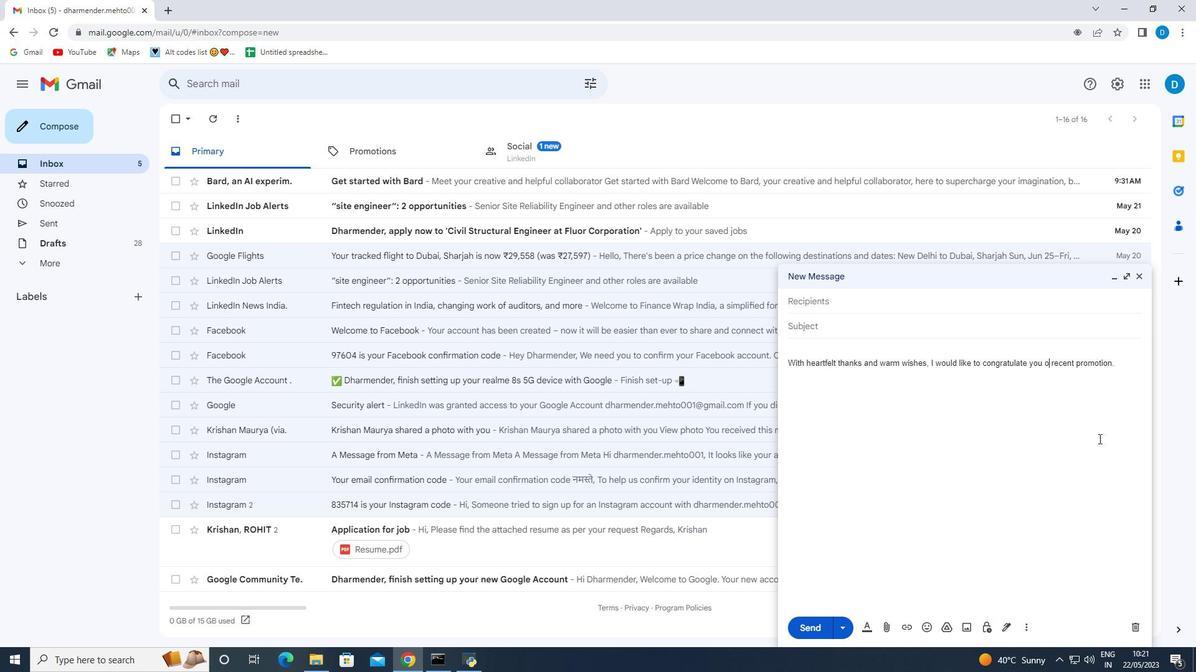 
Action: Key pressed n
Screenshot: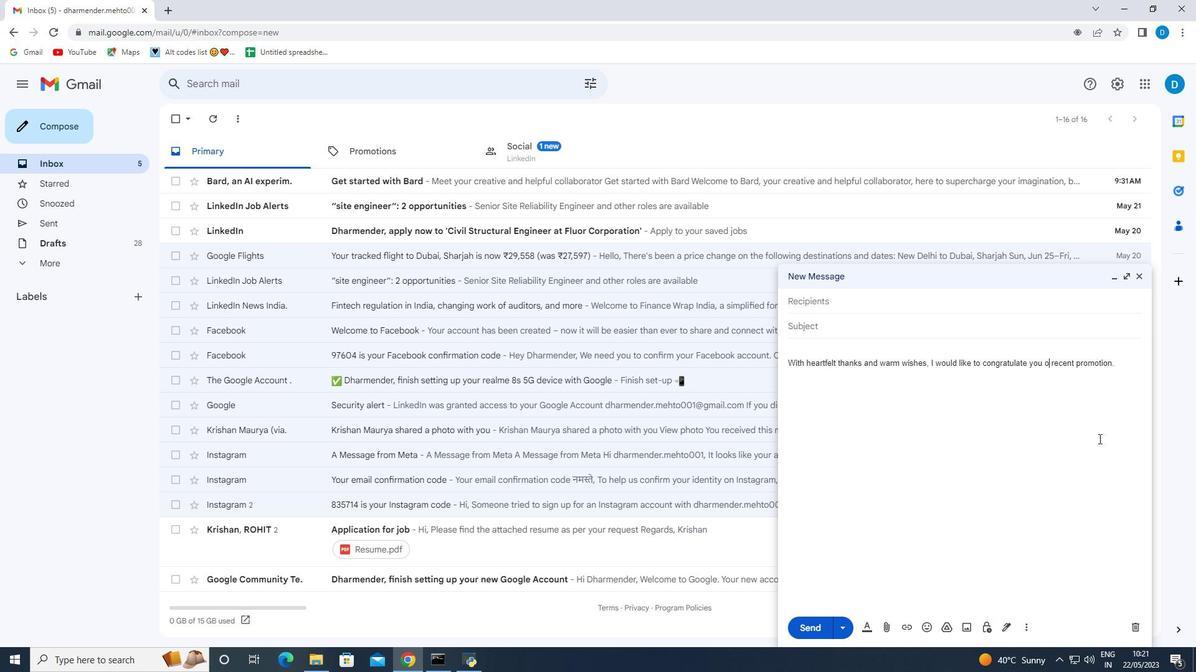 
Action: Mouse moved to (1097, 439)
Screenshot: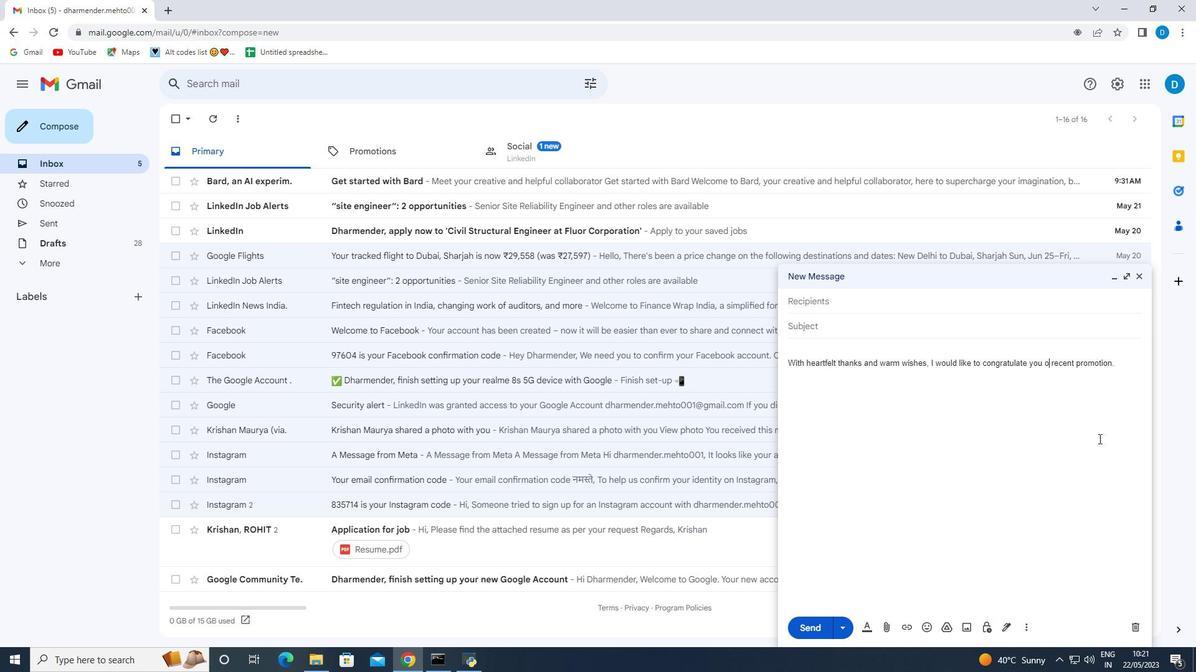 
Action: Key pressed <Key.space>your
Screenshot: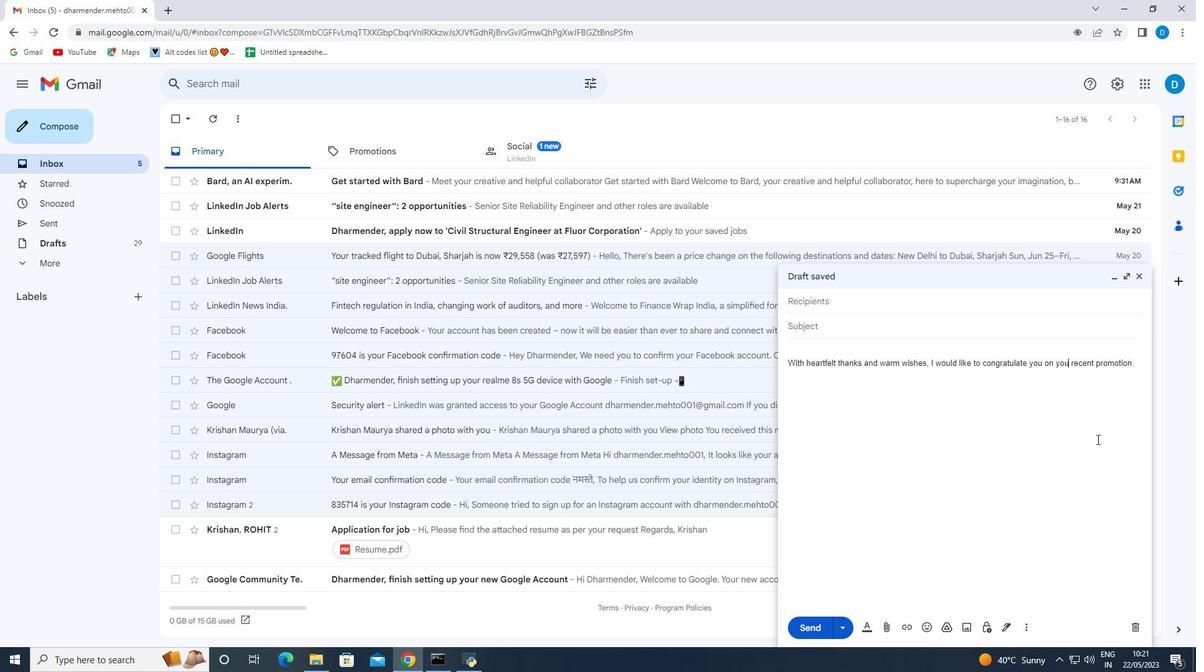 
Action: Mouse moved to (1141, 362)
Screenshot: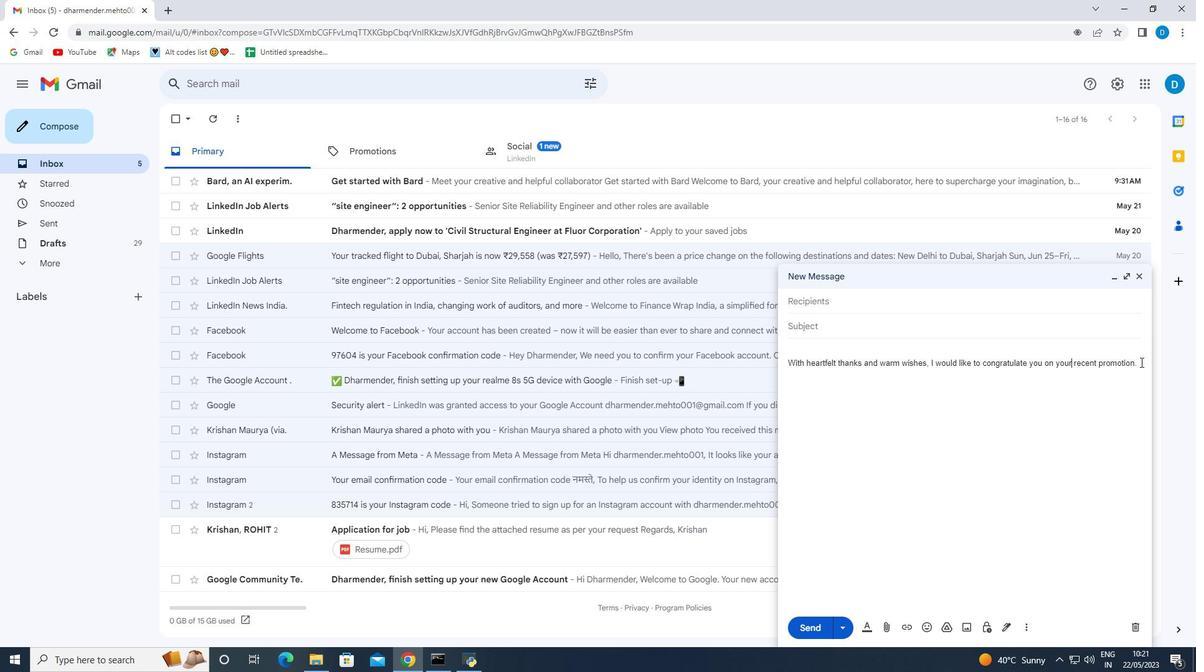 
Action: Mouse pressed left at (1141, 362)
Screenshot: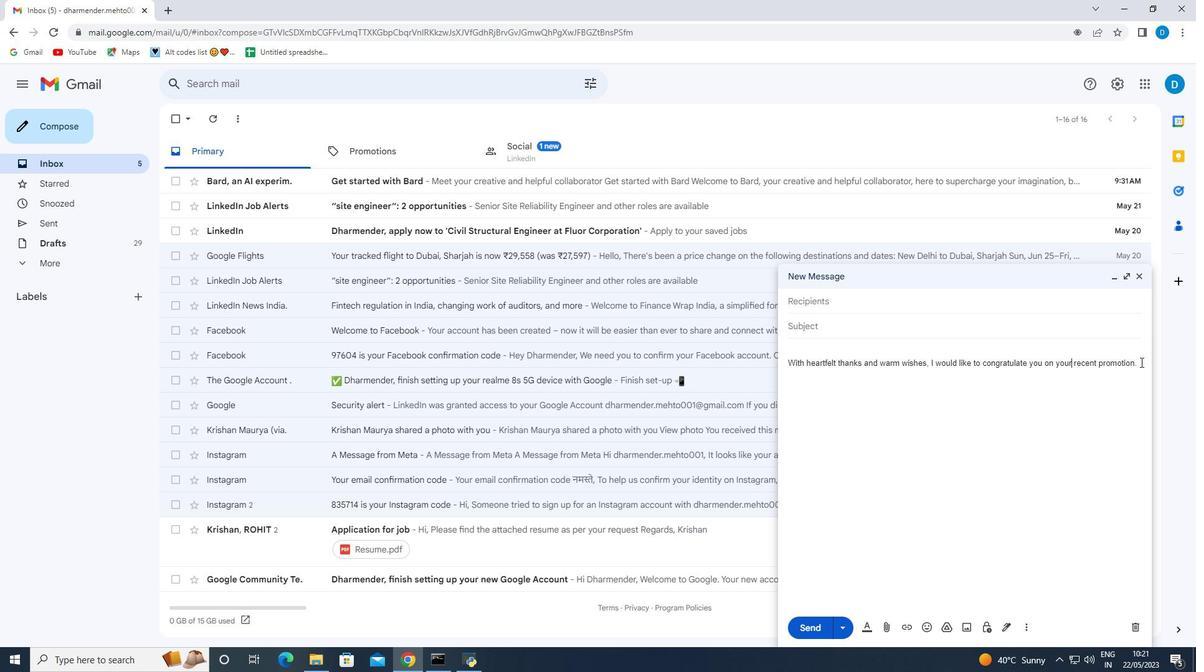 
Action: Mouse moved to (1134, 386)
Screenshot: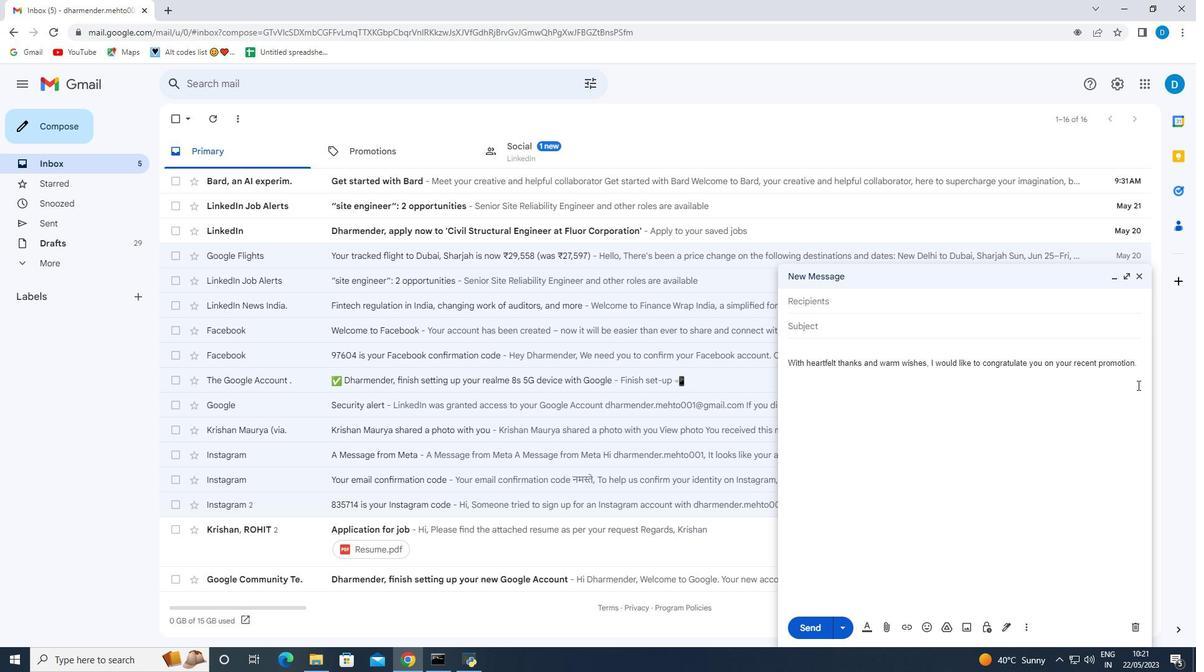 
Action: Key pressed <Key.enter>
Screenshot: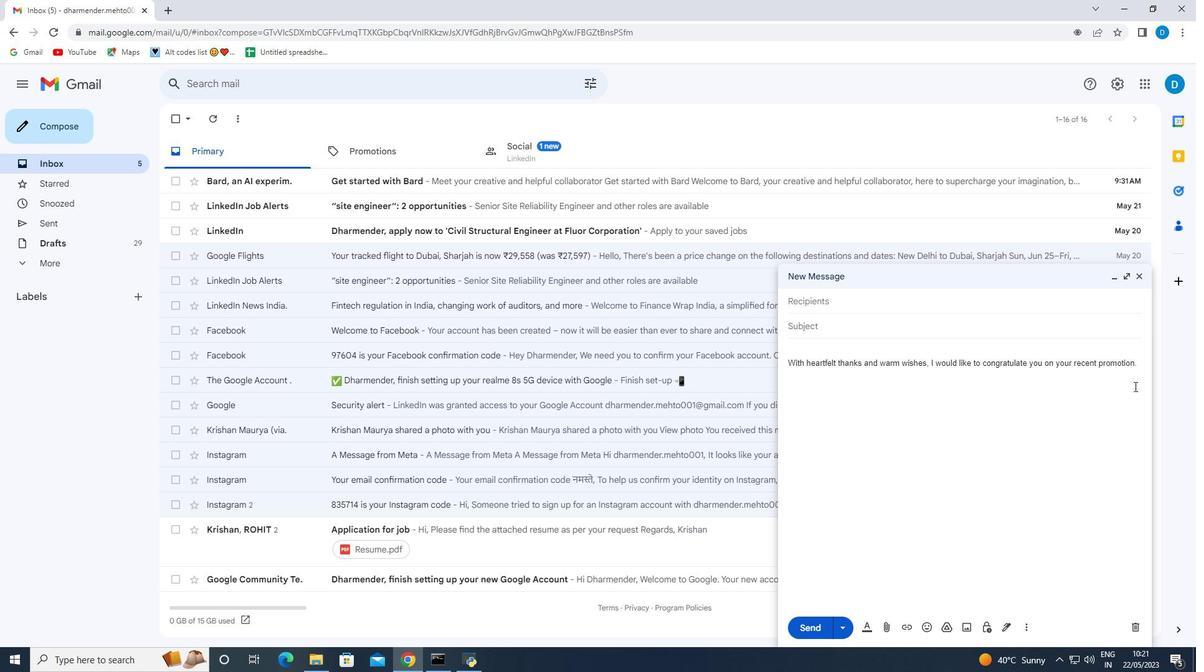
Action: Mouse moved to (1129, 386)
Screenshot: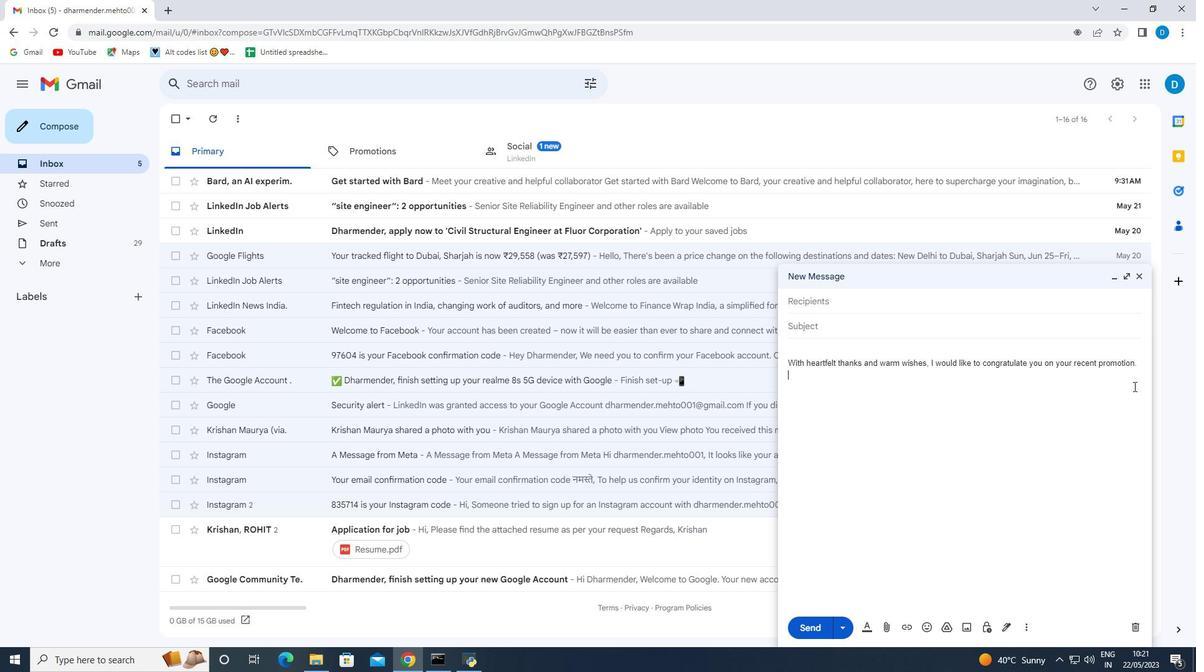 
Action: Key pressed <Key.enter>
Screenshot: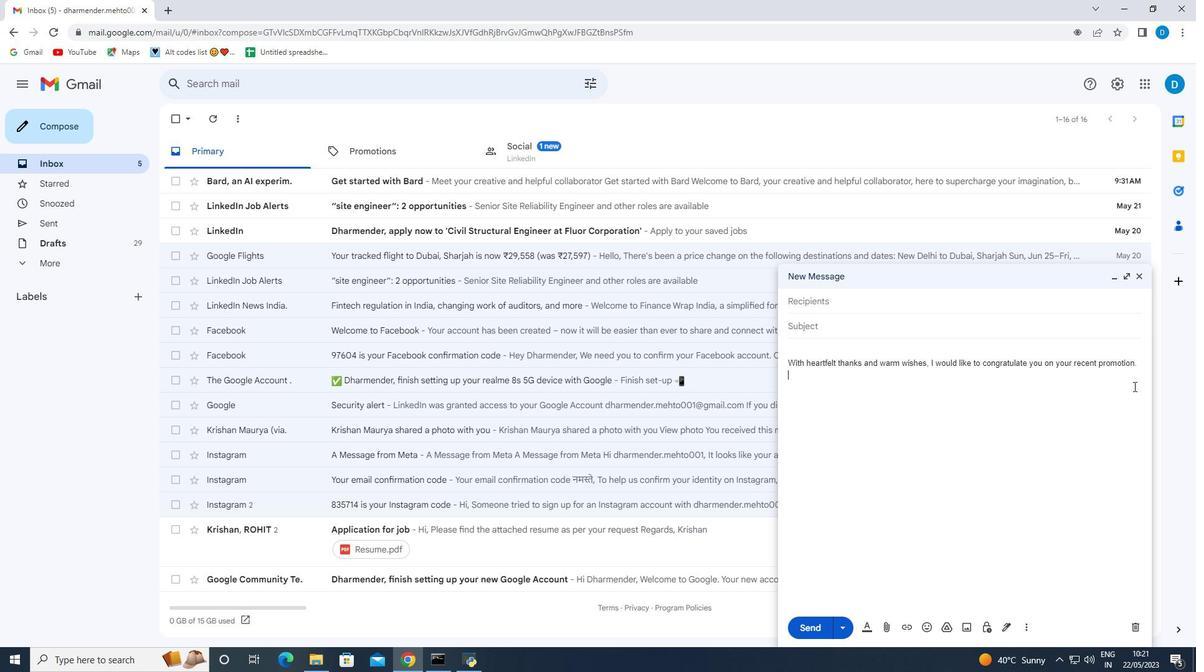 
Action: Mouse moved to (1123, 384)
Screenshot: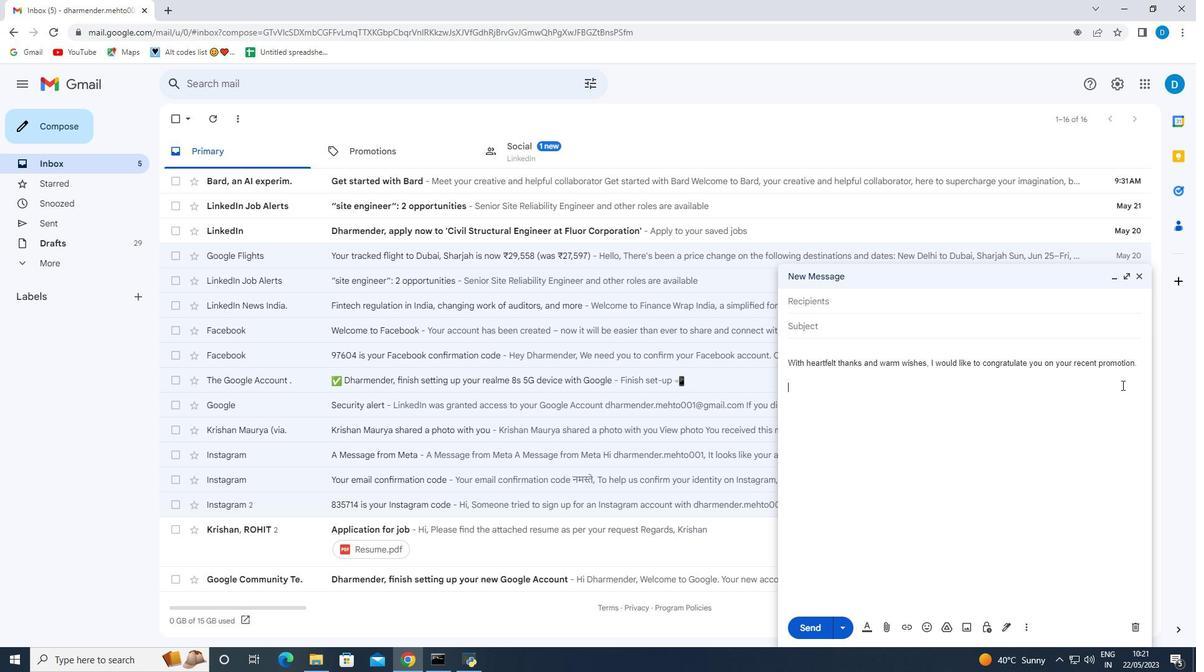 
Action: Key pressed s<Key.backspace><Key.shift>Sencerly<Key.space><Key.enter><Key.shift><Key.shift><Key.shift><Key.shift><Key.shift><Key.shift><Key.shift><Key.shift><Key.shift><Key.shift><Key.shift><Key.shift><Key.shift><Key.shift><Key.shift><Key.shift><Key.shift><Key.shift><Key.shift><Key.shift><Key.shift><Key.shift><Key.shift><Key.shift><Key.shift><Key.shift>Lia<Key.space><Key.shift>Hill
Screenshot: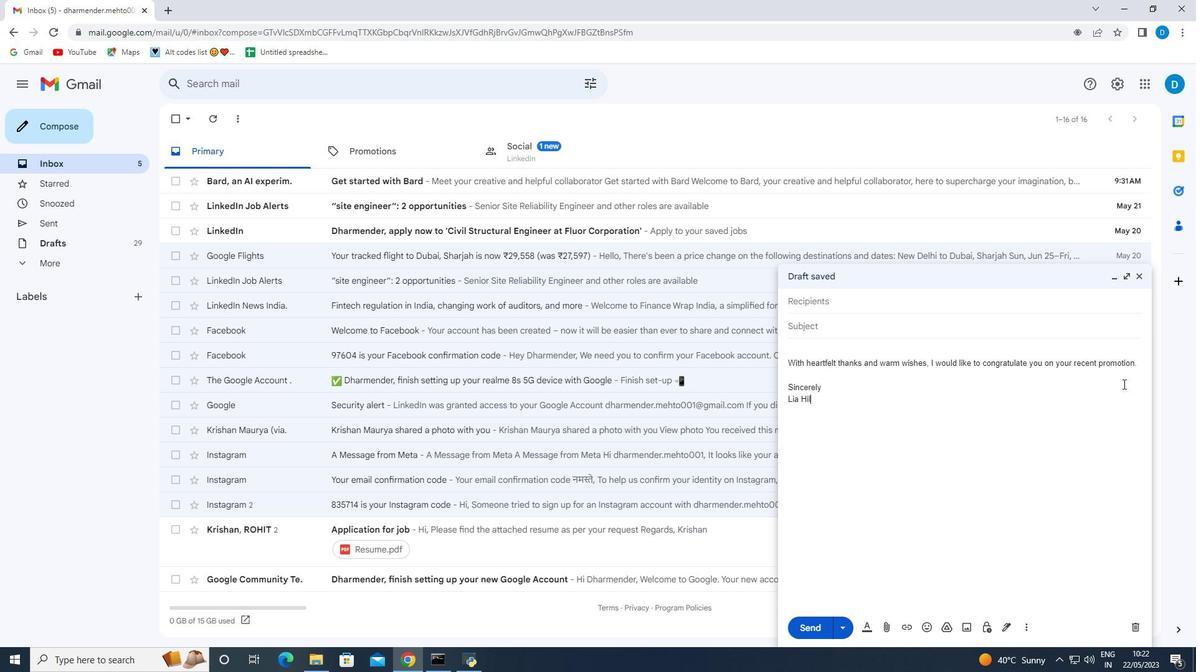 
Action: Mouse moved to (139, 294)
Screenshot: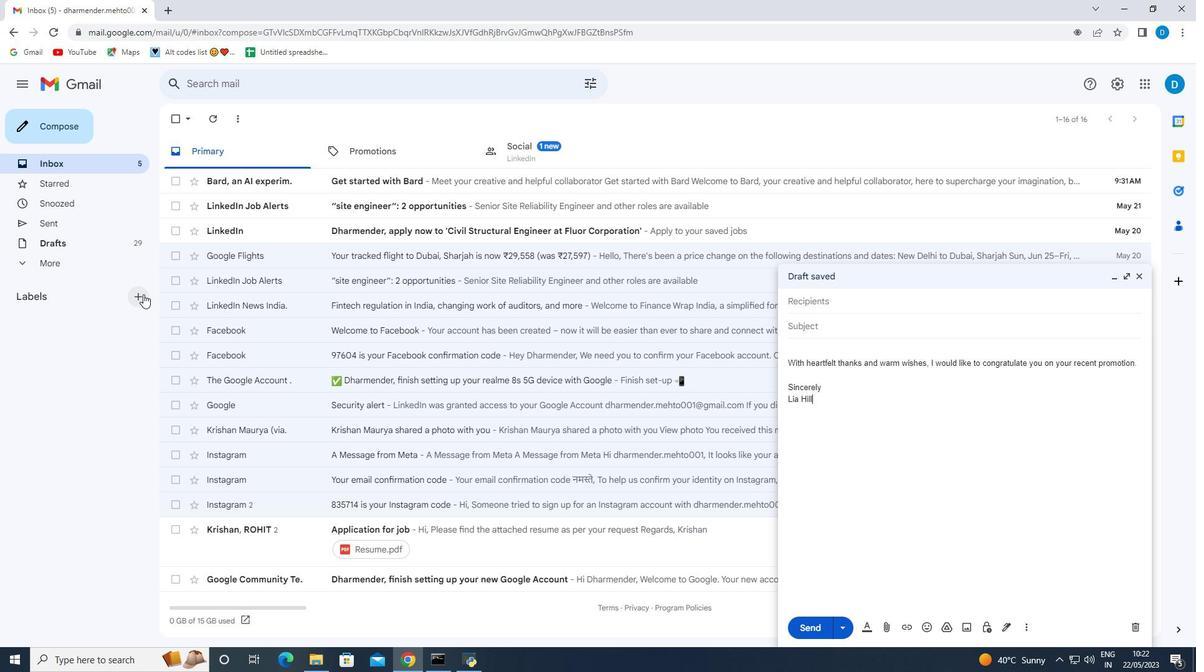 
Action: Mouse pressed left at (139, 294)
Screenshot: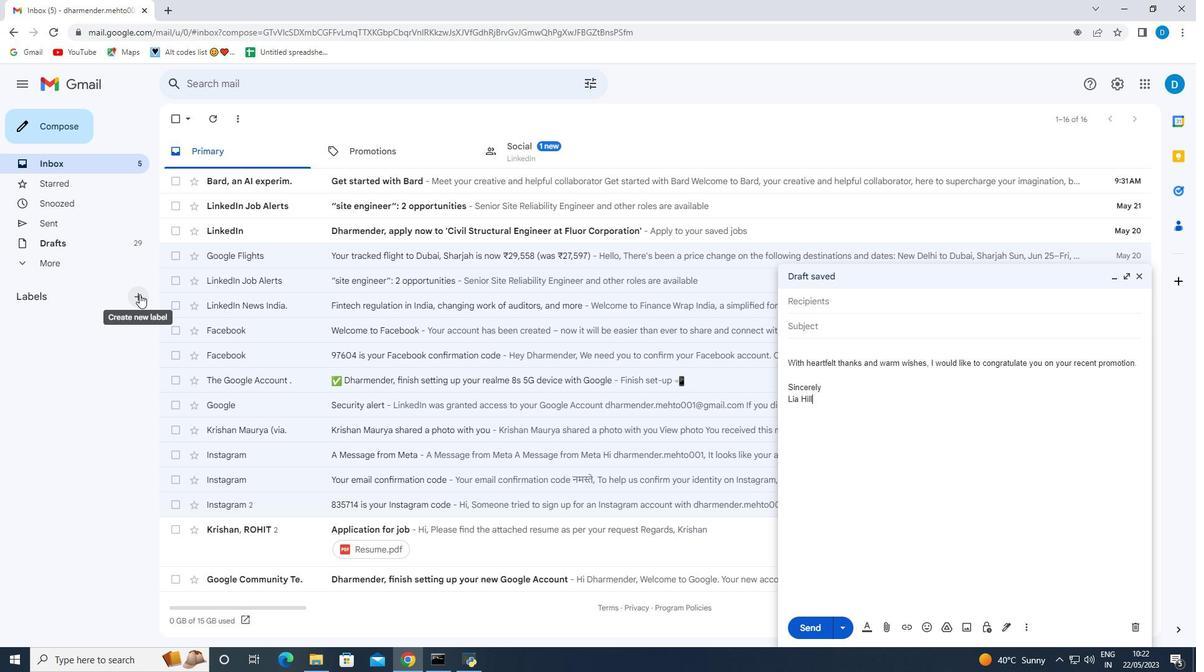 
Action: Mouse moved to (551, 340)
Screenshot: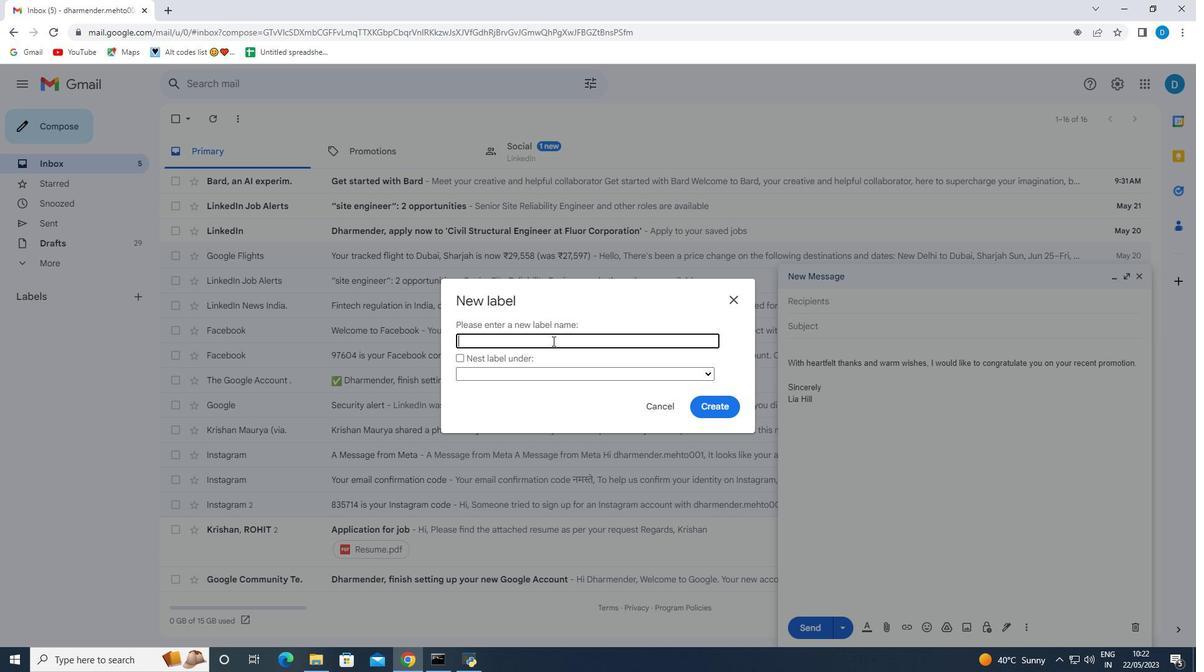 
Action: Mouse pressed left at (551, 340)
Screenshot: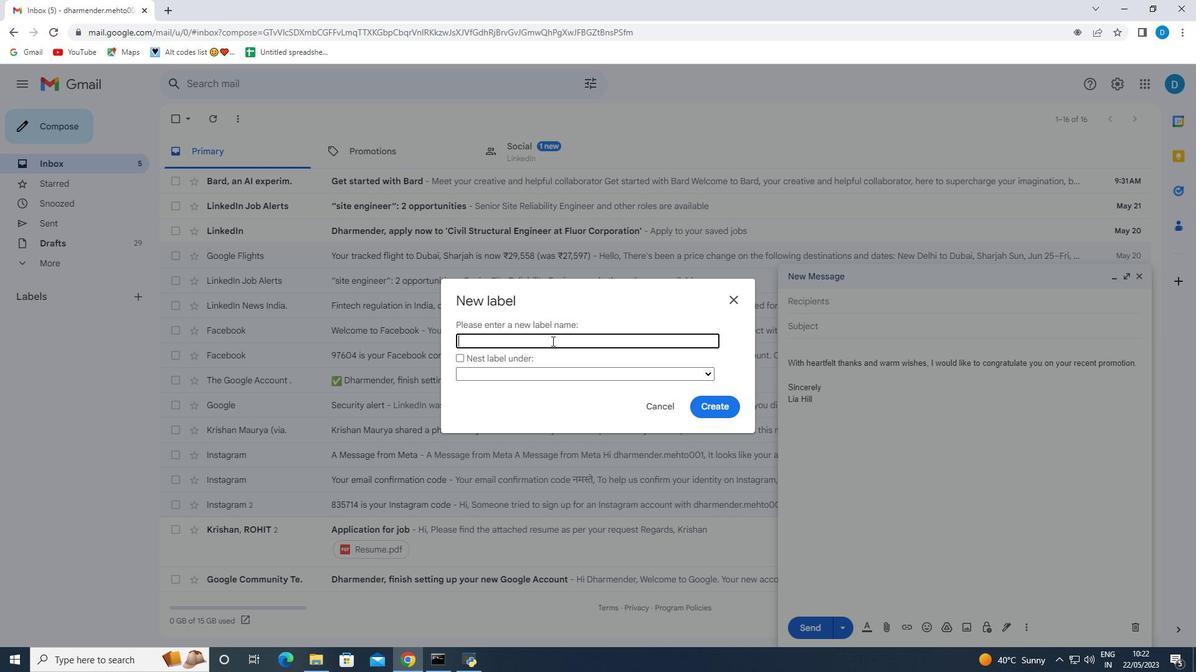 
Action: Key pressed <Key.shift><Key.shift><Key.shift><Key.shift>Customer<Key.space><Key.shift>Complaints
Screenshot: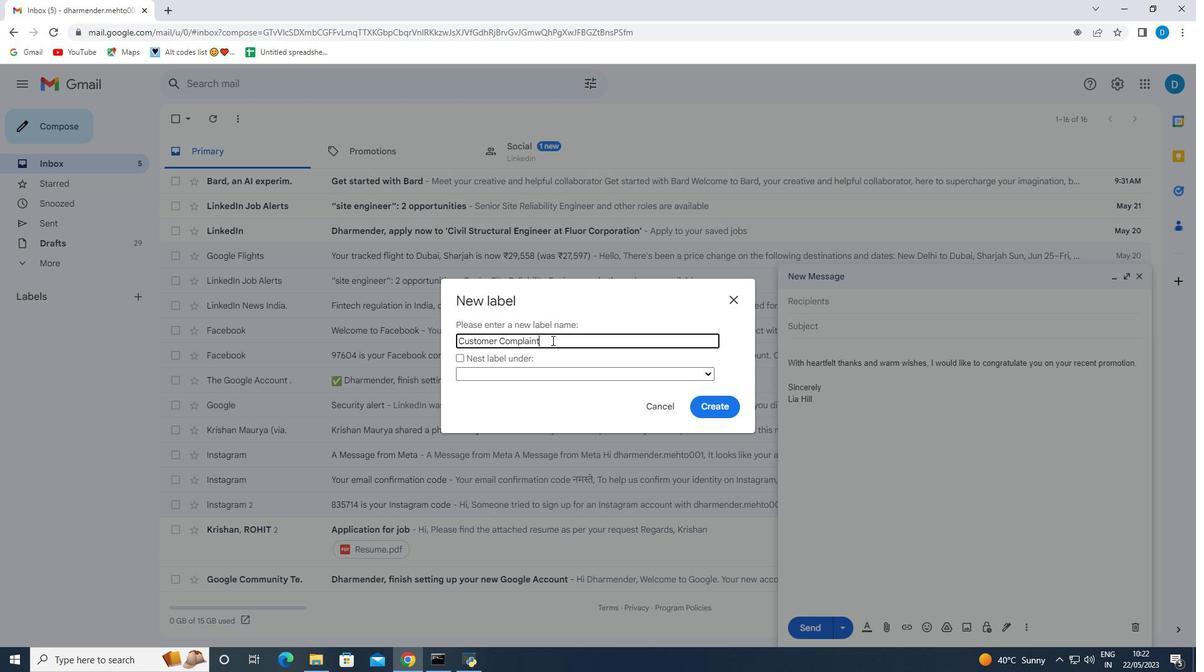 
Action: Mouse moved to (720, 404)
Screenshot: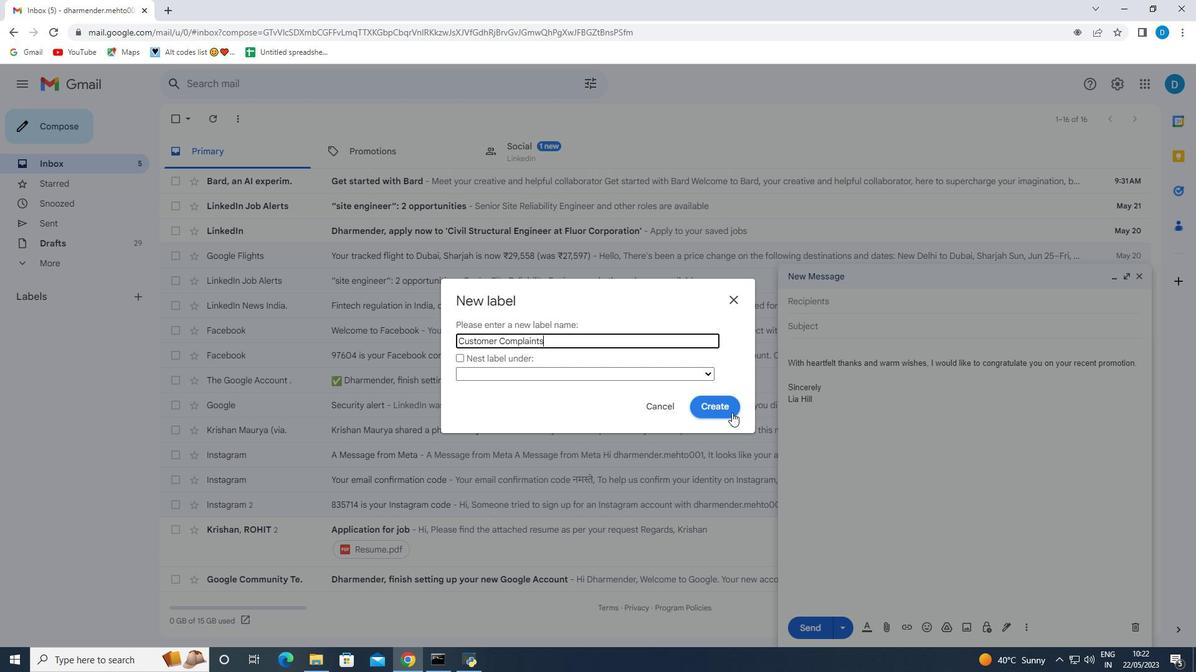 
Action: Mouse pressed left at (720, 404)
Screenshot: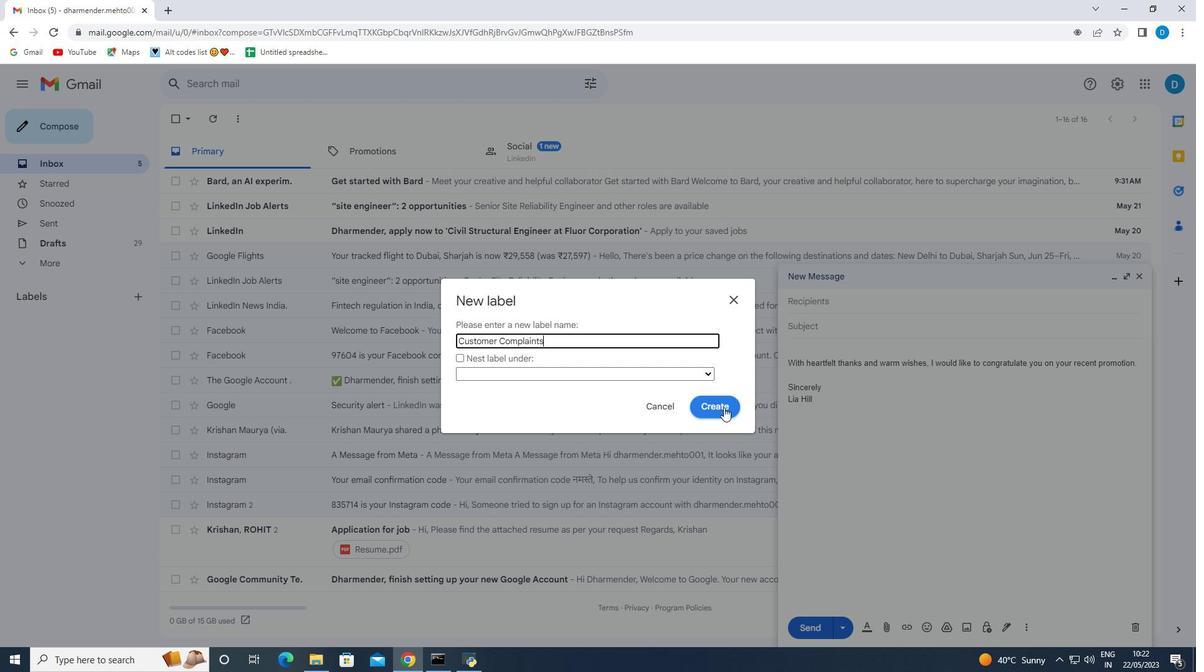 
Action: Mouse moved to (136, 318)
Screenshot: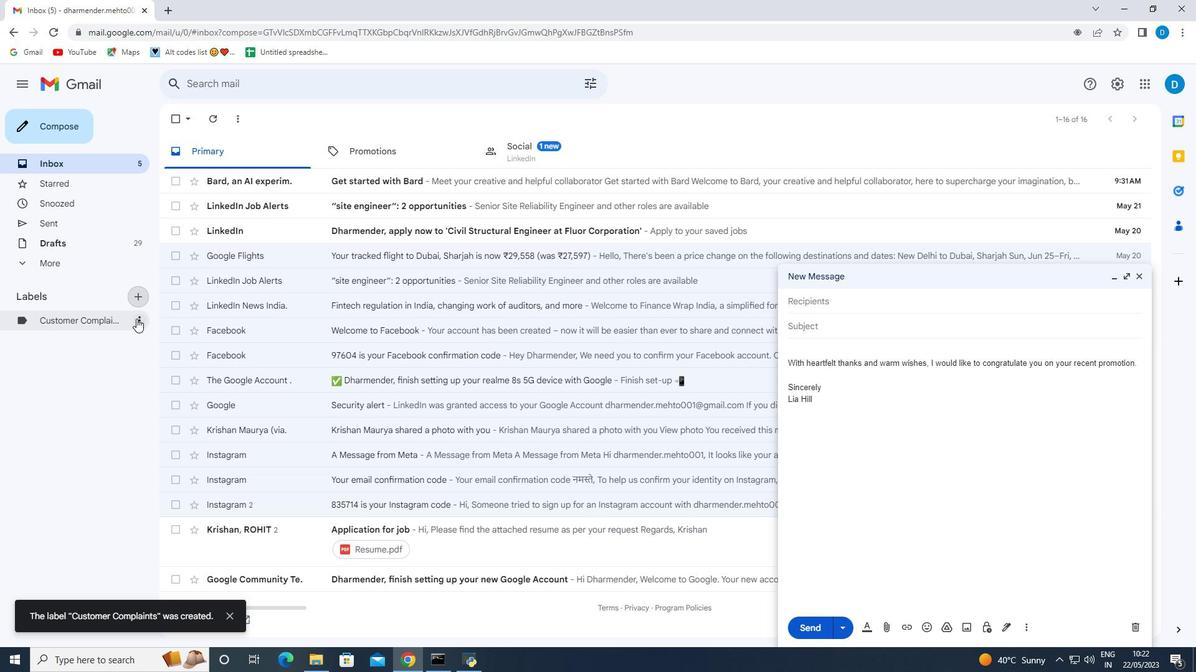 
Action: Mouse pressed left at (136, 318)
Screenshot: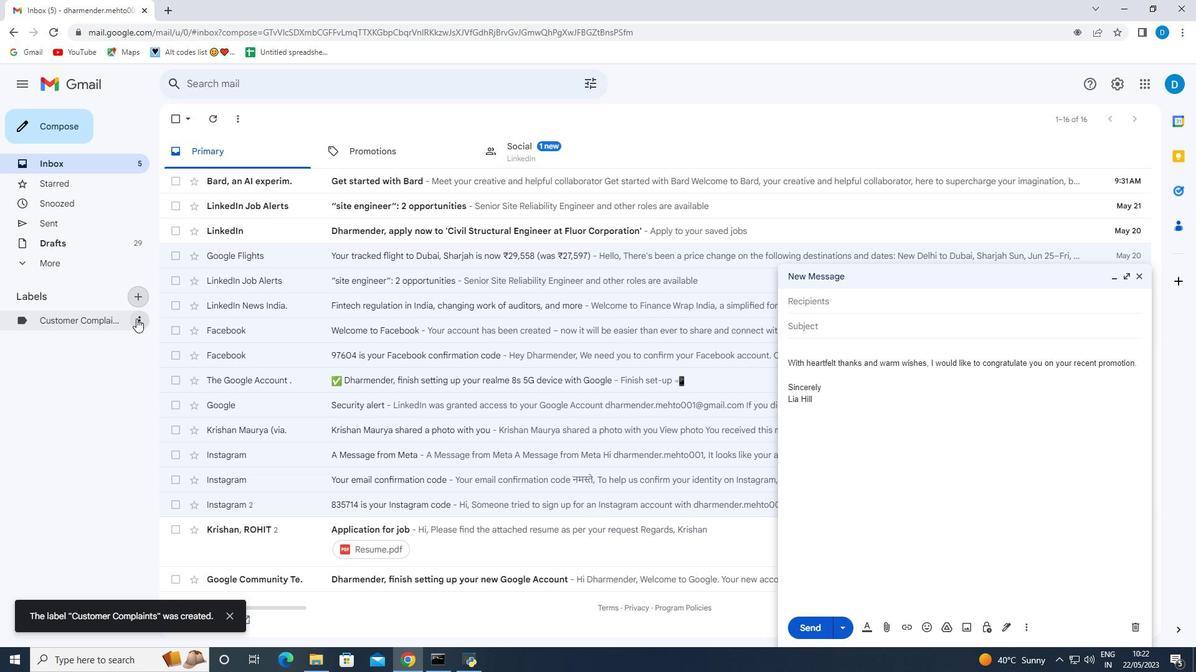 
Action: Mouse moved to (191, 341)
Screenshot: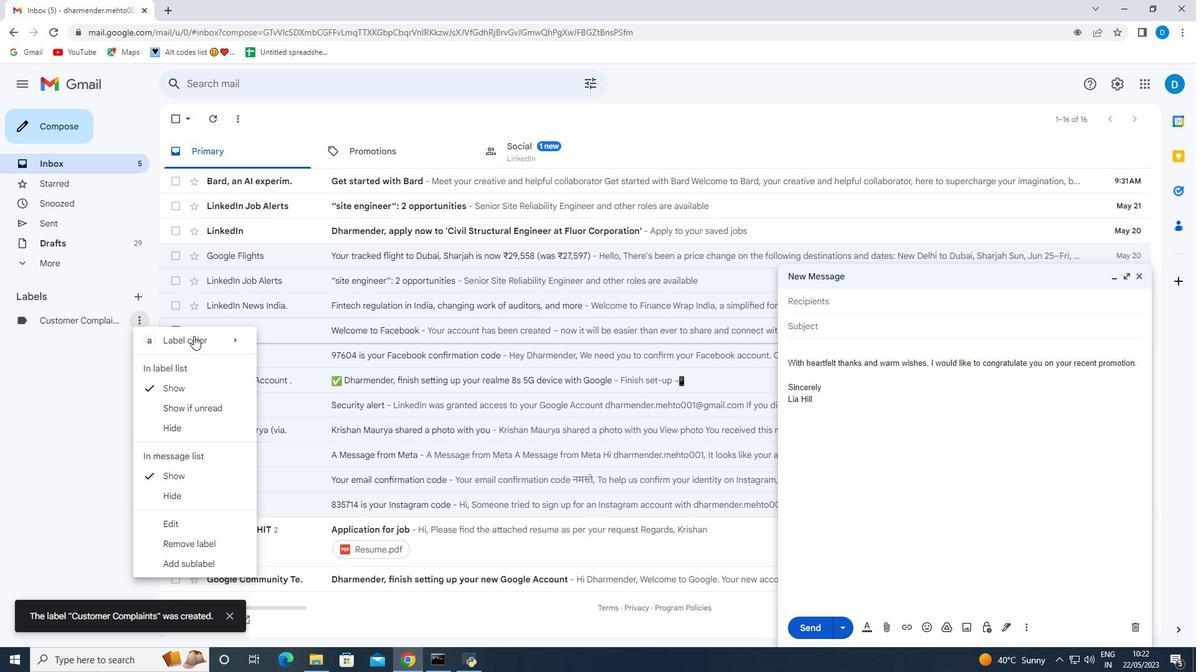 
Action: Mouse pressed left at (191, 341)
Screenshot: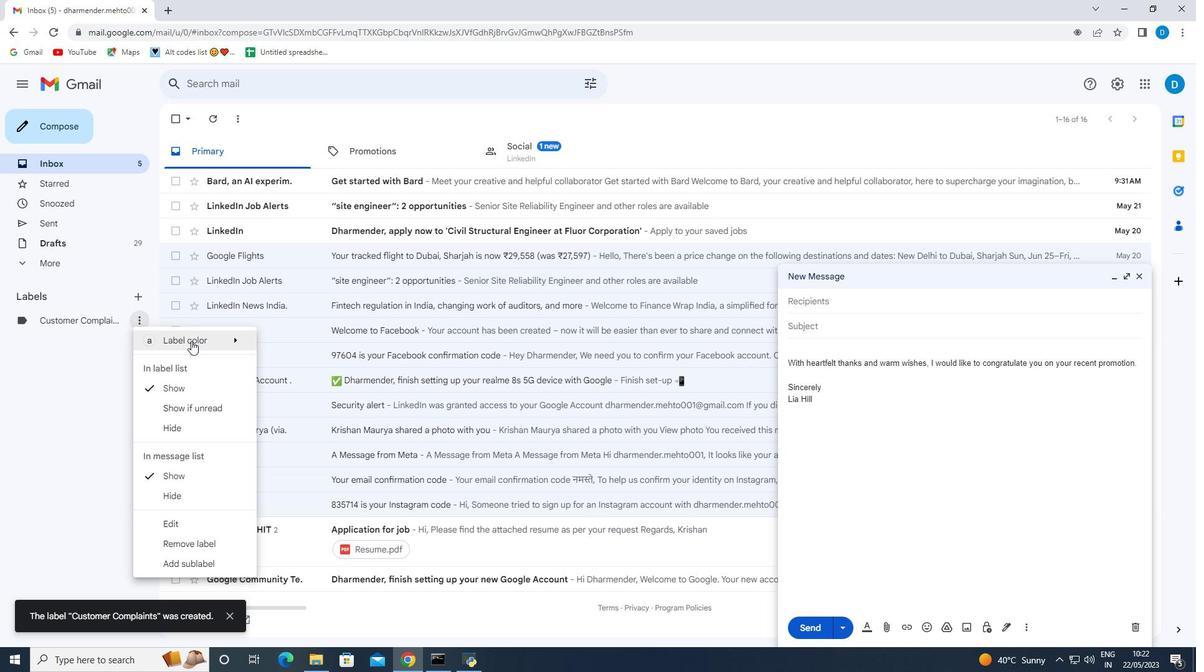 
Action: Mouse moved to (319, 393)
Screenshot: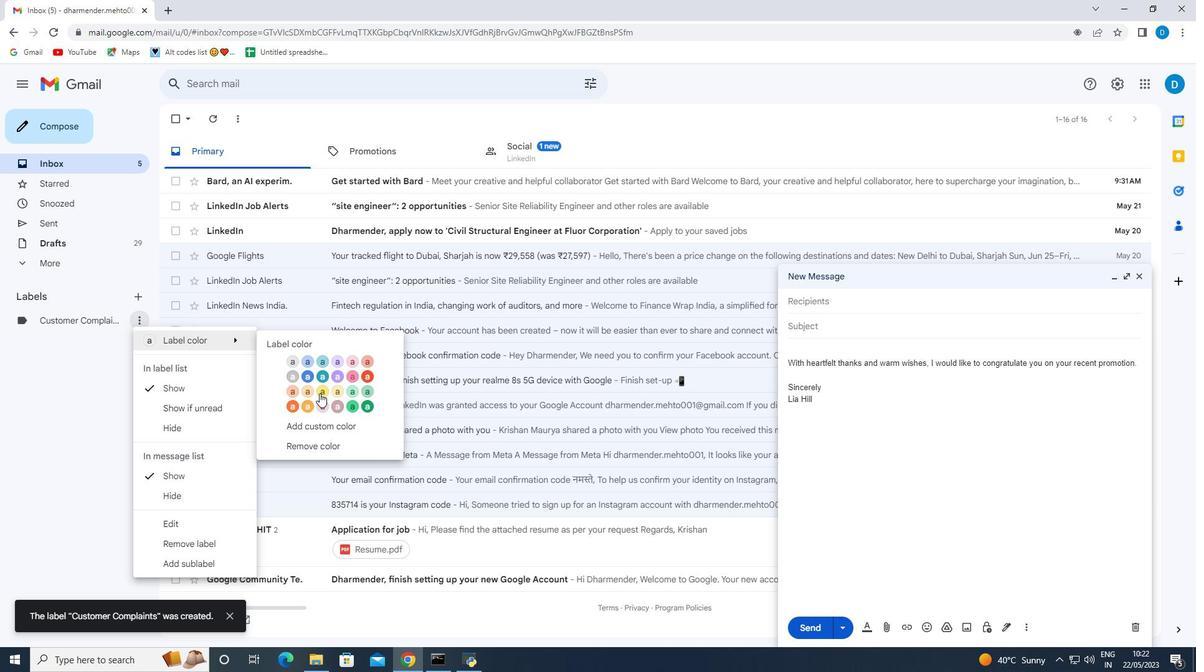 
Action: Mouse pressed left at (319, 393)
Screenshot: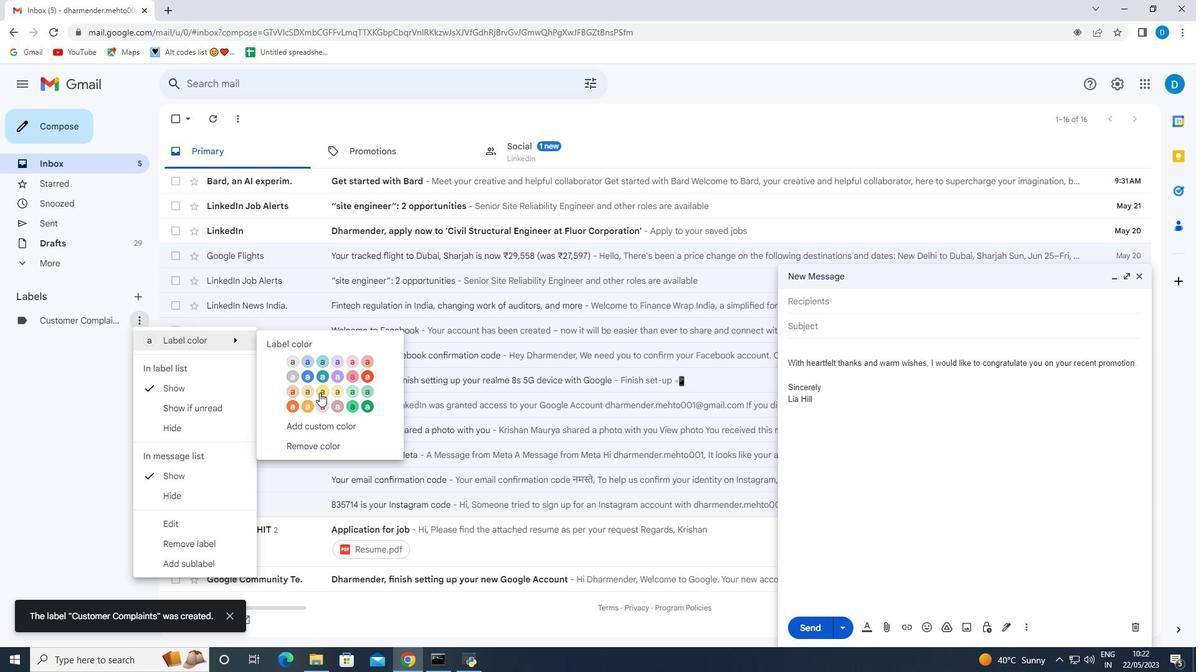 
Action: Mouse moved to (1023, 630)
Screenshot: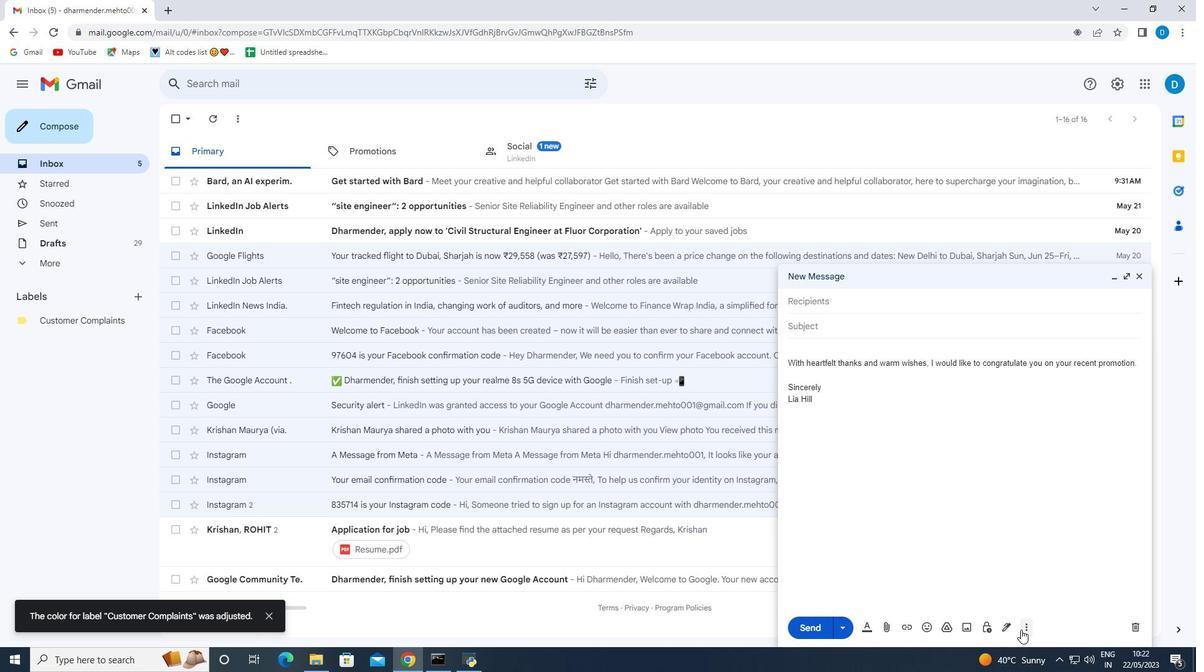 
Action: Mouse pressed left at (1023, 630)
Screenshot: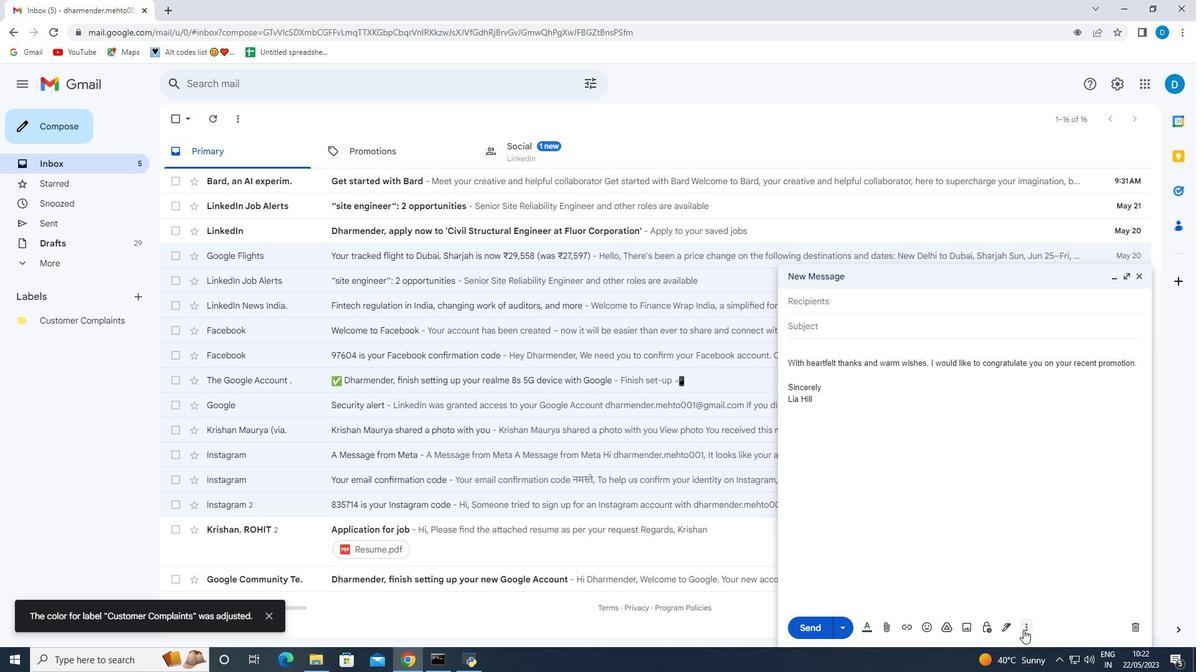 
Action: Mouse moved to (1062, 508)
Screenshot: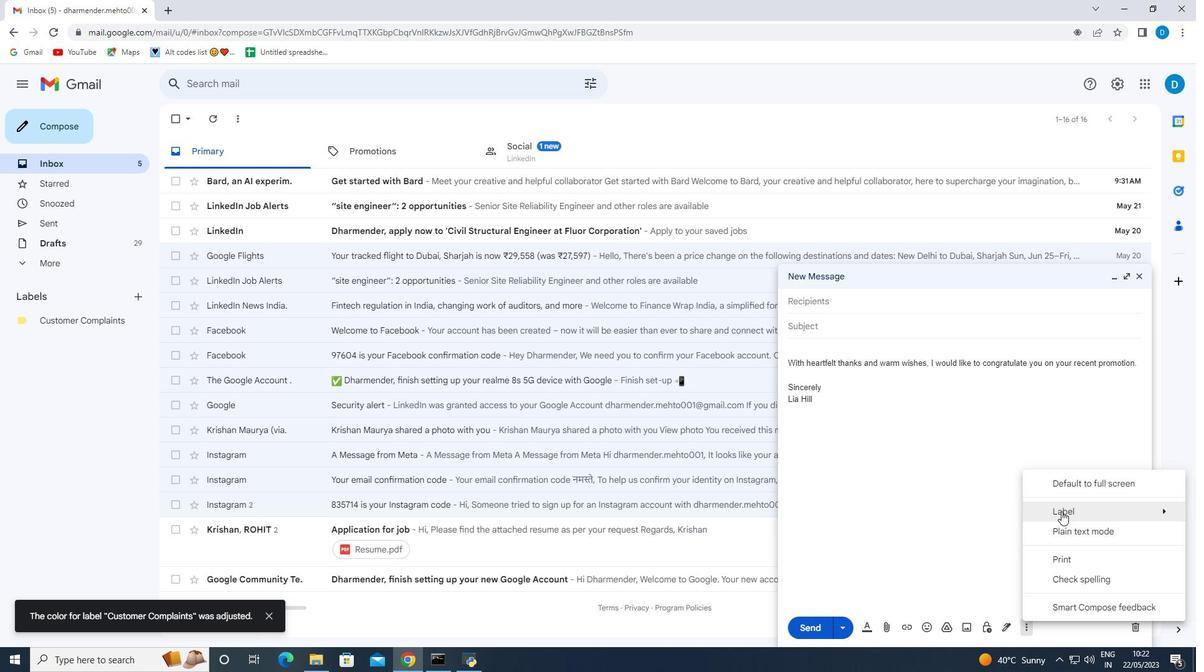 
Action: Mouse pressed left at (1062, 508)
Screenshot: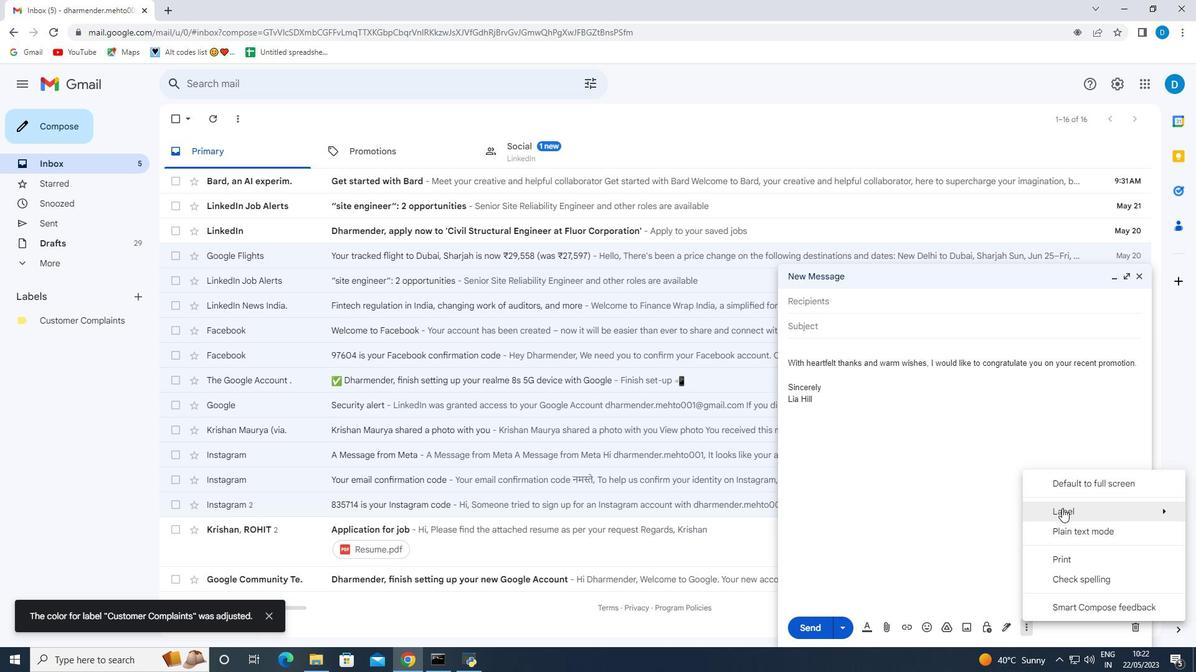 
Action: Mouse moved to (893, 348)
Screenshot: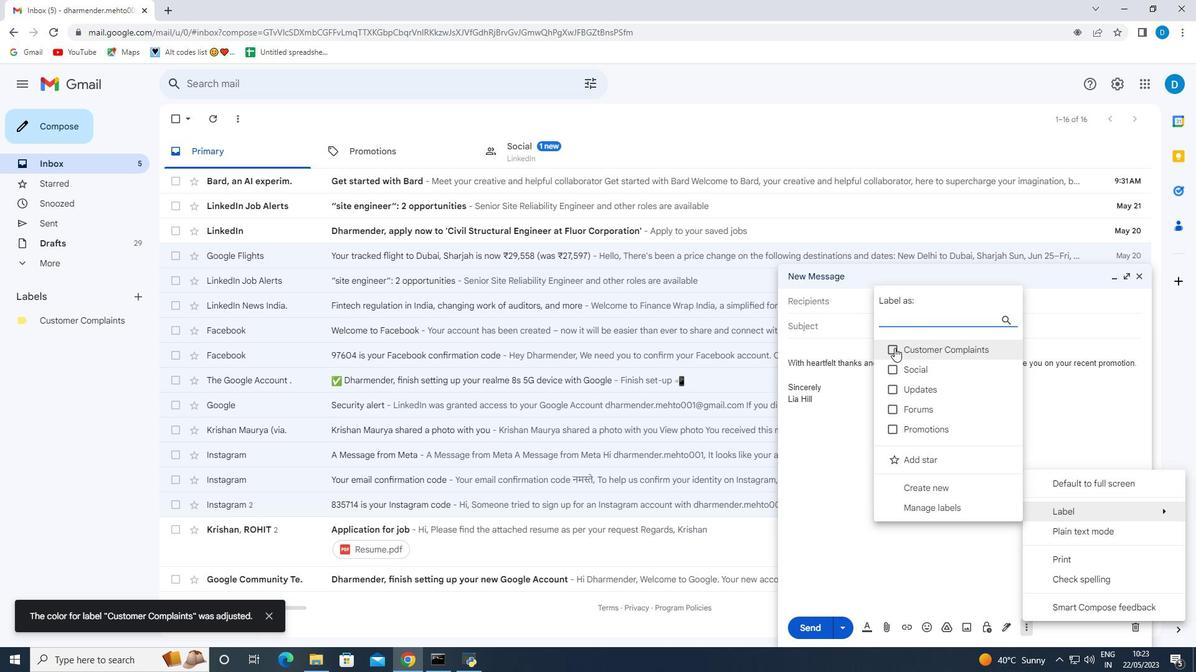 
Action: Mouse pressed left at (893, 348)
Screenshot: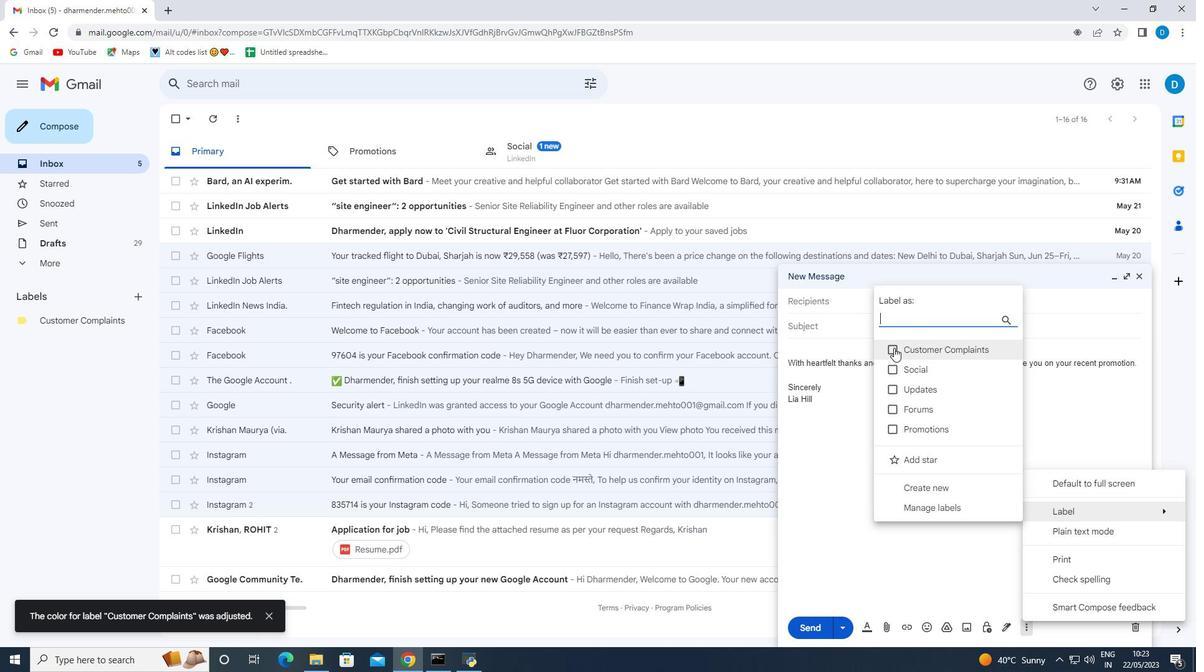 
Action: Mouse moved to (913, 513)
Screenshot: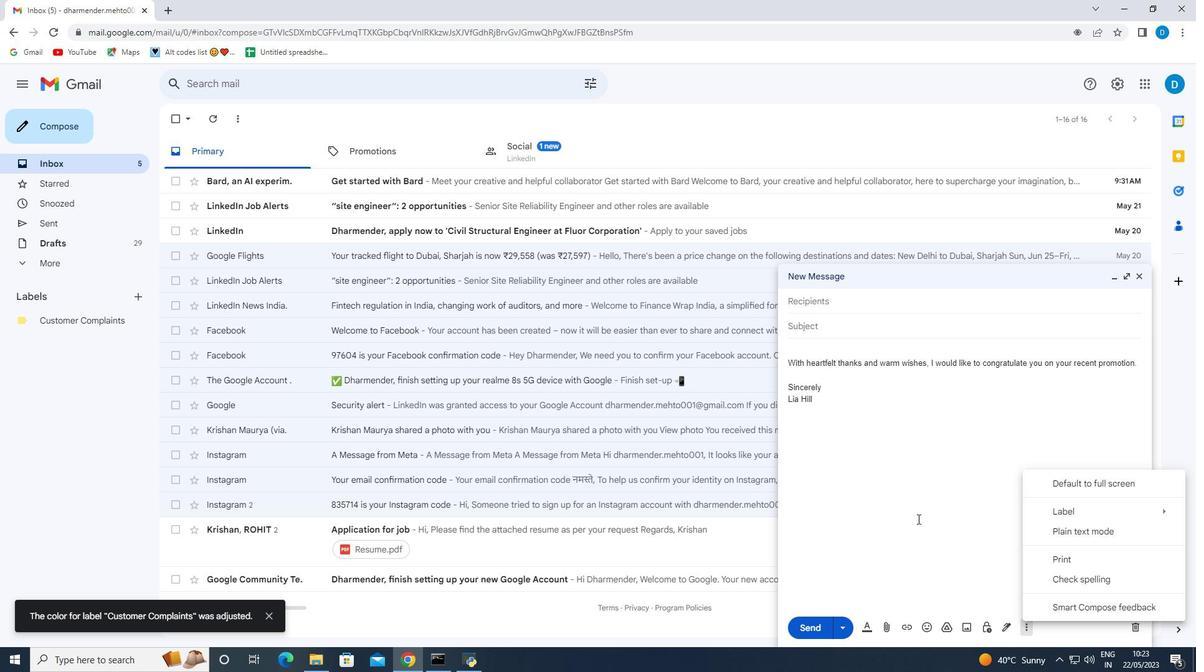 
Action: Mouse pressed left at (913, 513)
Screenshot: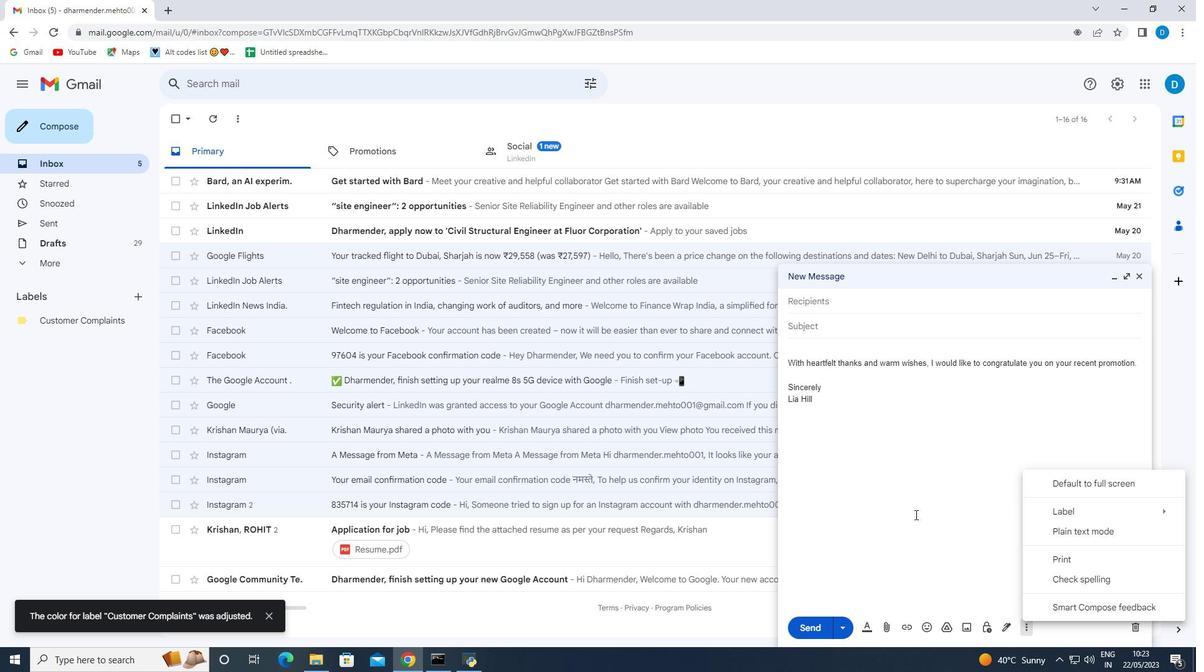 
Action: Mouse moved to (1024, 634)
Screenshot: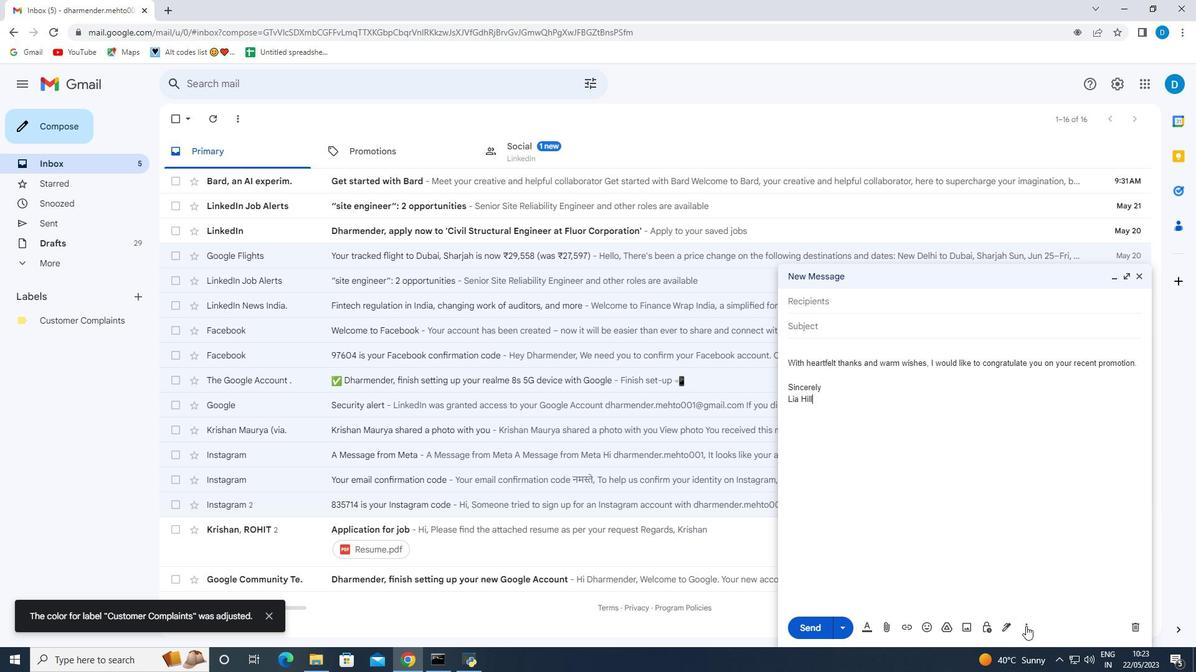 
Action: Mouse pressed left at (1024, 634)
Screenshot: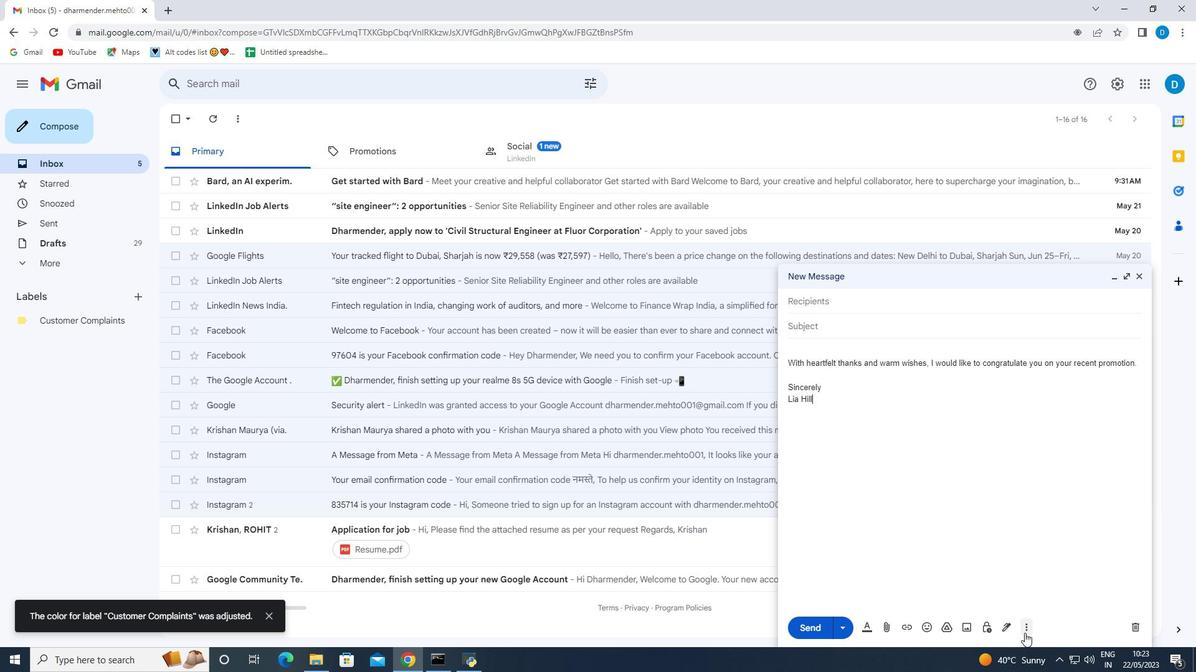 
Action: Mouse moved to (1059, 506)
Screenshot: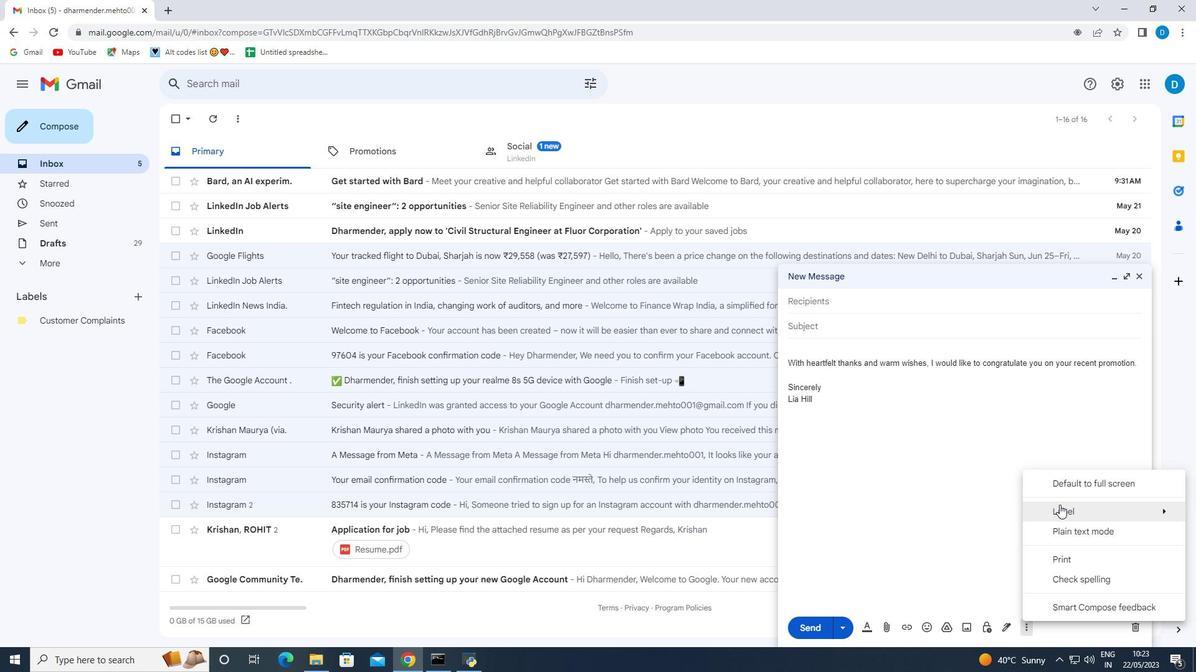 
Action: Mouse pressed left at (1059, 506)
Screenshot: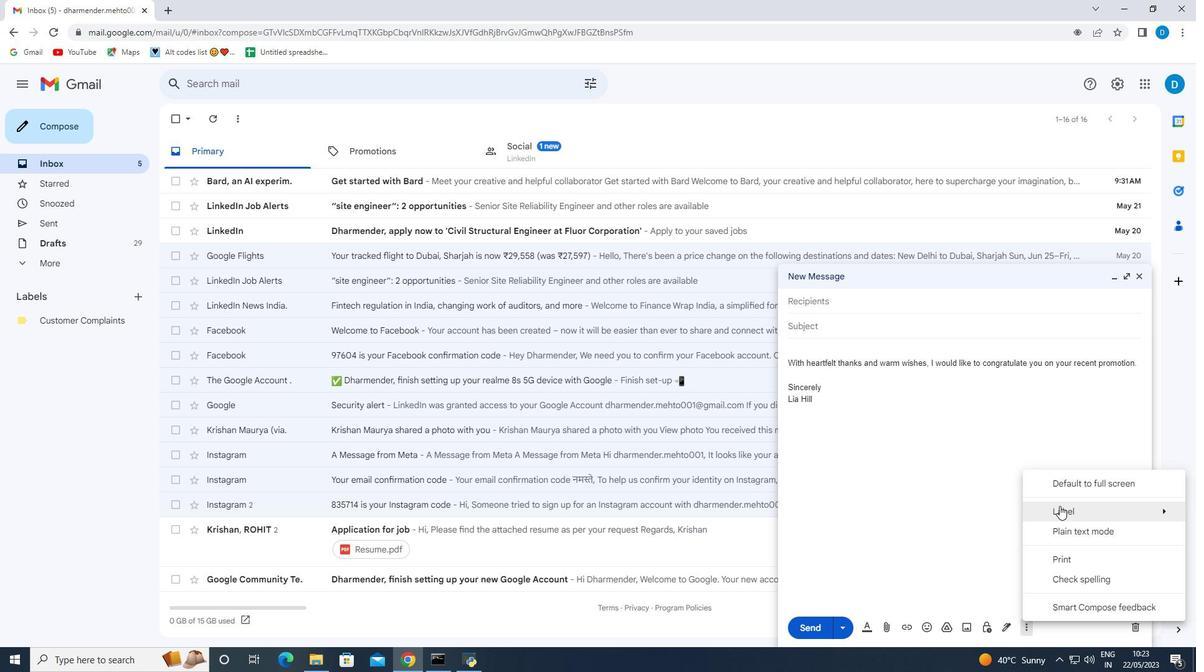 
Action: Mouse moved to (893, 348)
Screenshot: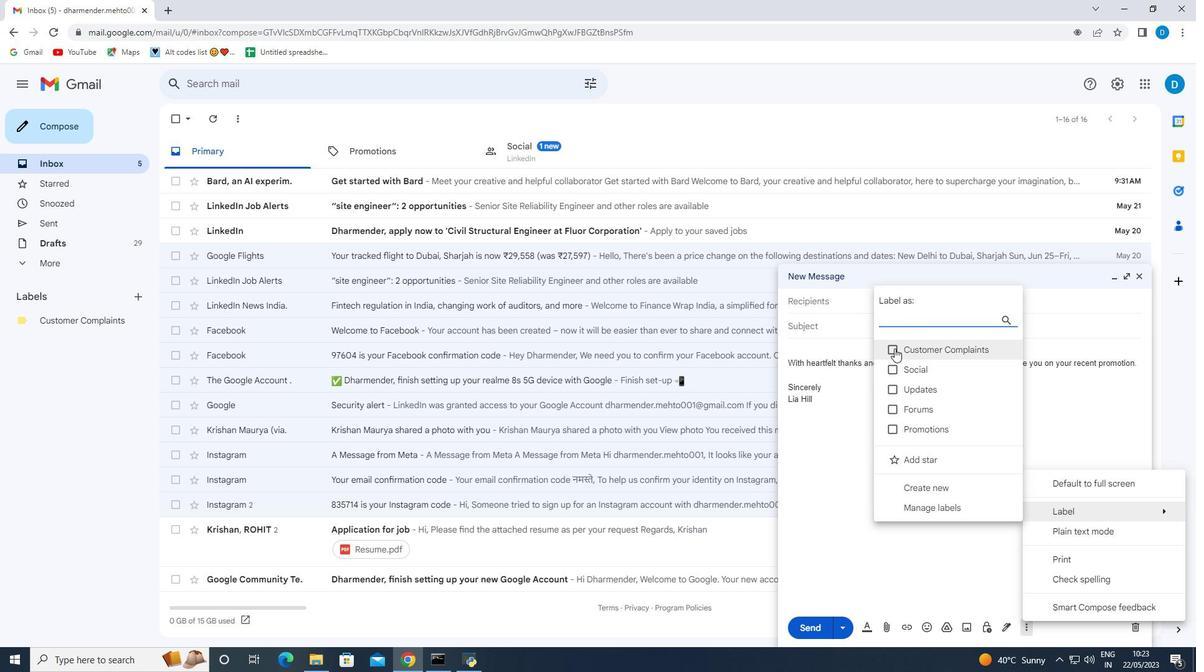 
Action: Mouse pressed left at (893, 348)
Screenshot: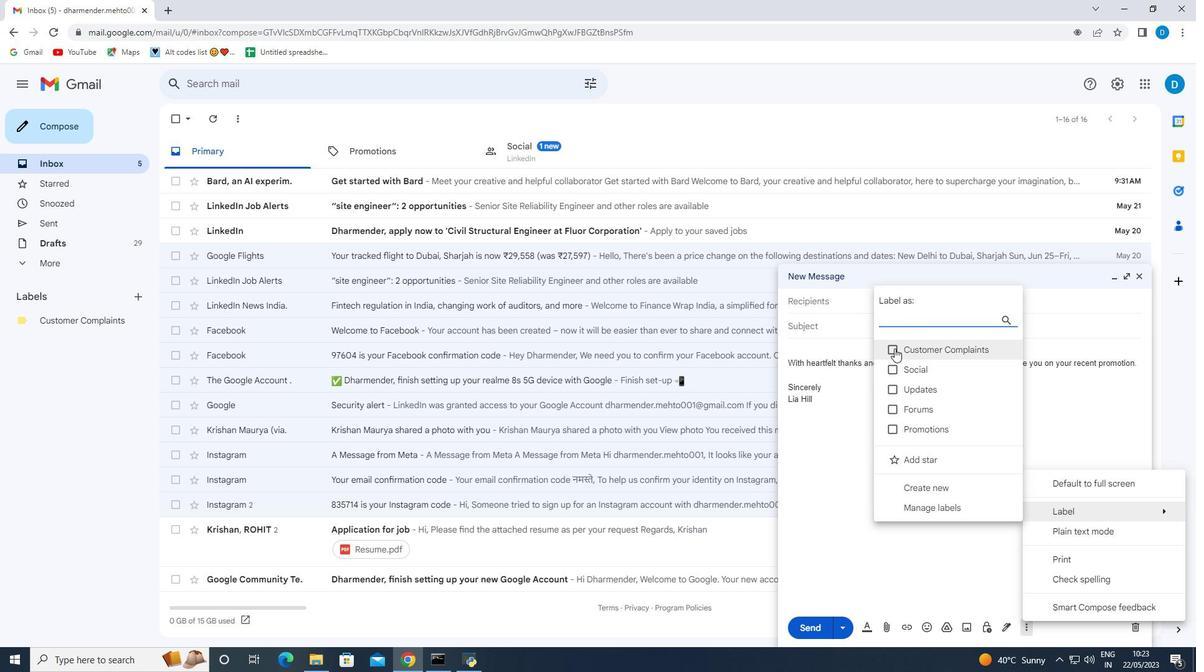 
Action: Mouse moved to (924, 486)
Screenshot: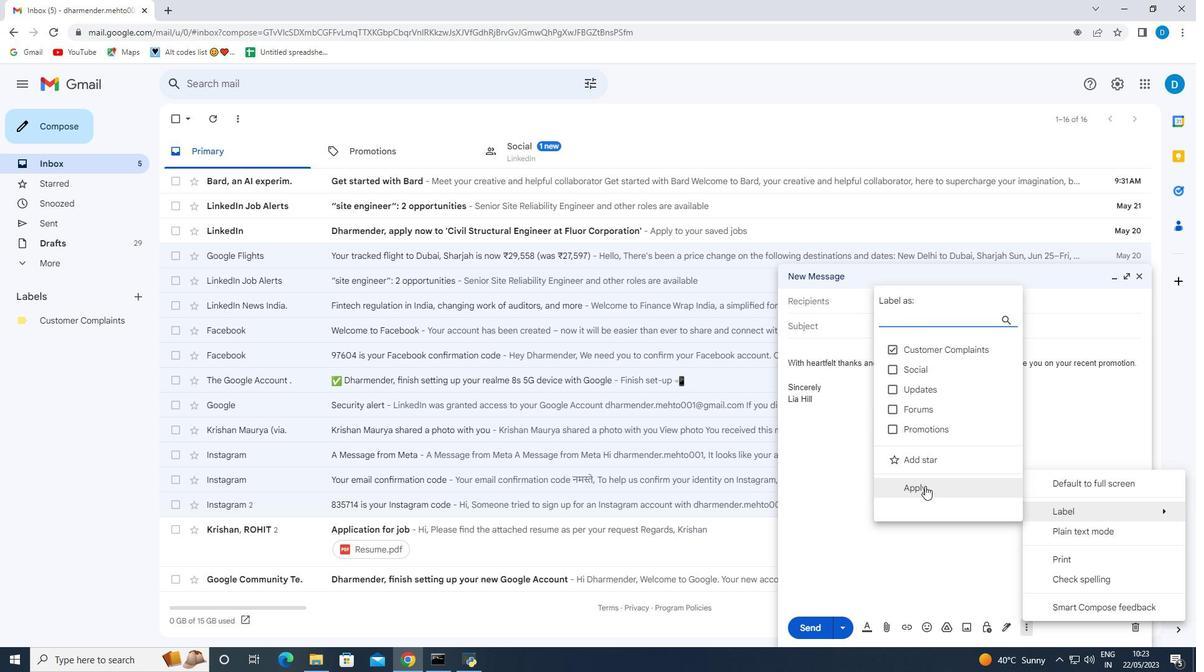 
Action: Mouse pressed left at (924, 486)
Screenshot: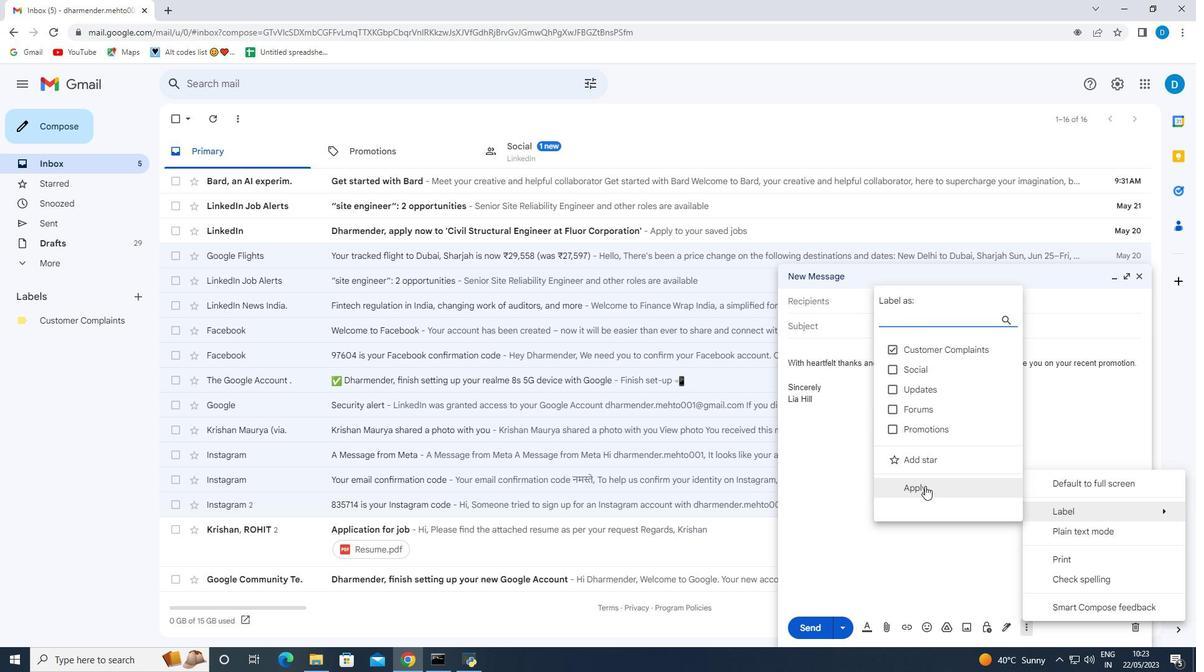 
Action: Mouse moved to (835, 298)
Screenshot: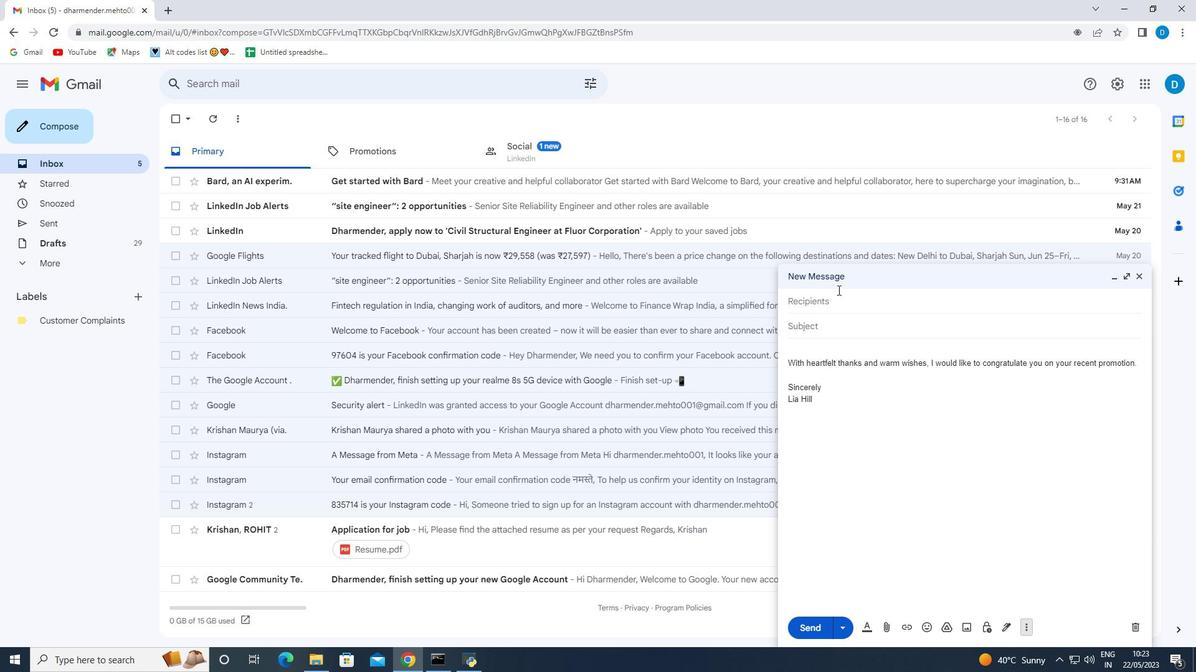 
Action: Mouse pressed left at (835, 298)
Screenshot: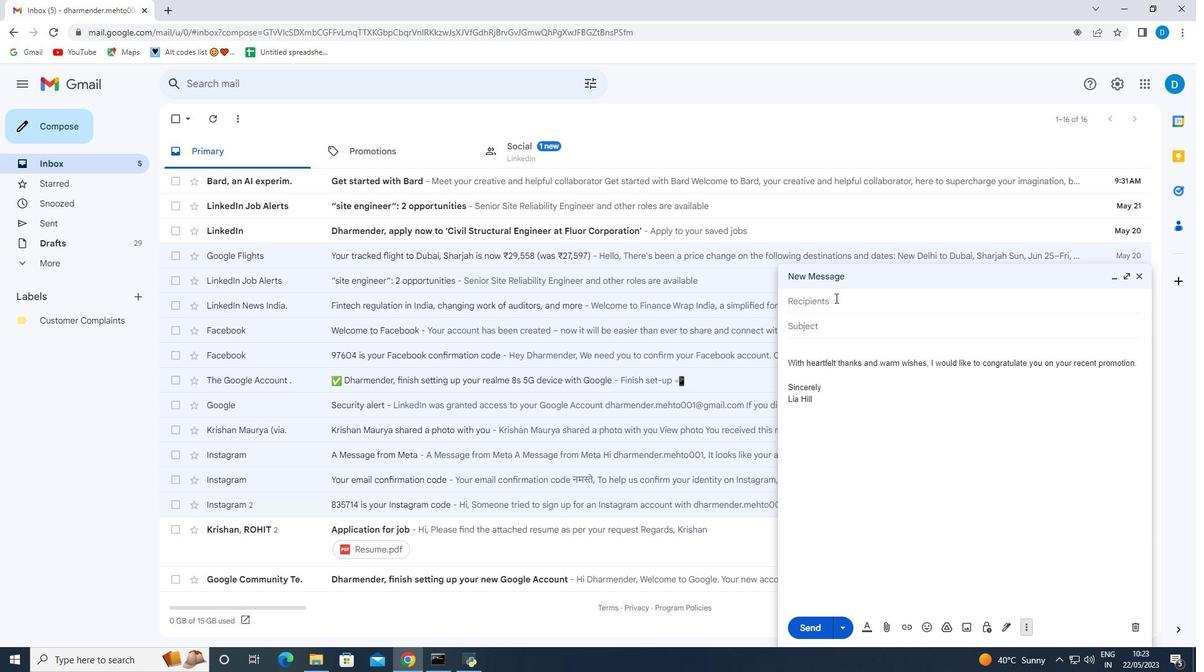 
Action: Key pressed softage.9<Key.shift>@softage.net
Screenshot: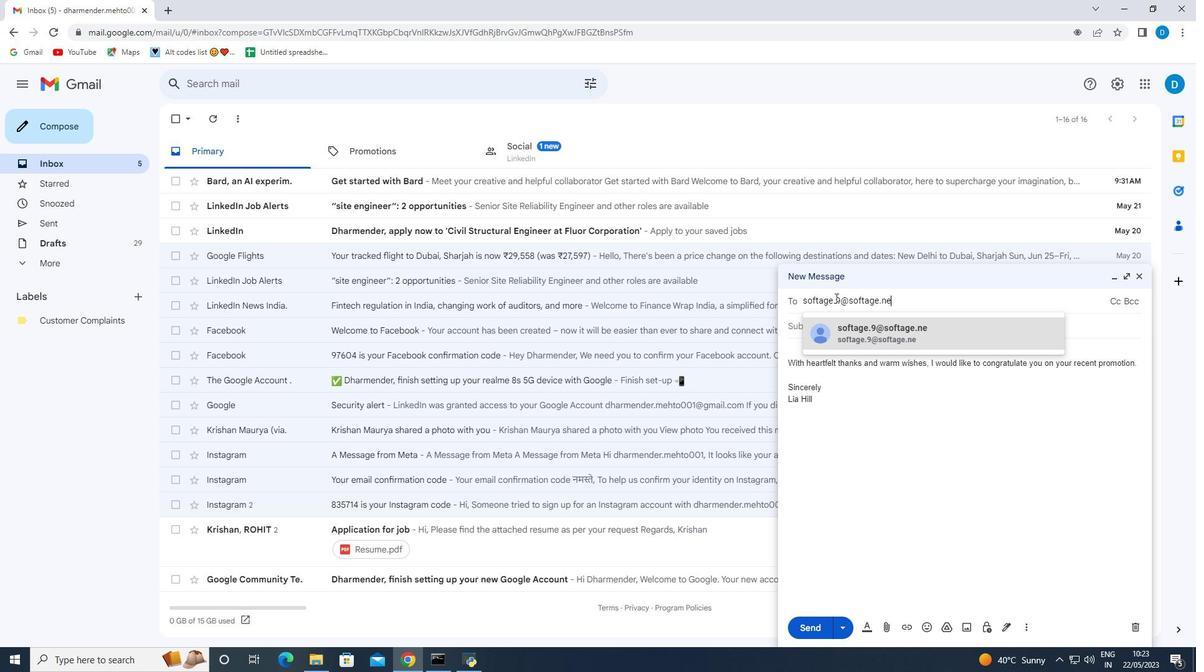 
Action: Mouse moved to (892, 335)
Screenshot: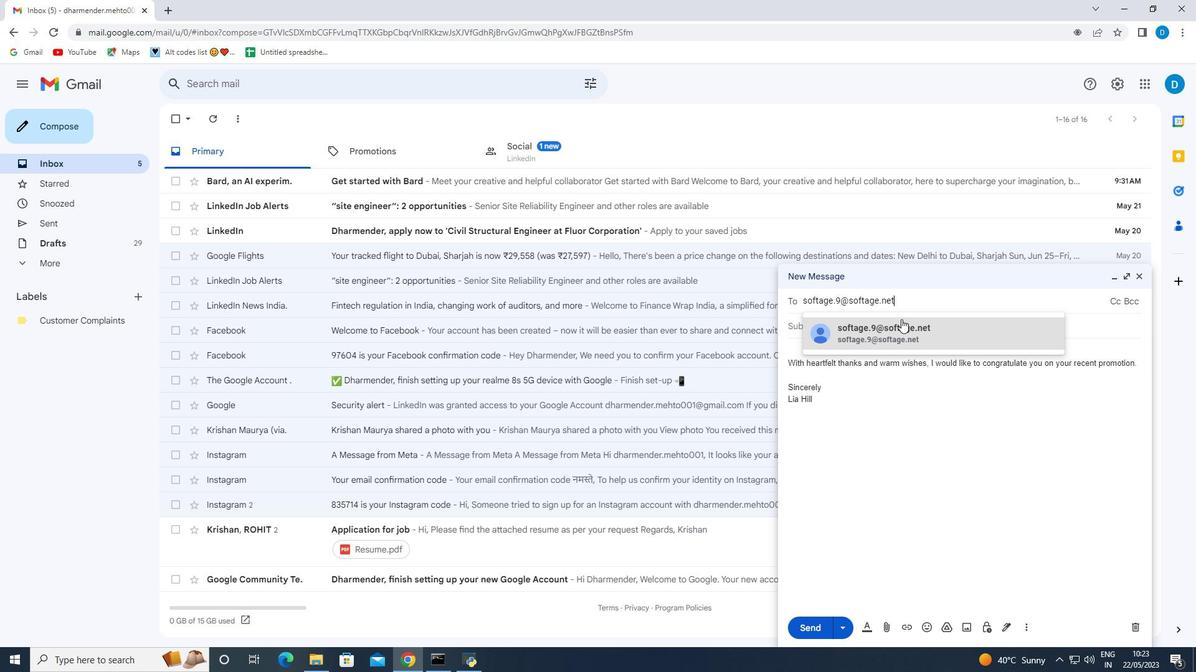 
Action: Mouse pressed left at (892, 335)
Screenshot: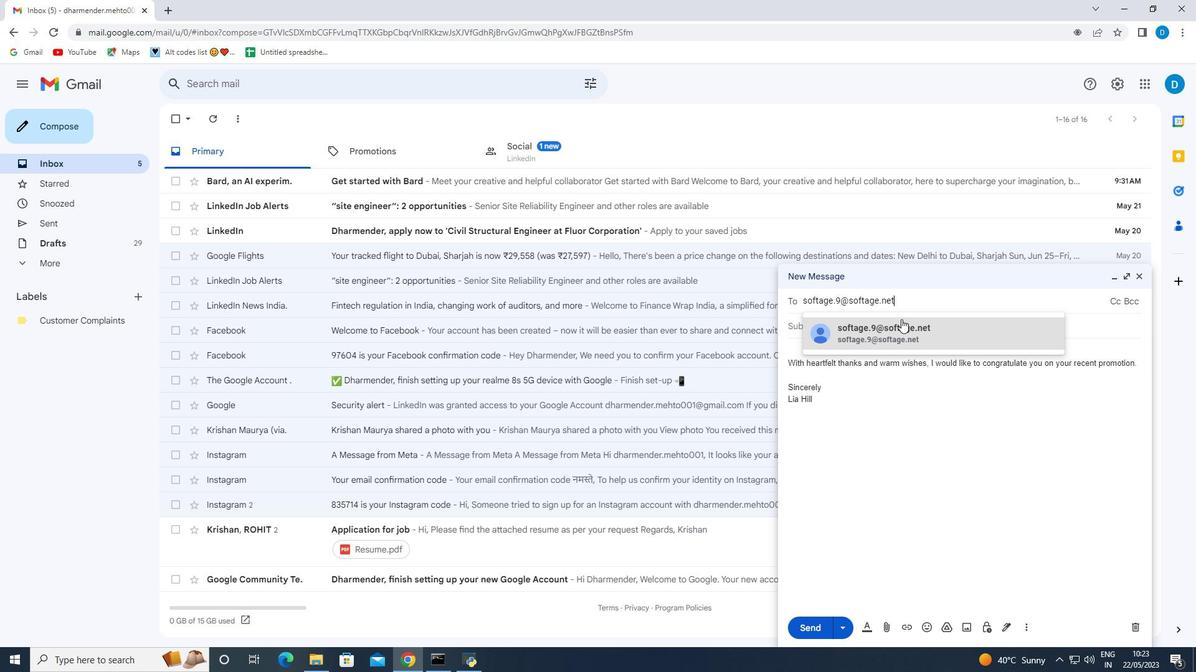 
Action: Mouse moved to (1024, 625)
Screenshot: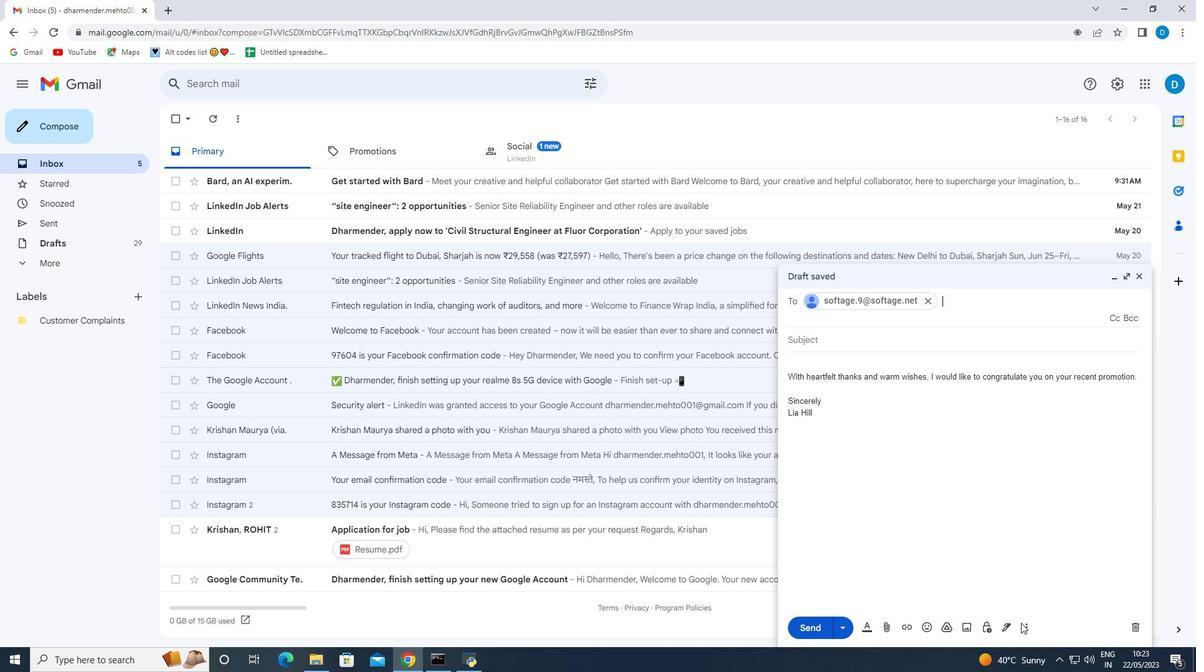 
Action: Mouse pressed left at (1024, 625)
Screenshot: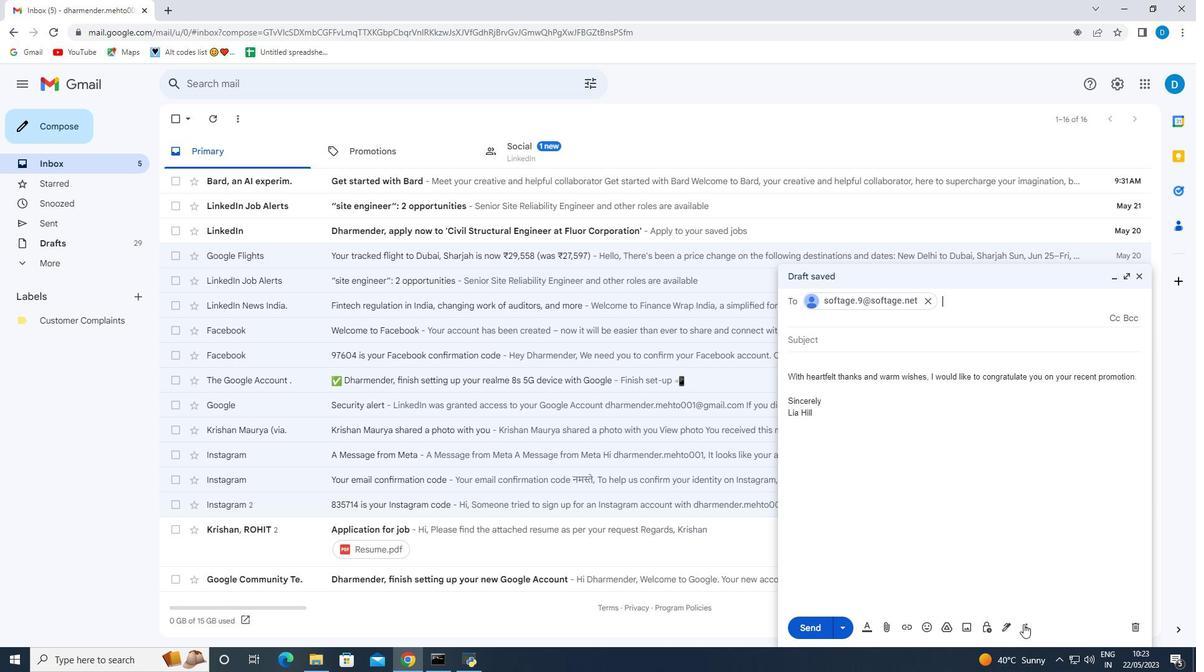 
Action: Mouse moved to (1068, 510)
Screenshot: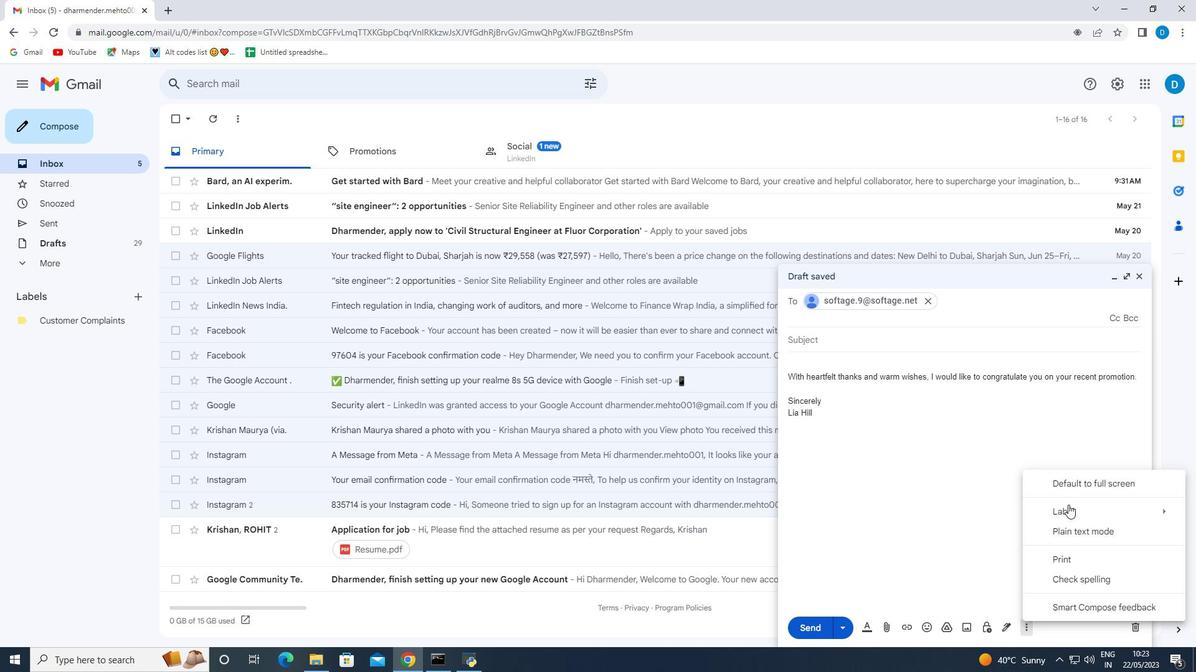 
Action: Mouse pressed left at (1068, 510)
Screenshot: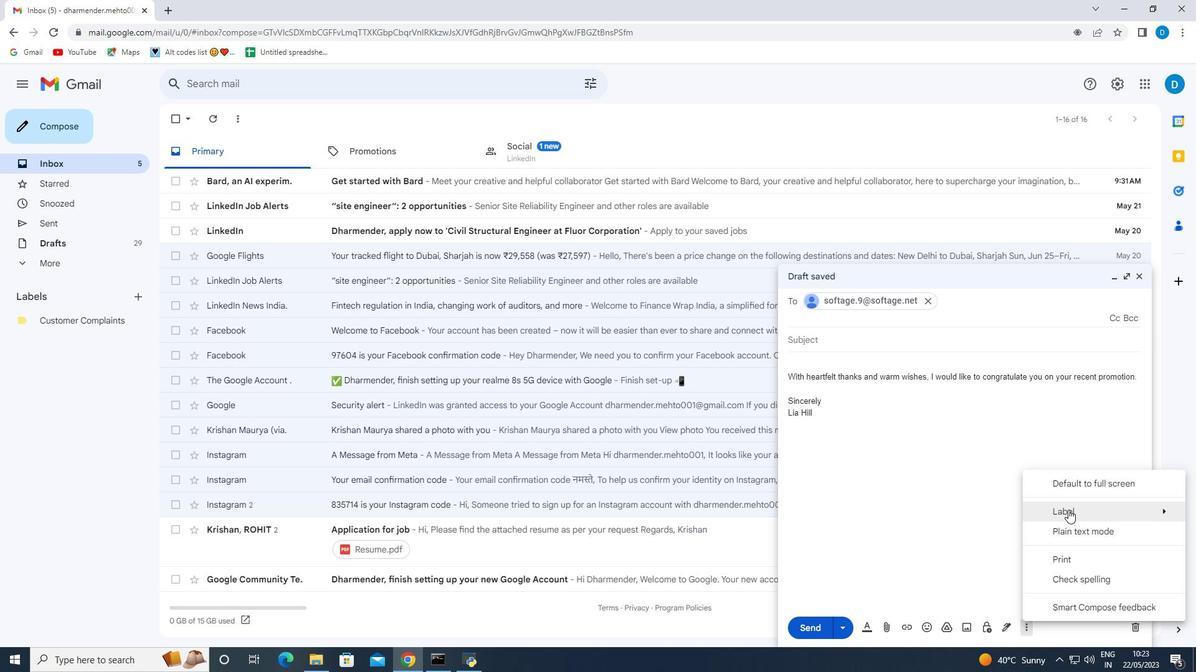 
Action: Mouse moved to (879, 552)
Screenshot: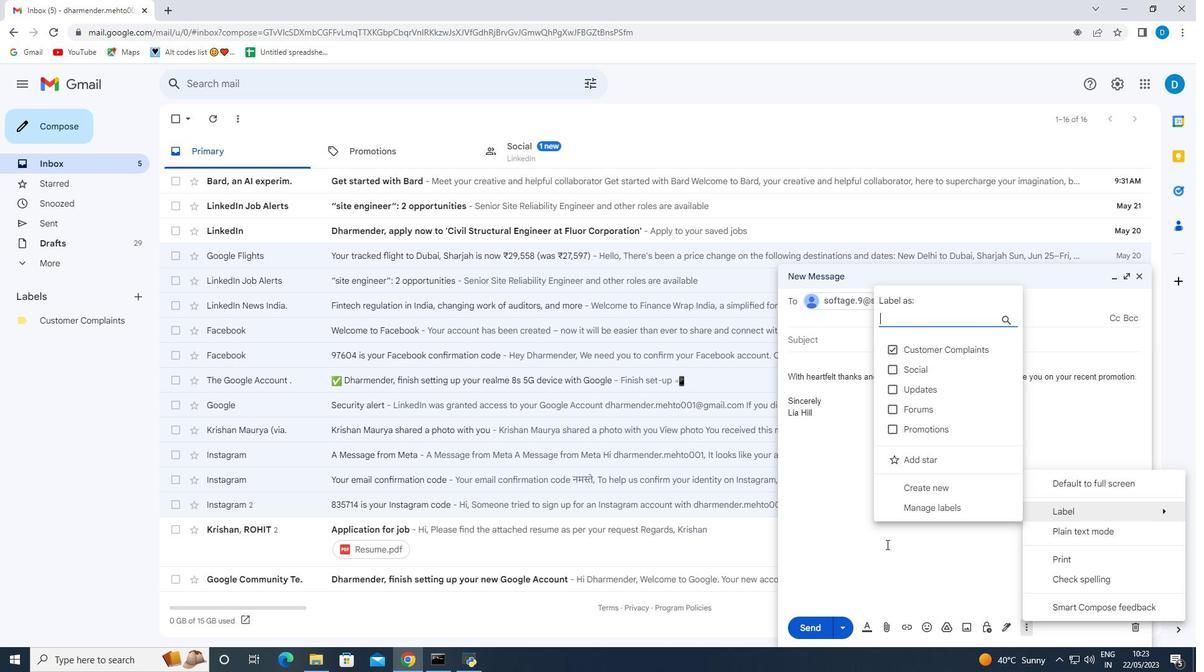 
Action: Mouse pressed left at (879, 552)
Screenshot: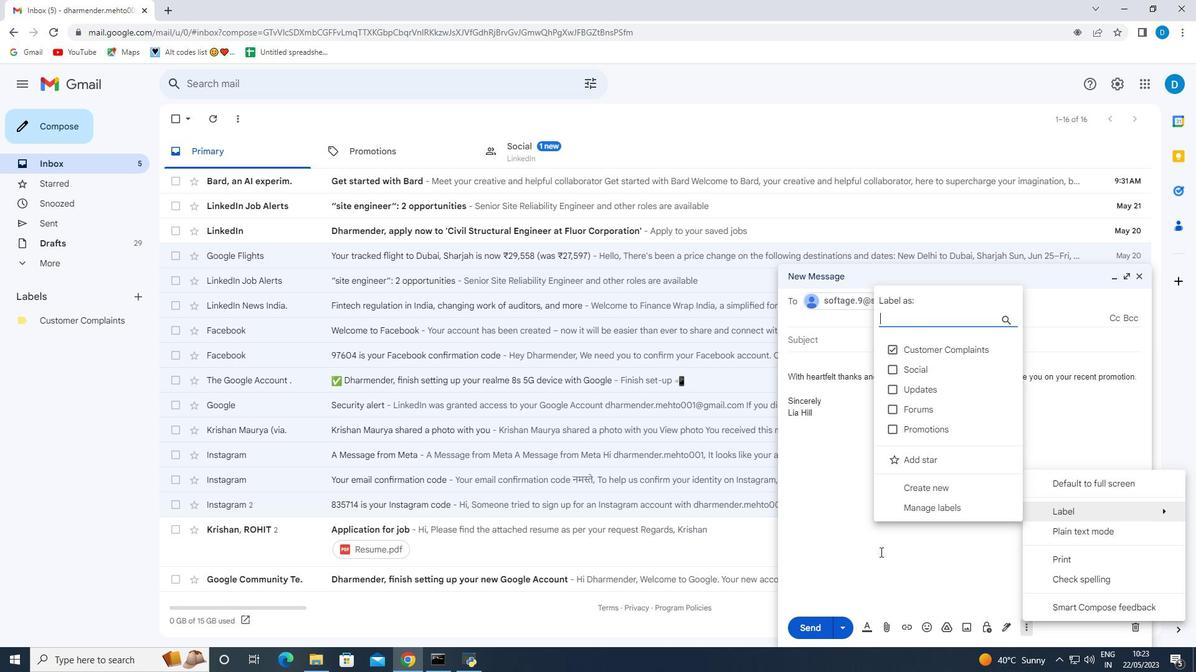 
Action: Mouse moved to (887, 487)
Screenshot: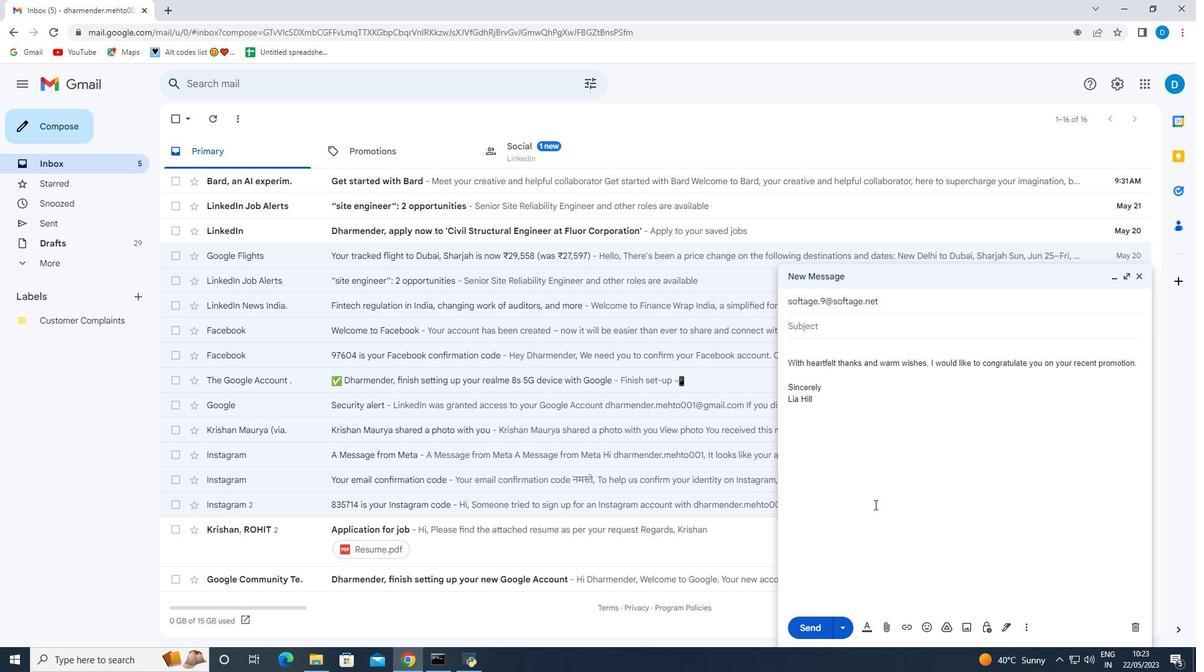 
